 Task: Search one way flight ticket for 3 adults, 3 children in business from Lynchburg: Lynchburg Regional Airport (preston Glenn Field) to New Bern: Coastal Carolina Regional Airport (was Craven County Regional) on 8-4-2023. Choice of flights is Singapure airlines. Number of bags: 1 checked bag. Price is upto 84000. Outbound departure time preference is 17:15.
Action: Mouse moved to (296, 378)
Screenshot: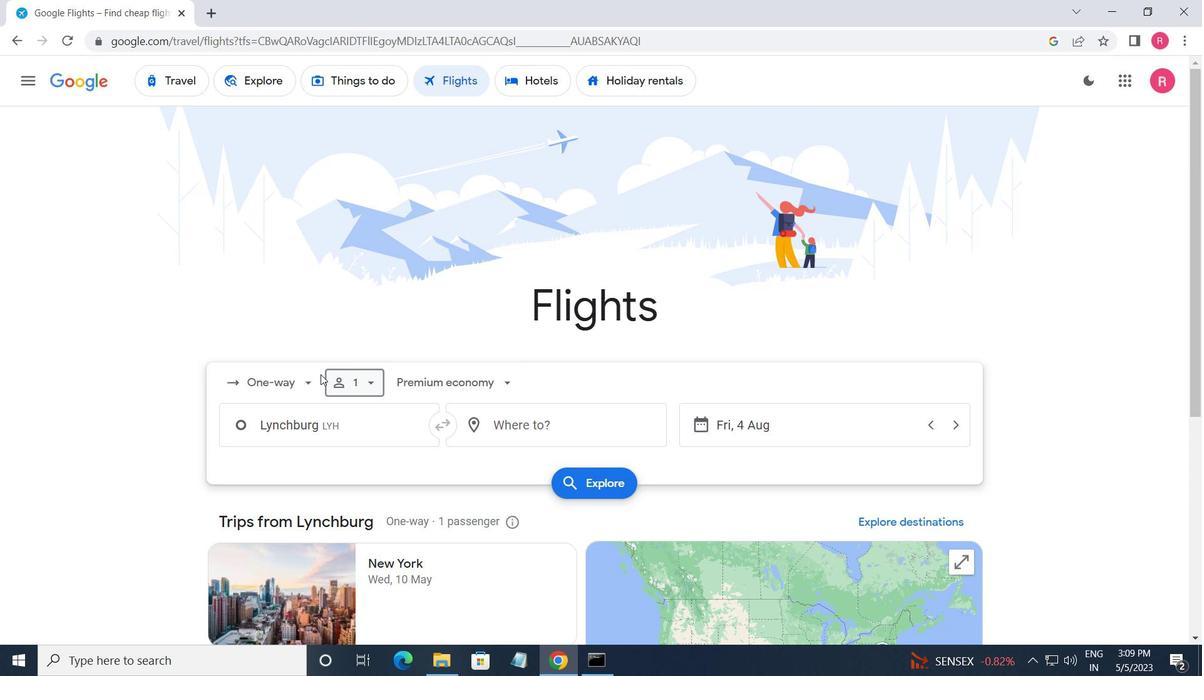
Action: Mouse pressed left at (296, 378)
Screenshot: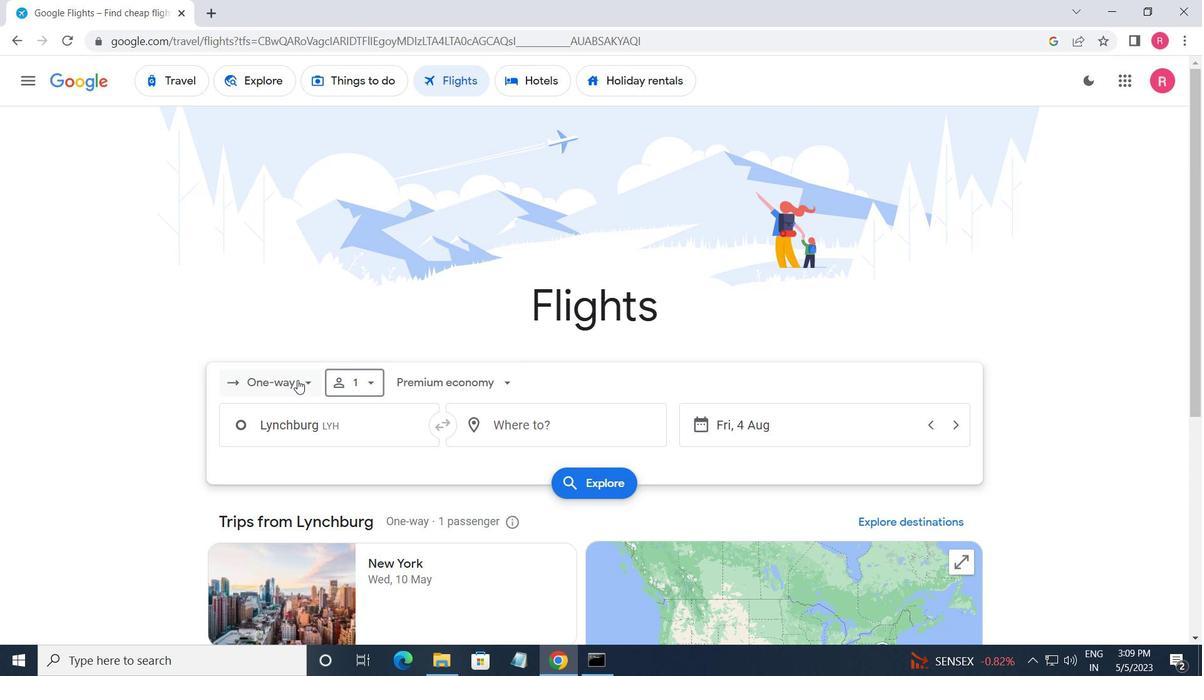 
Action: Mouse moved to (308, 450)
Screenshot: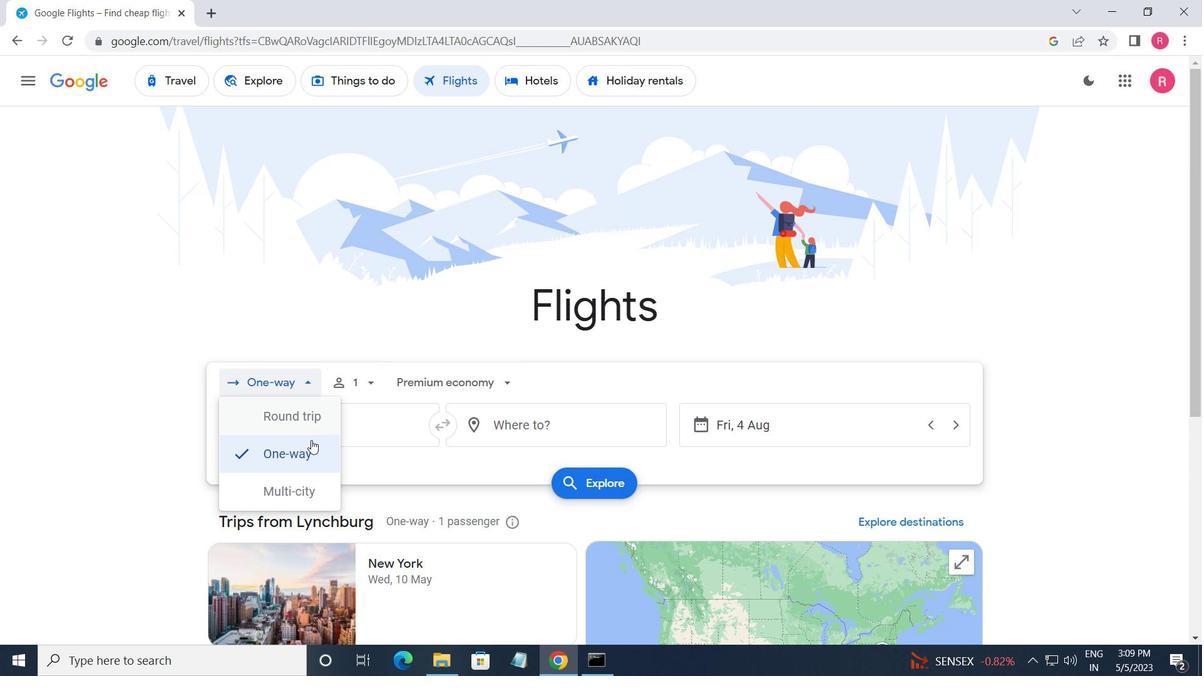 
Action: Mouse pressed left at (308, 450)
Screenshot: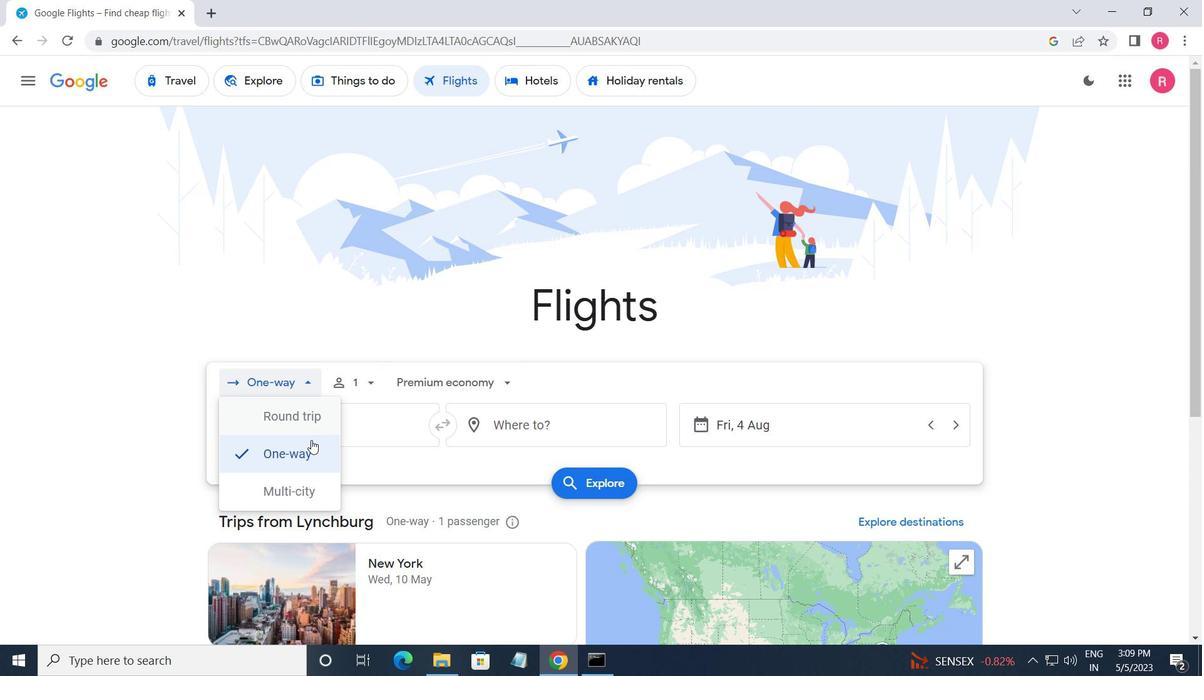 
Action: Mouse moved to (350, 393)
Screenshot: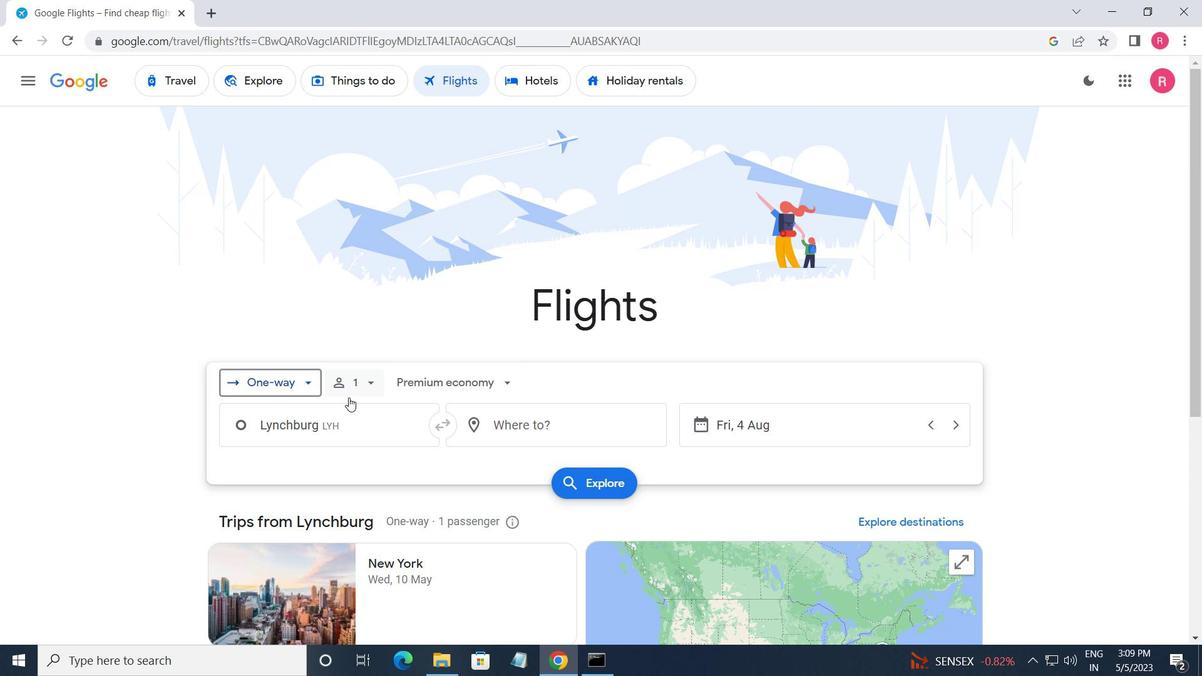 
Action: Mouse pressed left at (350, 393)
Screenshot: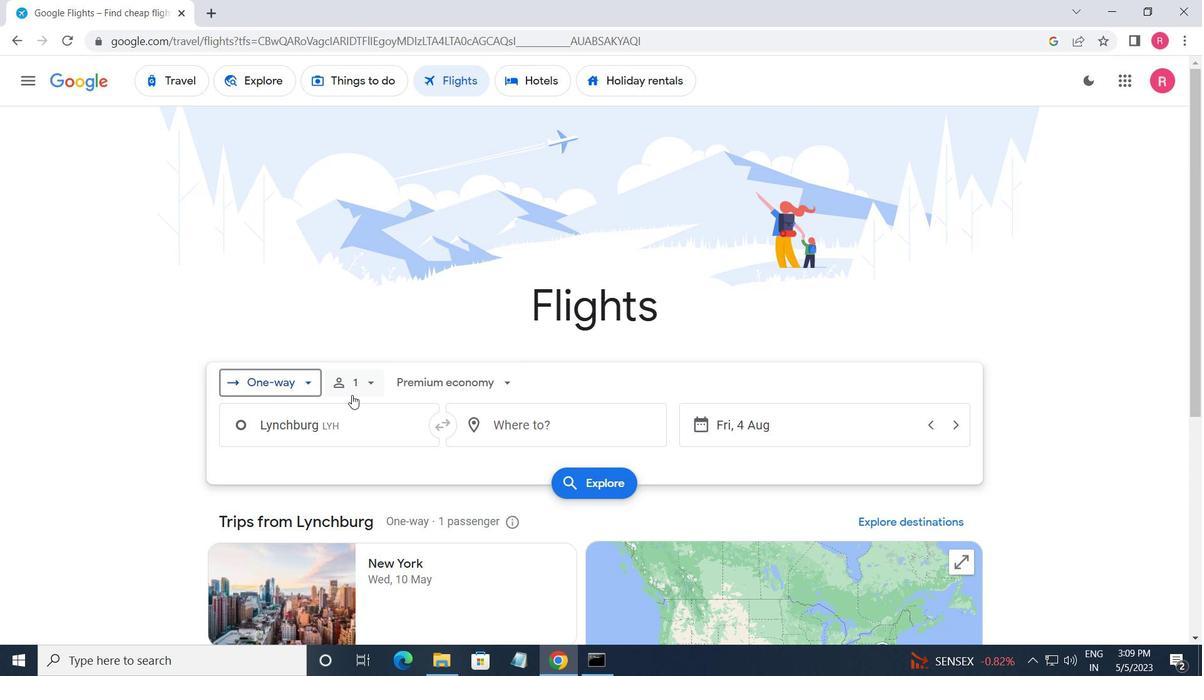 
Action: Mouse moved to (484, 417)
Screenshot: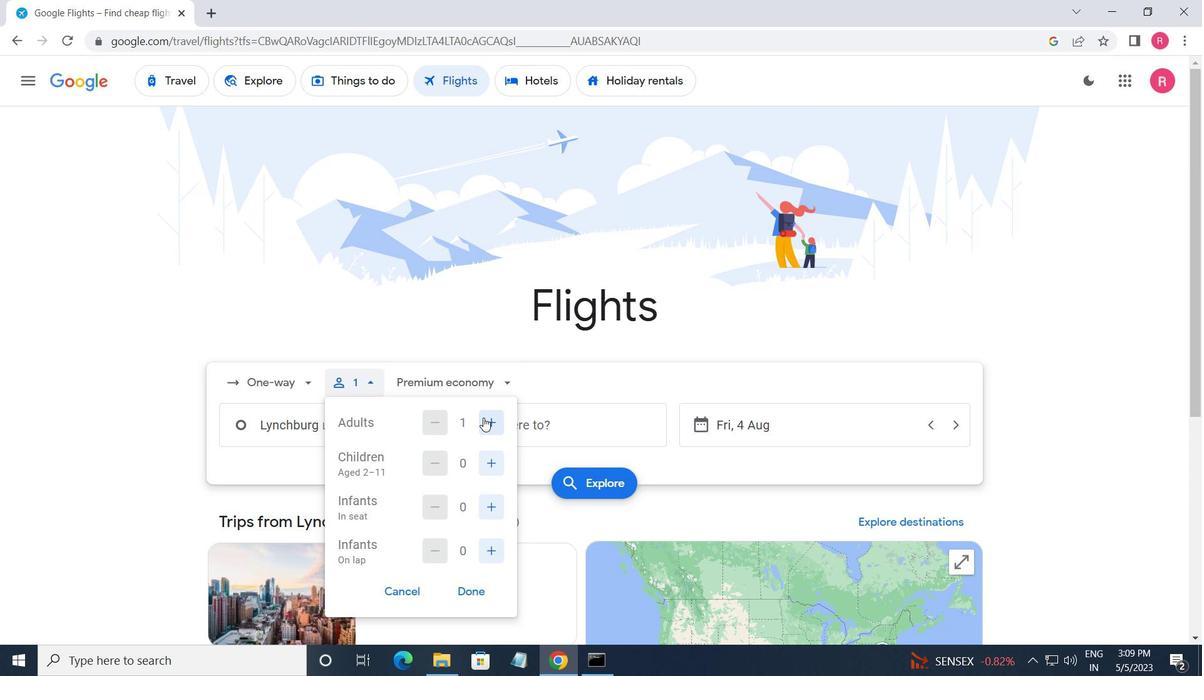 
Action: Mouse pressed left at (484, 417)
Screenshot: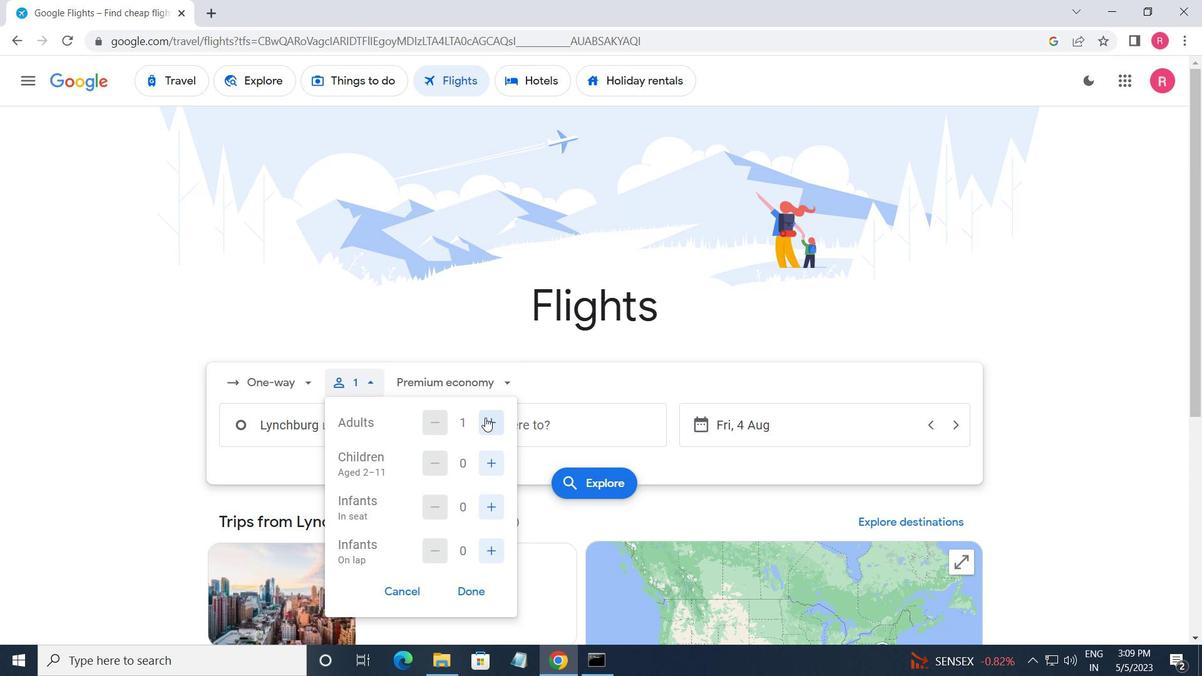 
Action: Mouse pressed left at (484, 417)
Screenshot: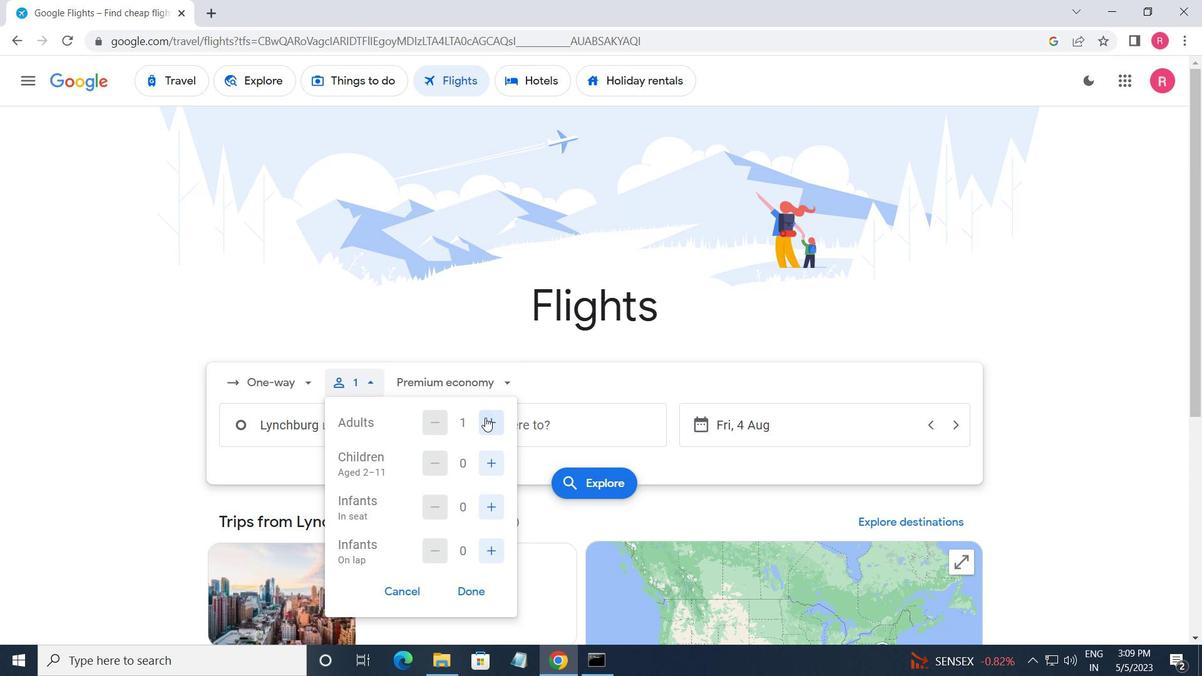
Action: Mouse moved to (486, 458)
Screenshot: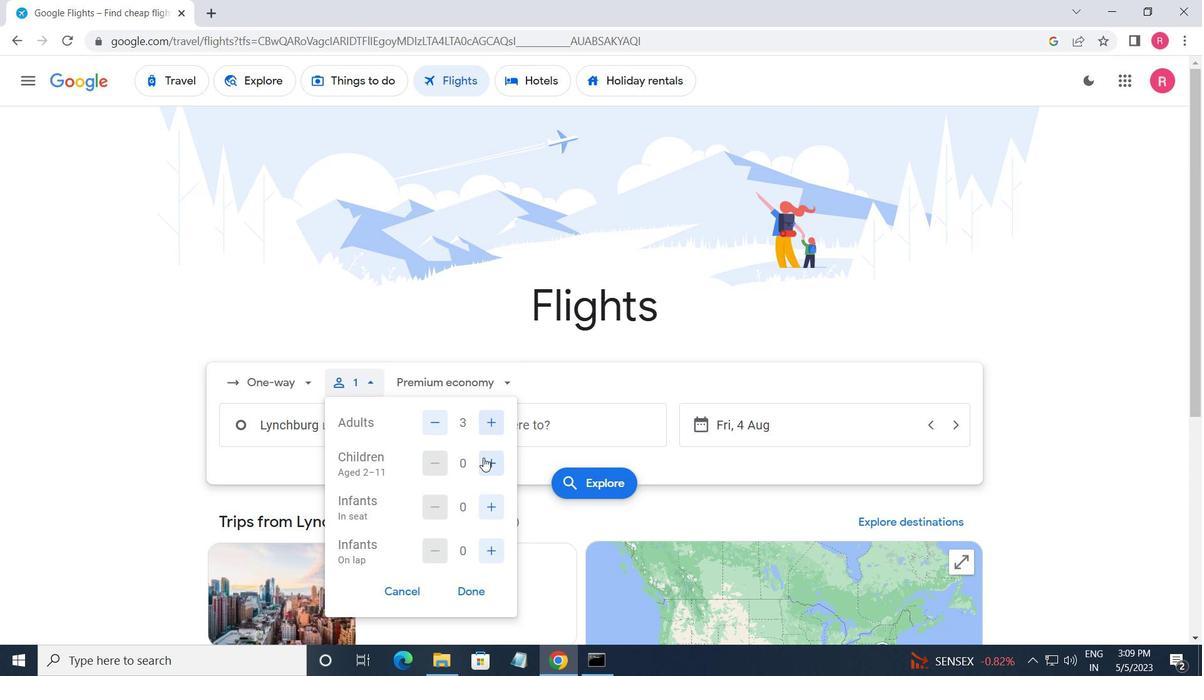 
Action: Mouse pressed left at (486, 458)
Screenshot: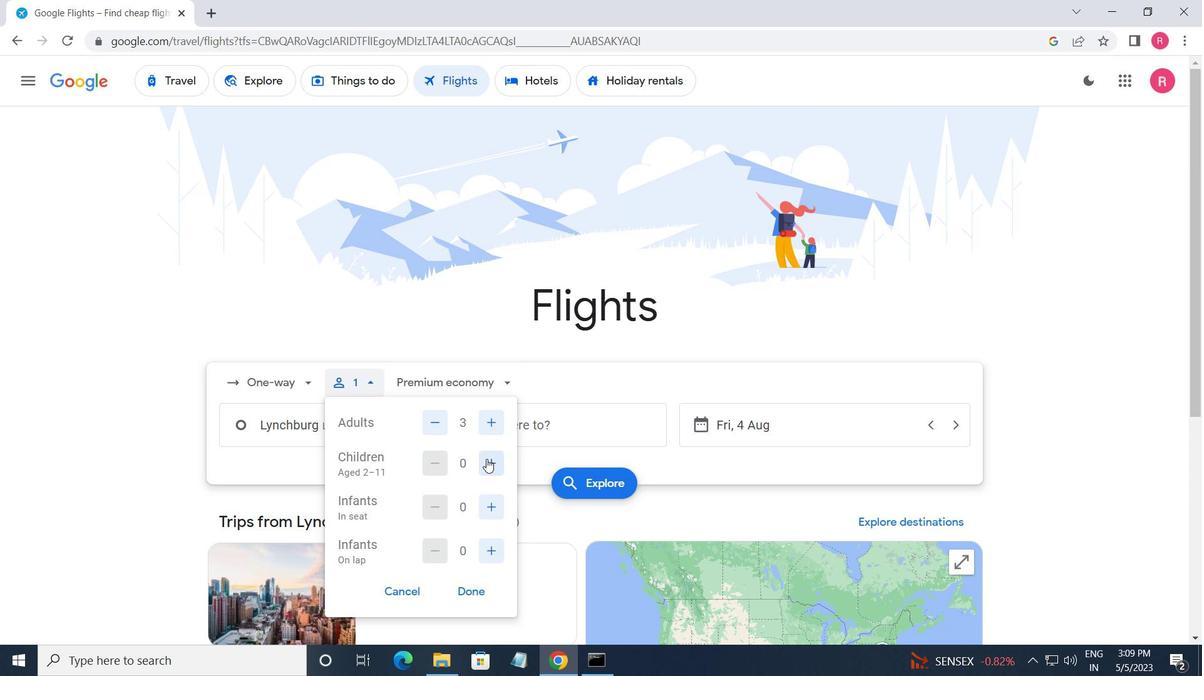
Action: Mouse pressed left at (486, 458)
Screenshot: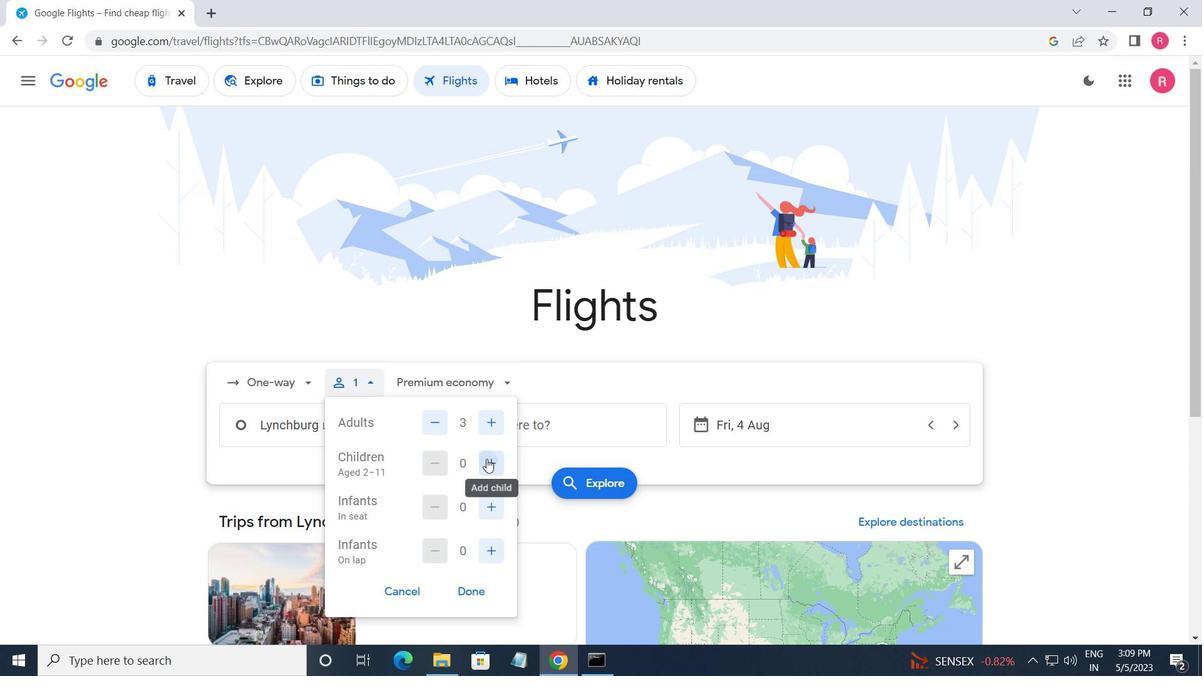 
Action: Mouse moved to (491, 466)
Screenshot: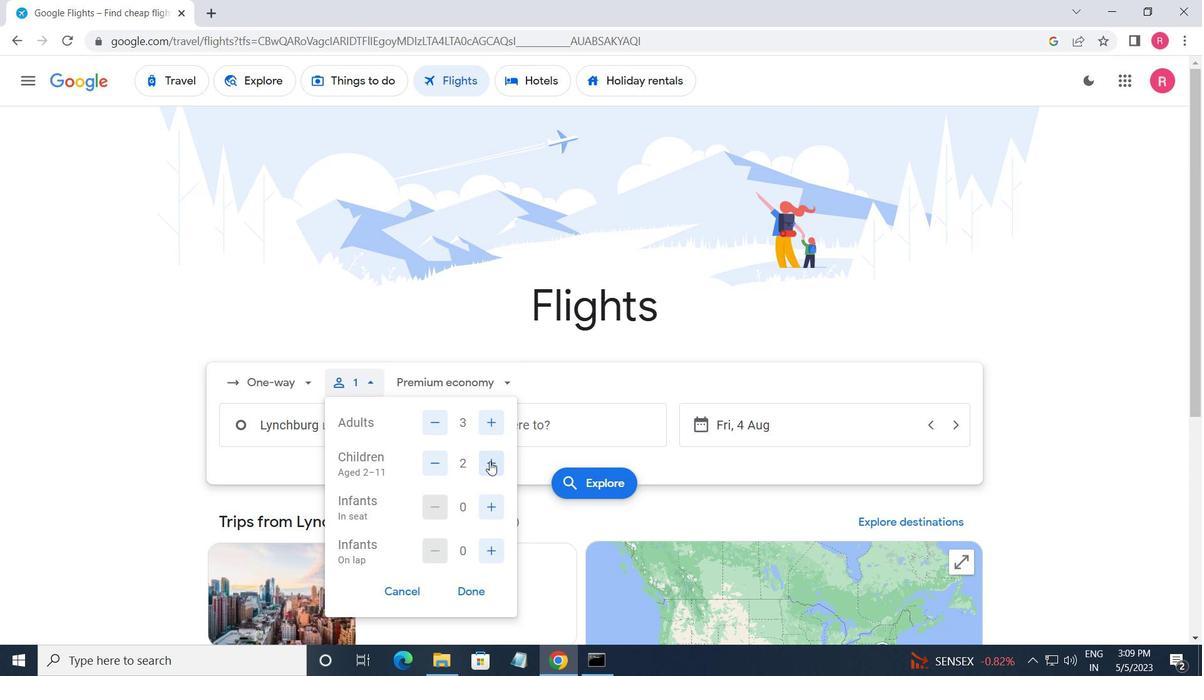 
Action: Mouse pressed left at (491, 466)
Screenshot: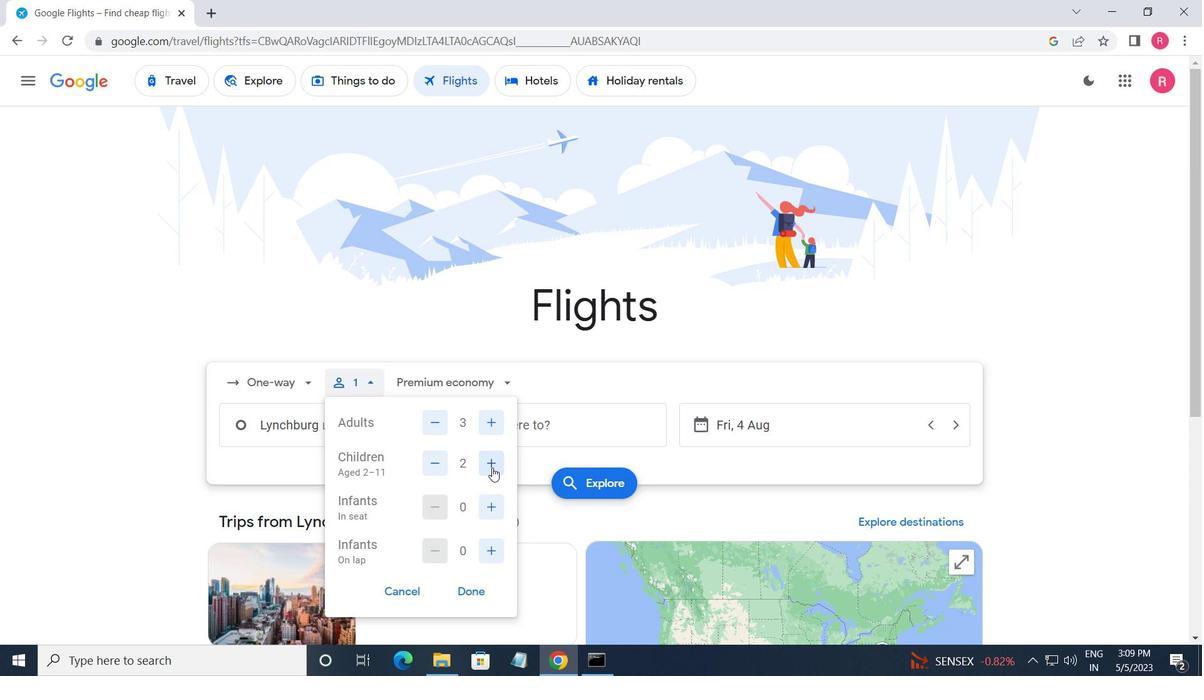 
Action: Mouse moved to (484, 591)
Screenshot: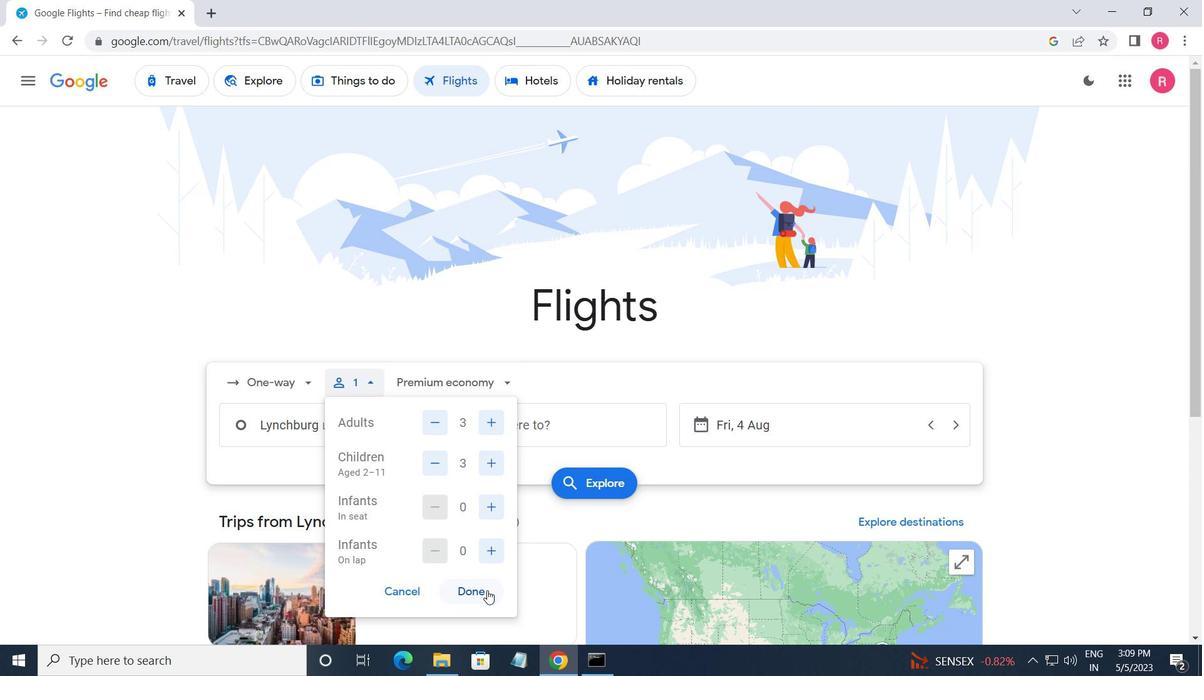 
Action: Mouse pressed left at (484, 591)
Screenshot: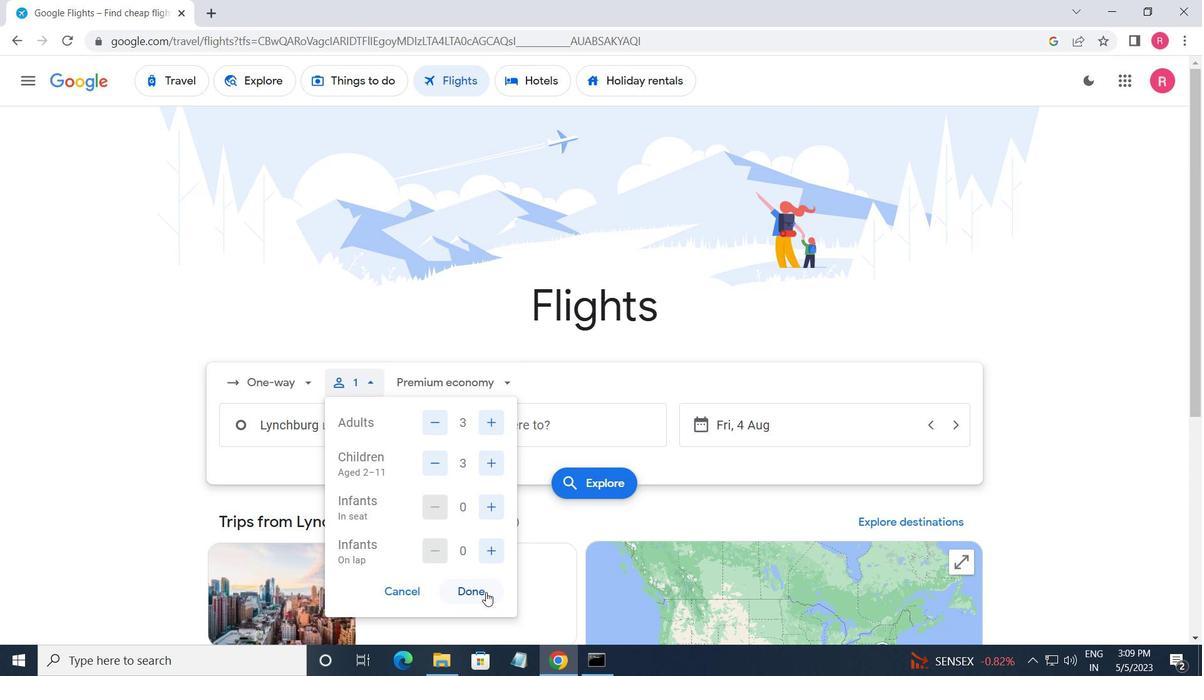 
Action: Mouse moved to (437, 385)
Screenshot: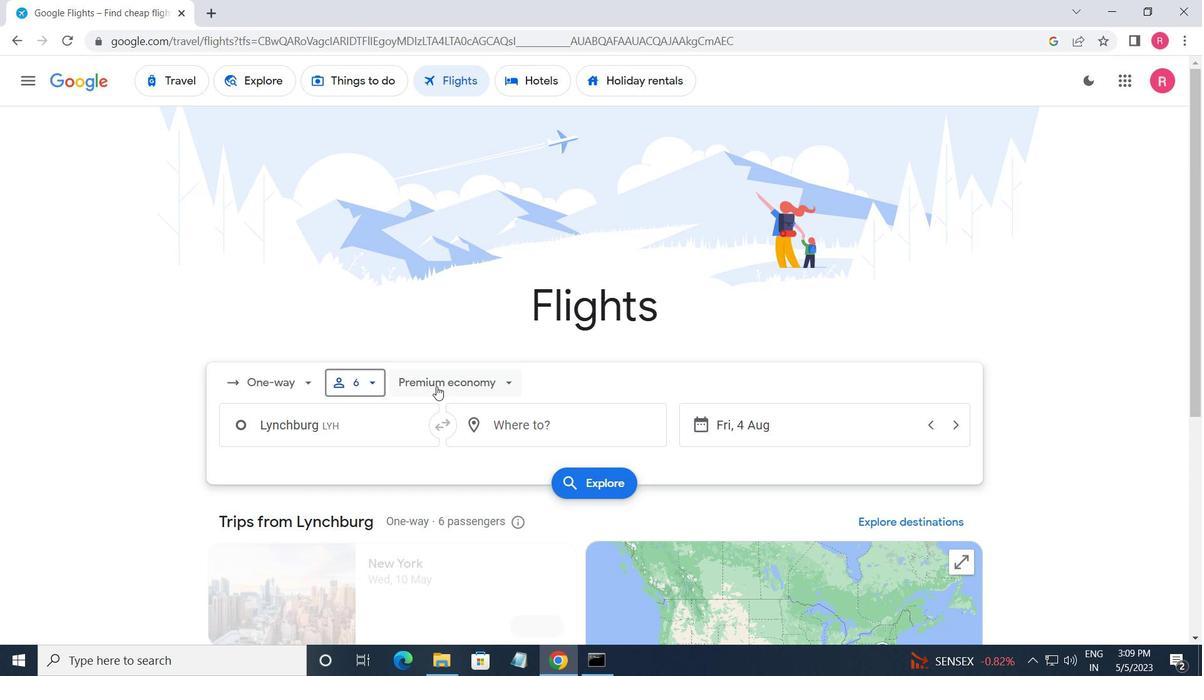 
Action: Mouse pressed left at (437, 385)
Screenshot: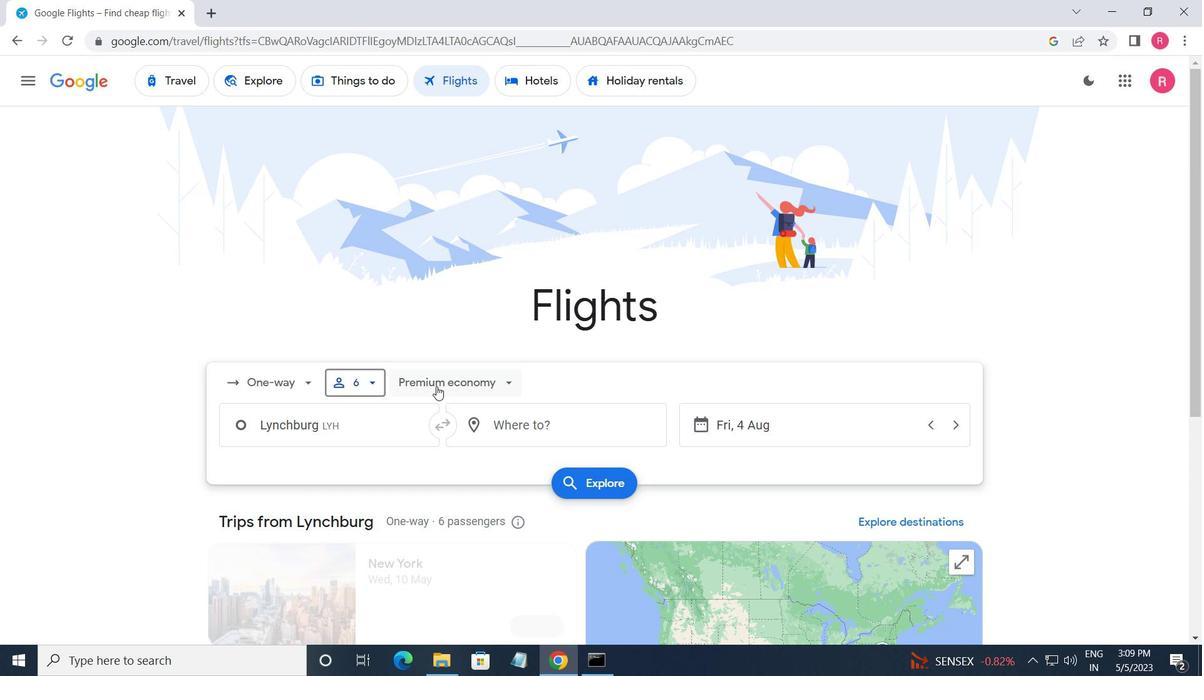 
Action: Mouse moved to (467, 492)
Screenshot: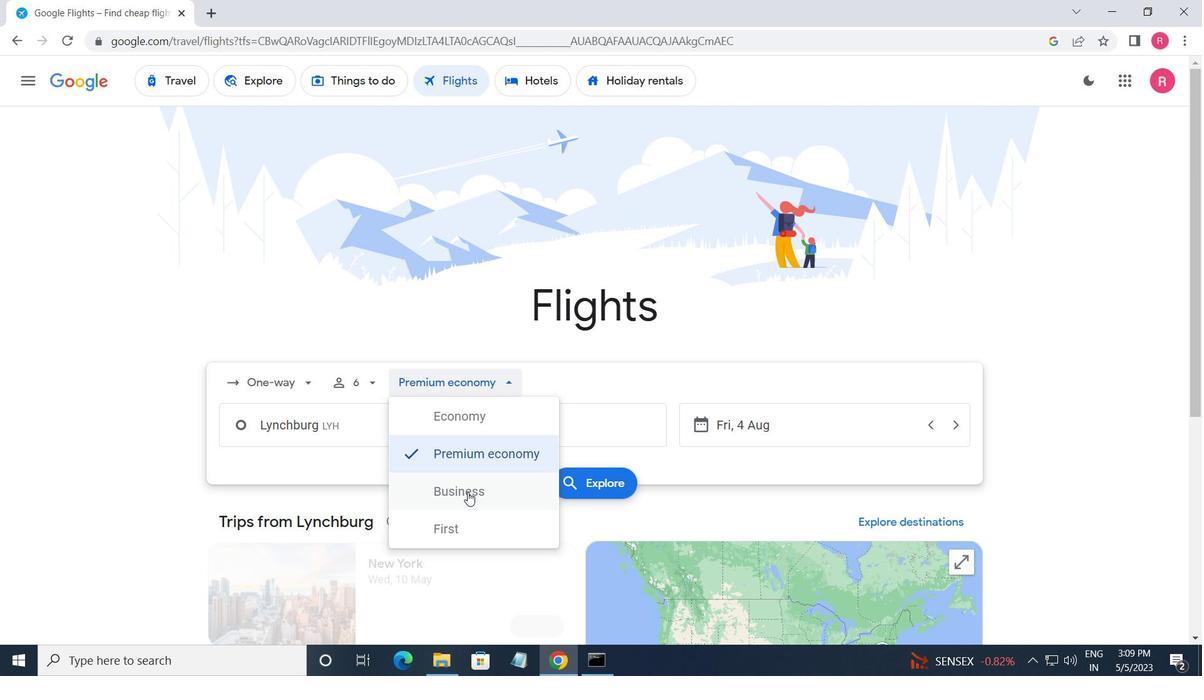 
Action: Mouse pressed left at (467, 492)
Screenshot: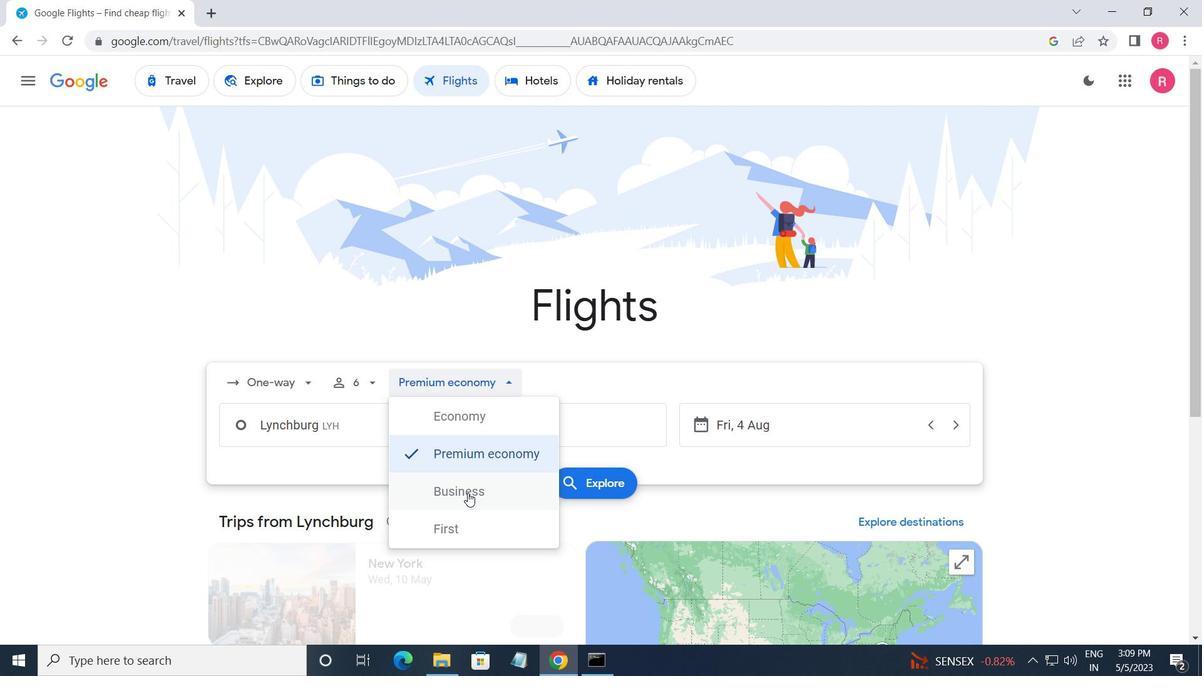 
Action: Mouse moved to (387, 437)
Screenshot: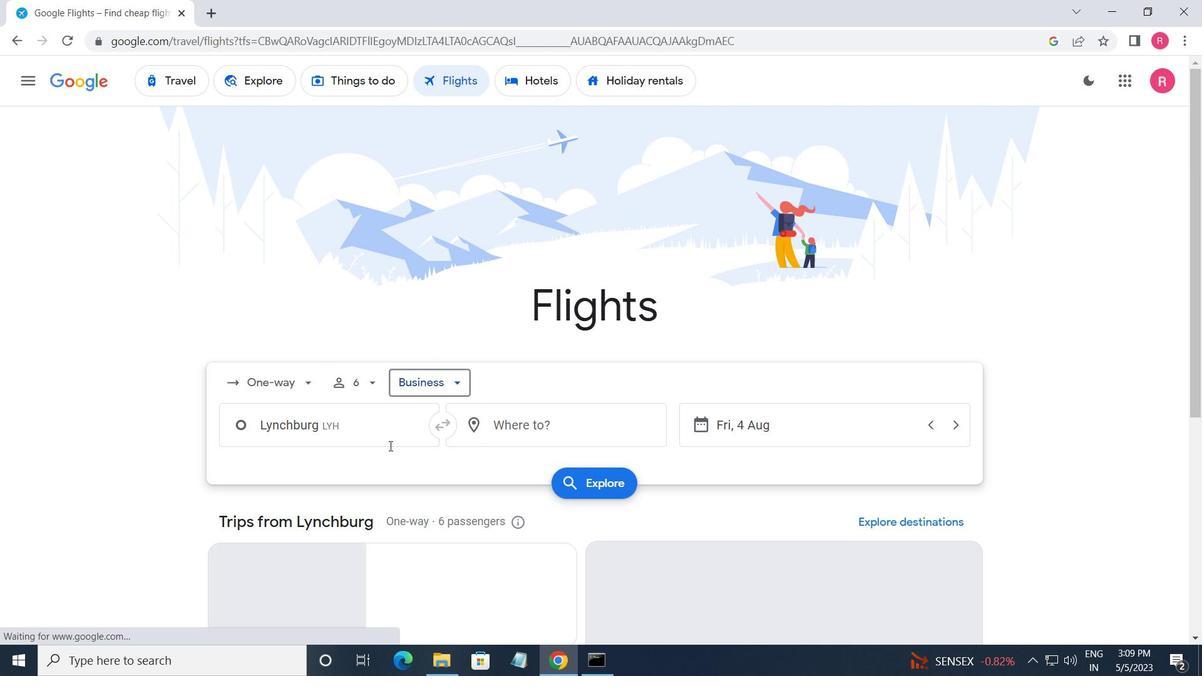 
Action: Mouse pressed left at (387, 437)
Screenshot: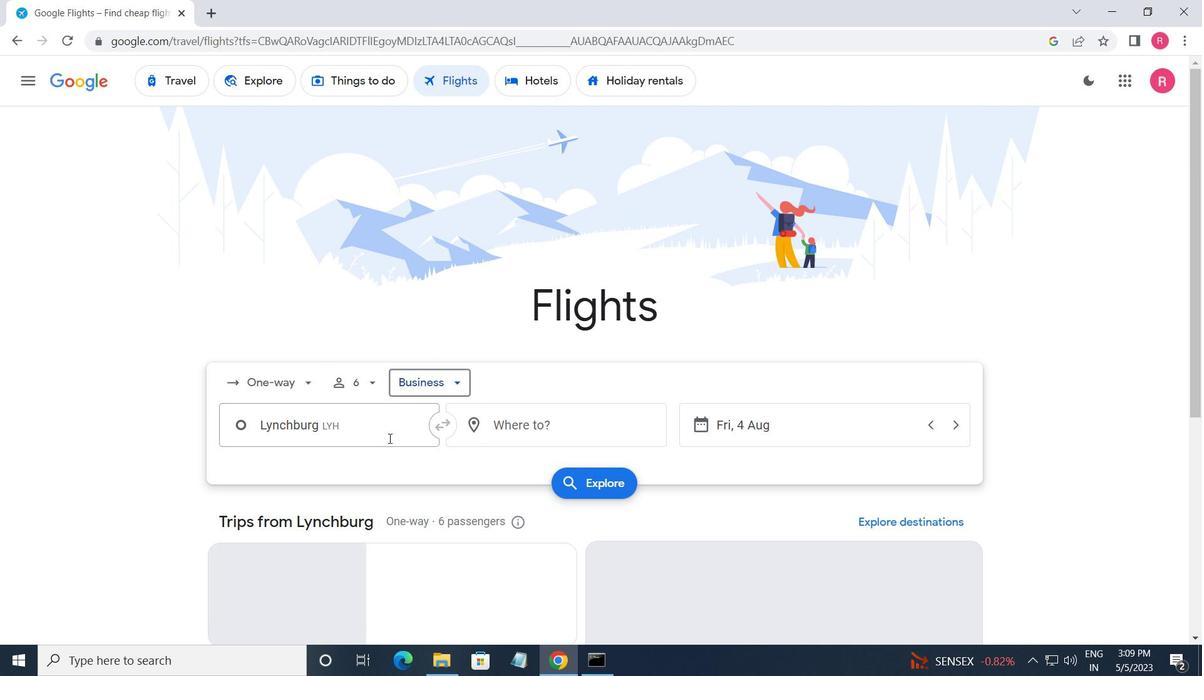 
Action: Key pressed <Key.shift_r><Key.shift_r><Key.shift_r><Key.shift_r><Key.shift_r><Key.shift_r><Key.shift_r><Key.shift_r>Lynchburg
Screenshot: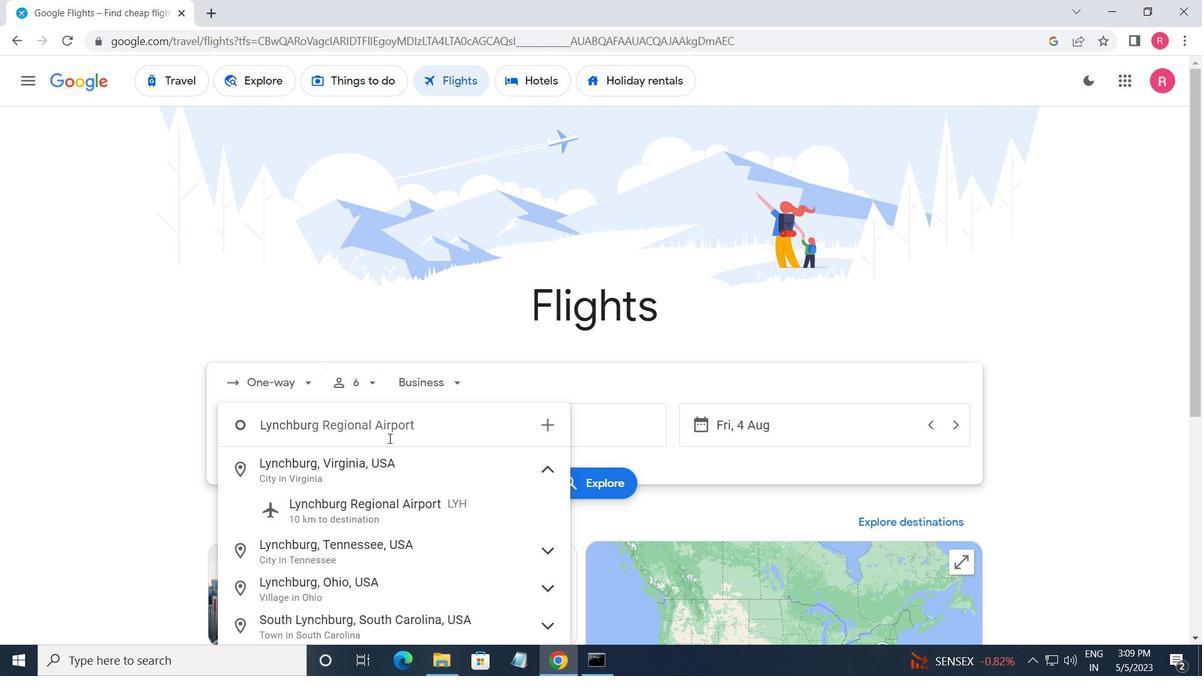 
Action: Mouse moved to (403, 498)
Screenshot: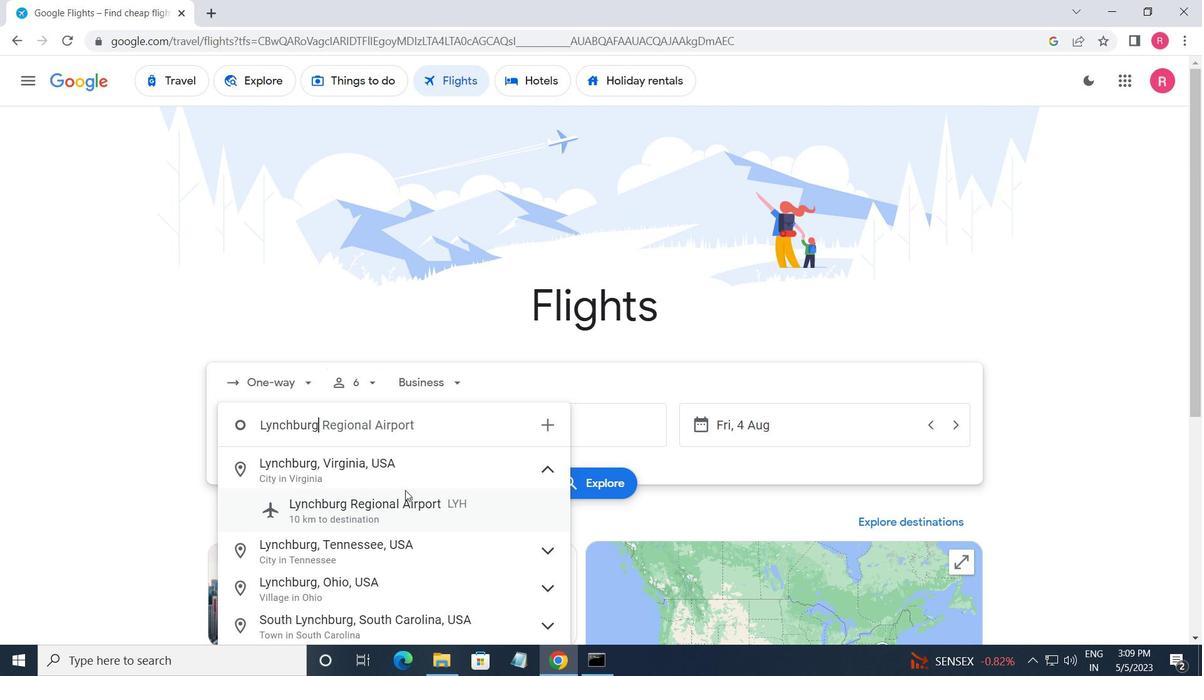 
Action: Mouse pressed left at (403, 498)
Screenshot: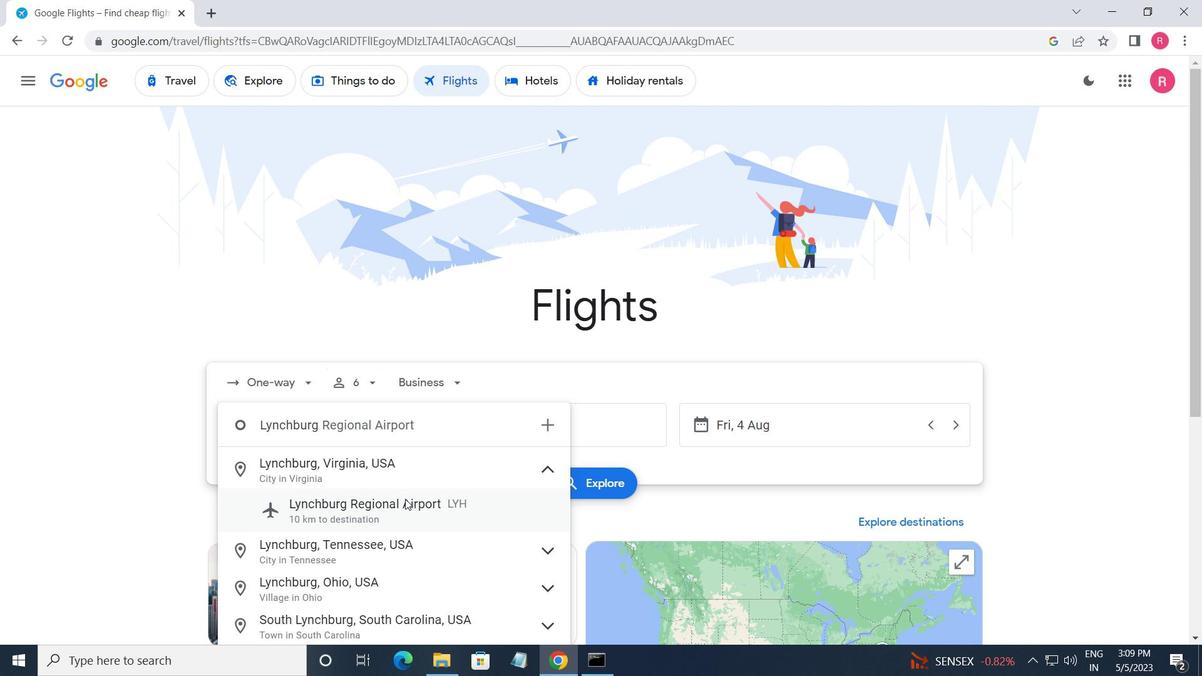 
Action: Mouse moved to (499, 432)
Screenshot: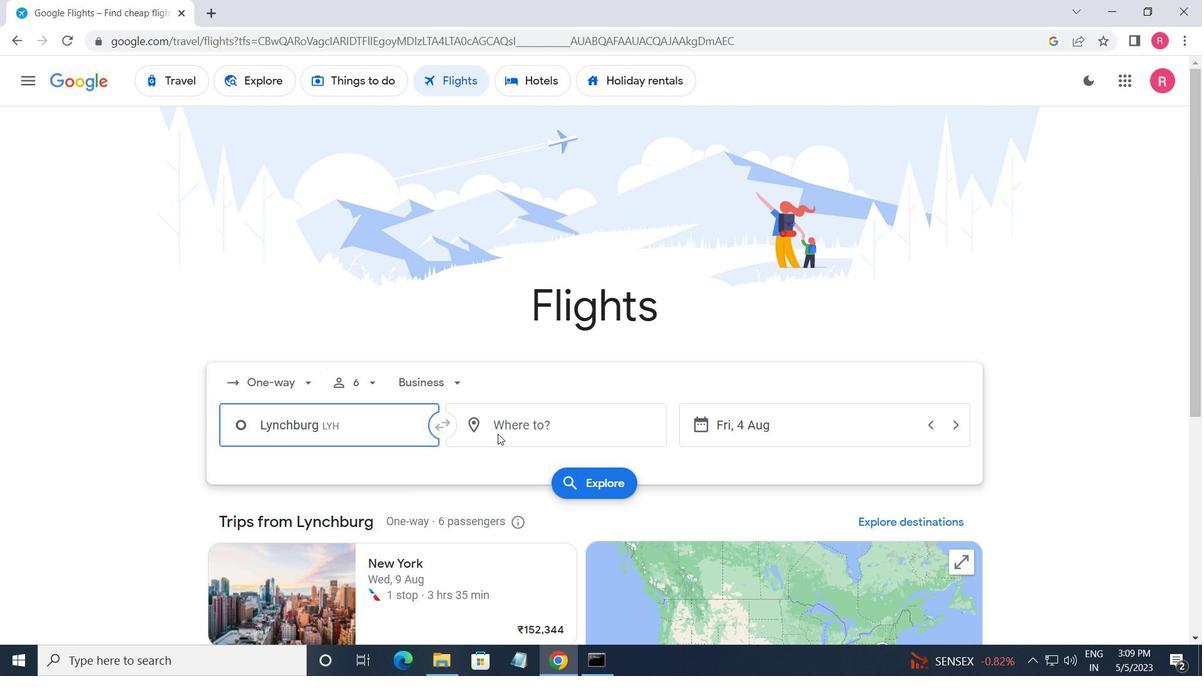 
Action: Mouse pressed left at (499, 432)
Screenshot: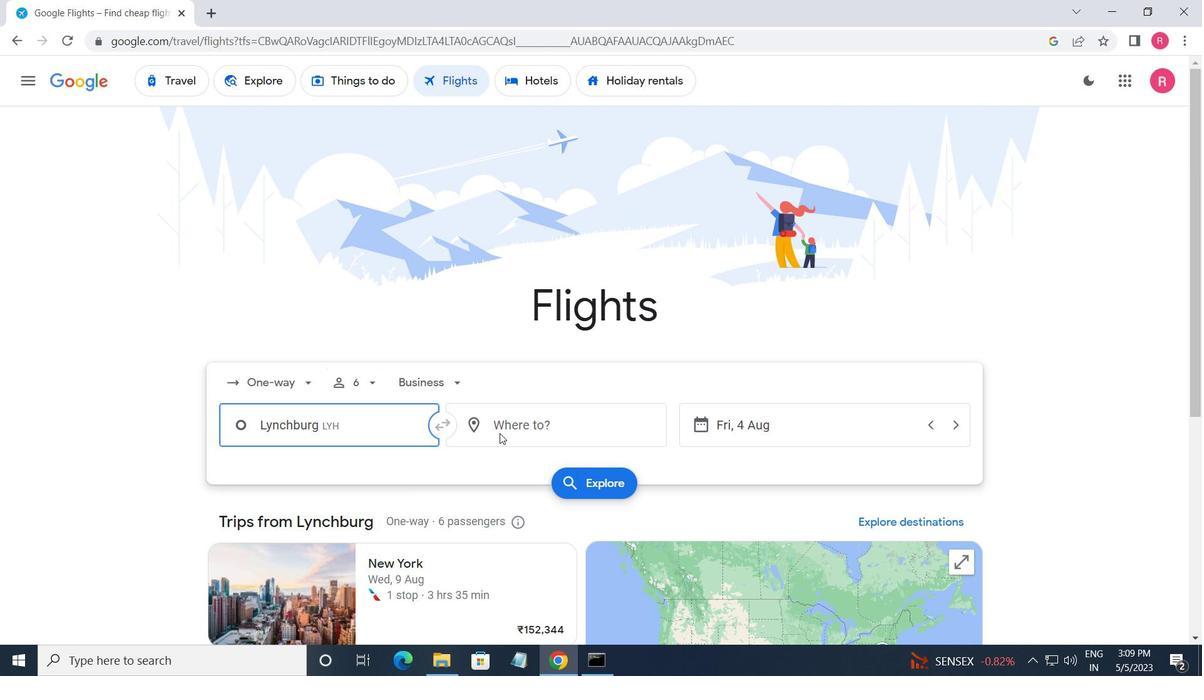 
Action: Mouse moved to (532, 422)
Screenshot: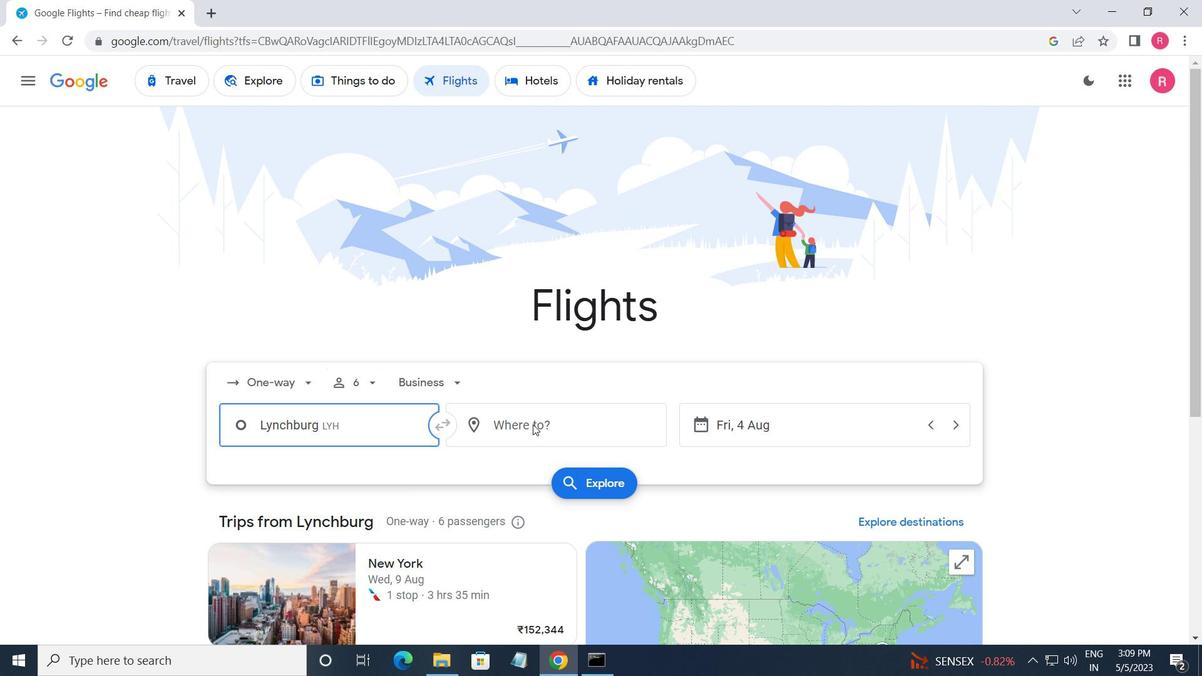 
Action: Mouse pressed left at (532, 422)
Screenshot: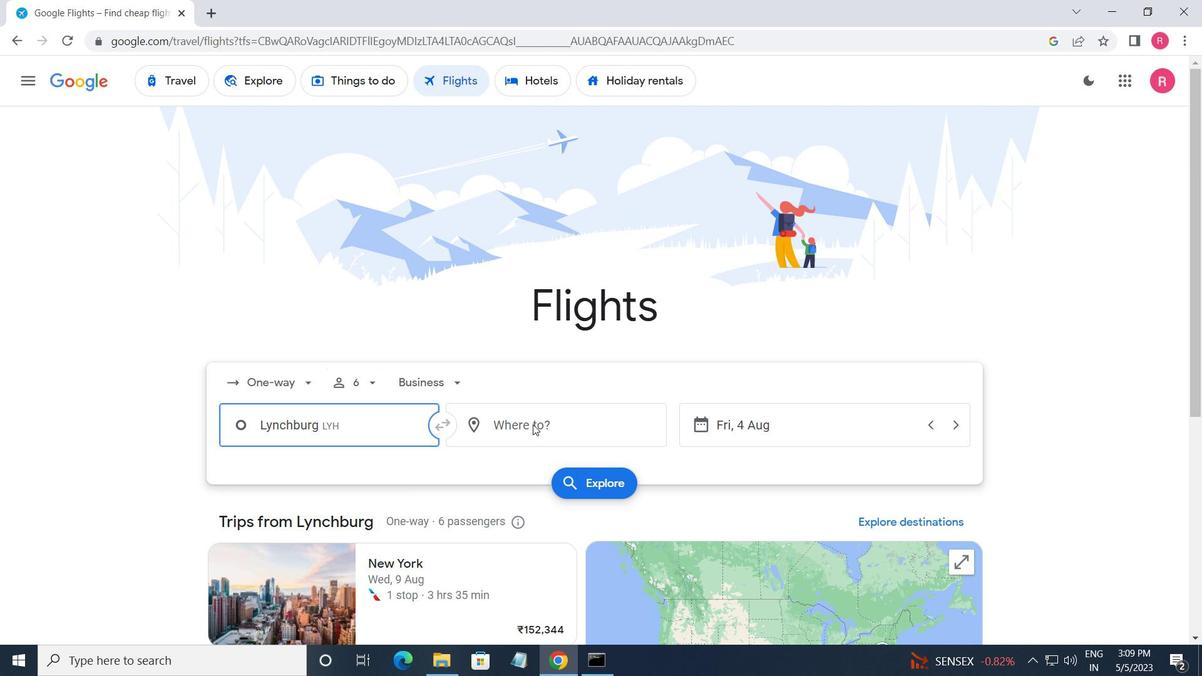 
Action: Mouse moved to (531, 424)
Screenshot: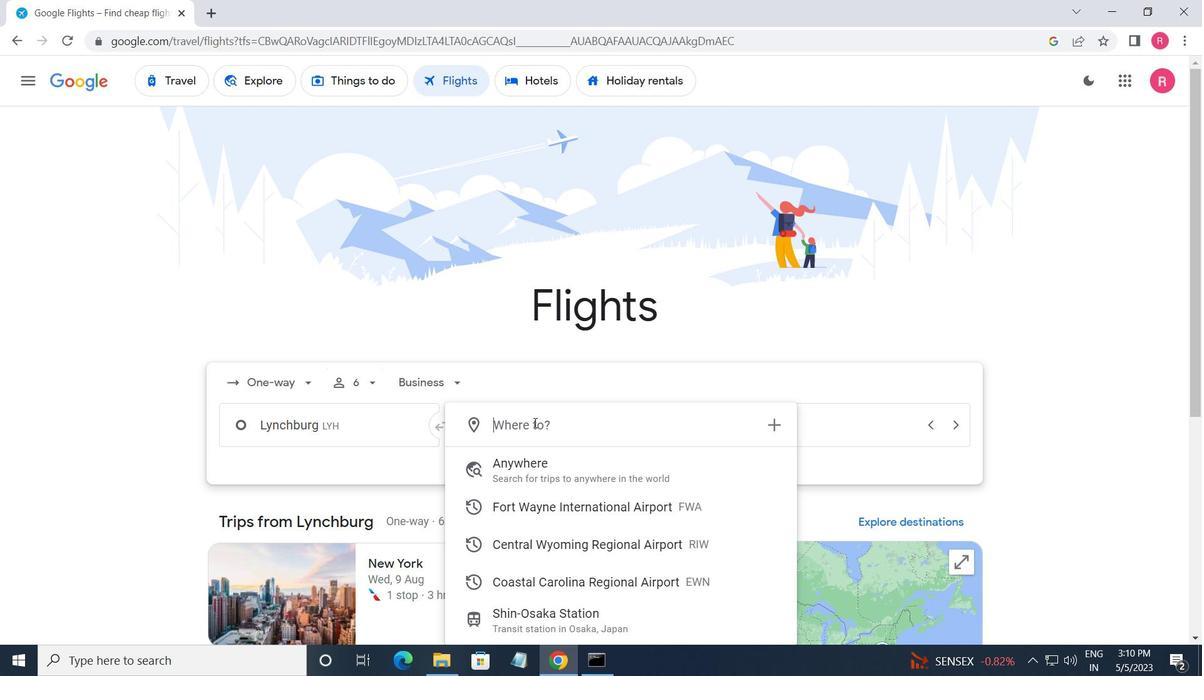 
Action: Key pressed <Key.shift_r><Key.shift_r>New<Key.space><Key.shift><Key.shift><Key.shift><Key.shift><Key.shift>BERN
Screenshot: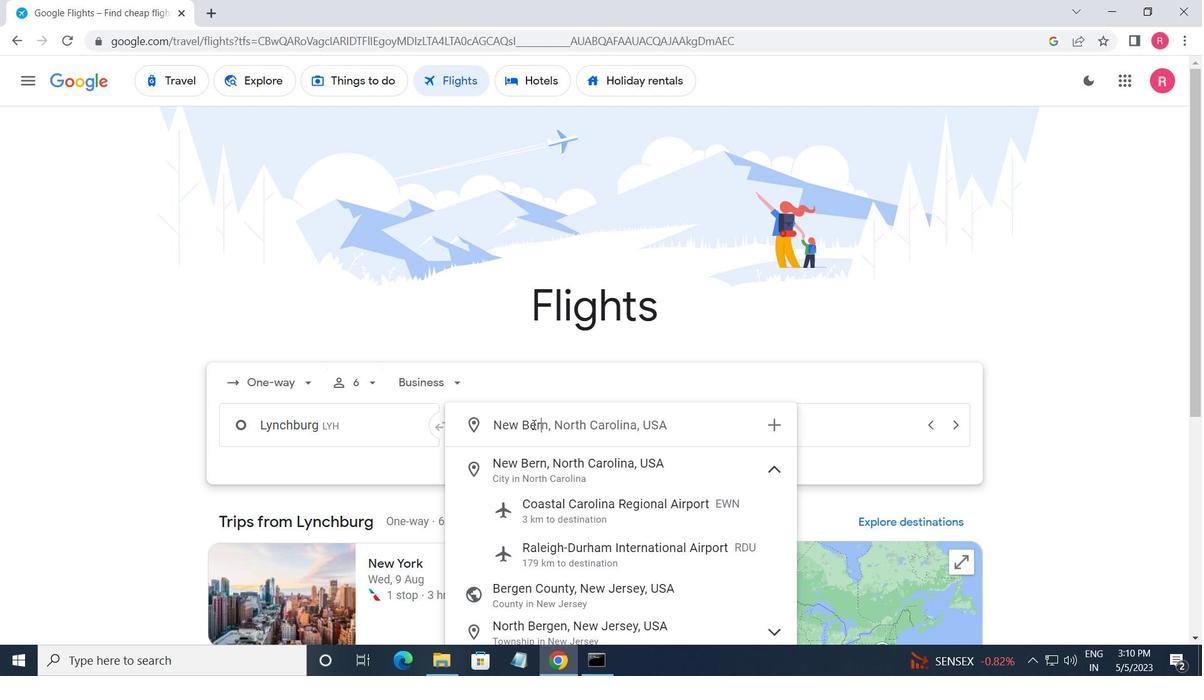 
Action: Mouse moved to (546, 505)
Screenshot: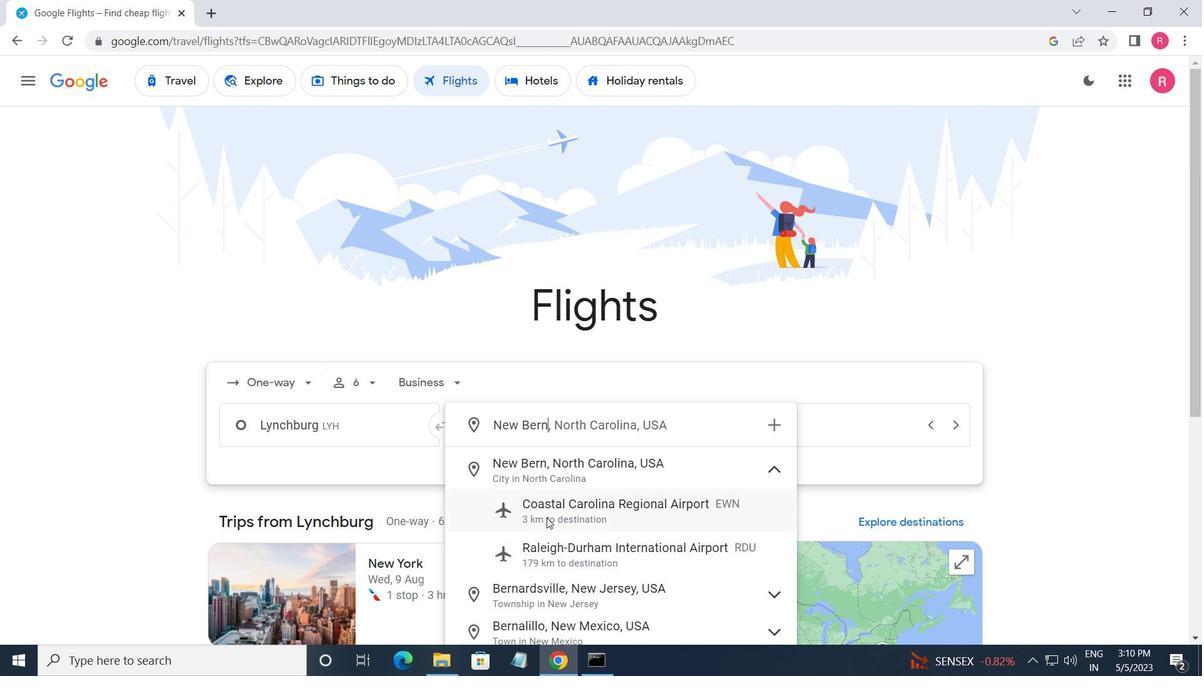 
Action: Mouse pressed left at (546, 505)
Screenshot: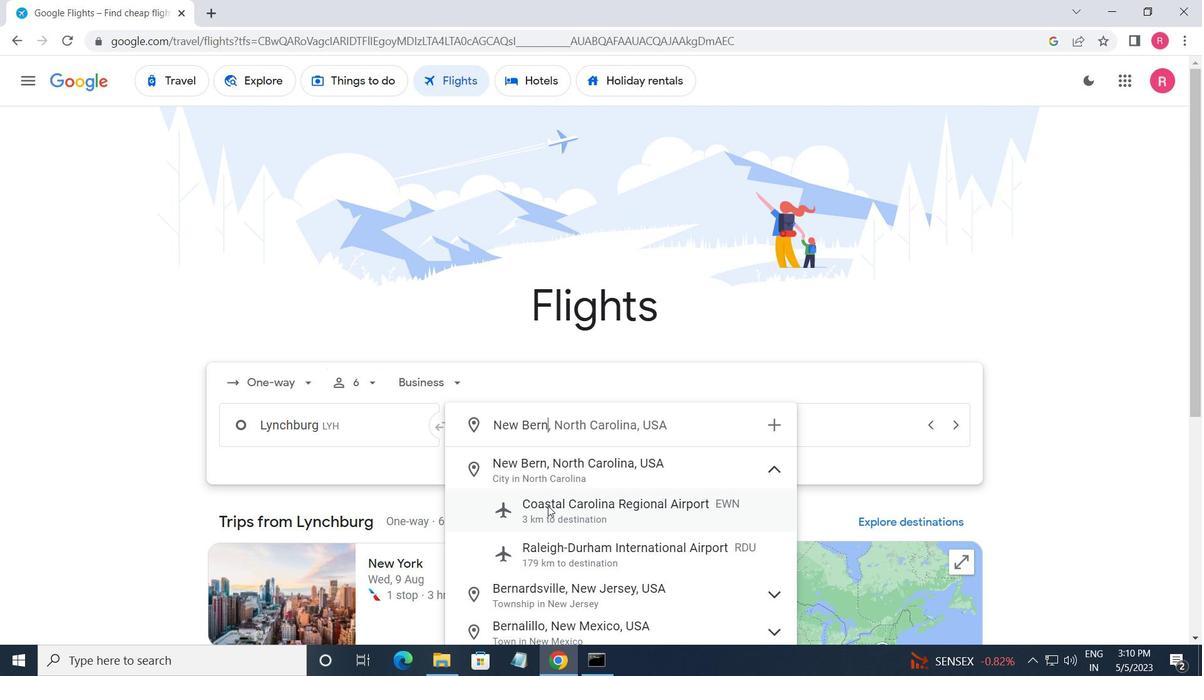
Action: Mouse moved to (836, 418)
Screenshot: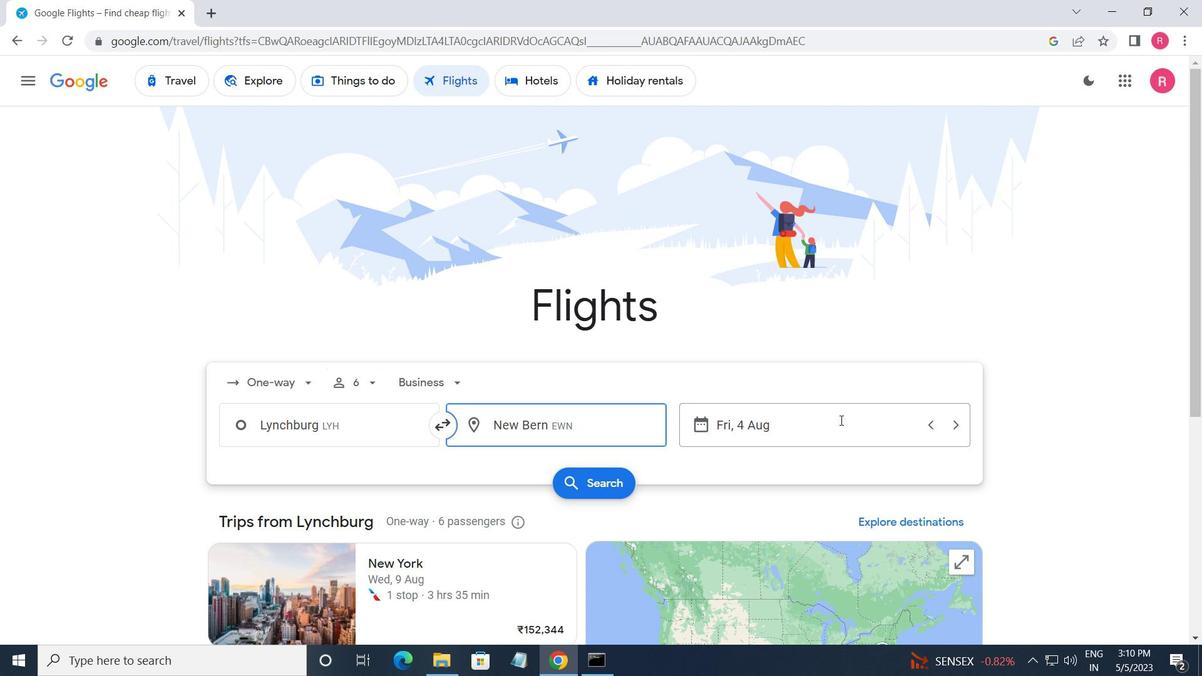 
Action: Mouse pressed left at (836, 418)
Screenshot: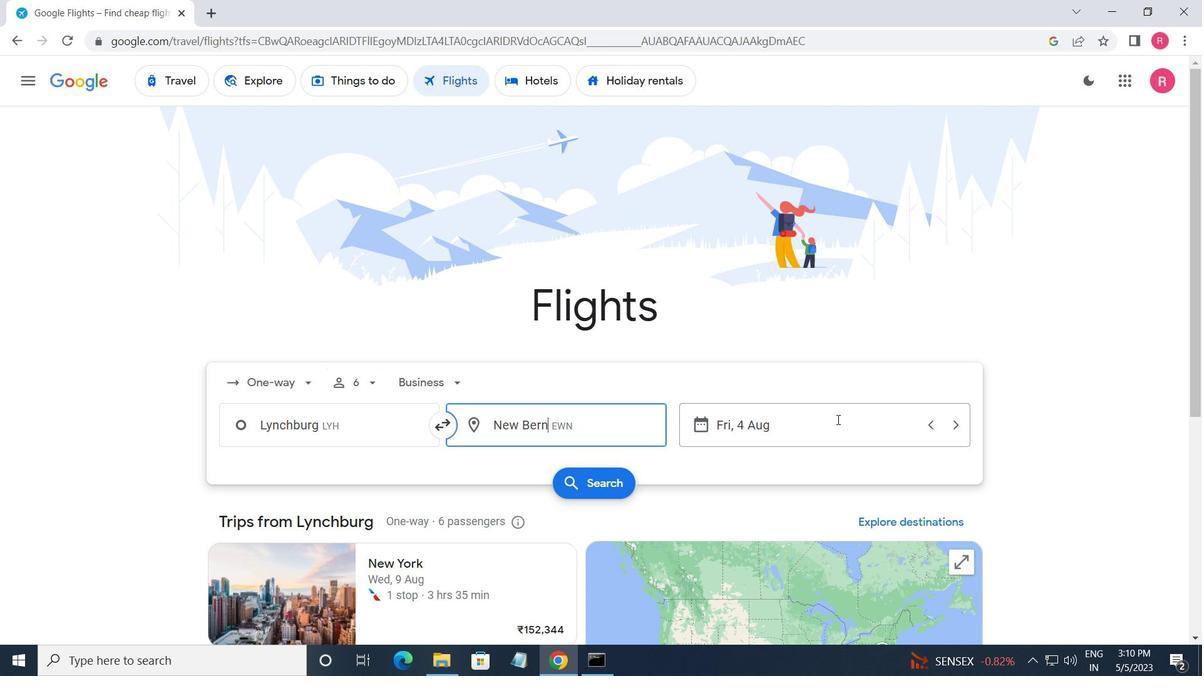 
Action: Mouse moved to (603, 366)
Screenshot: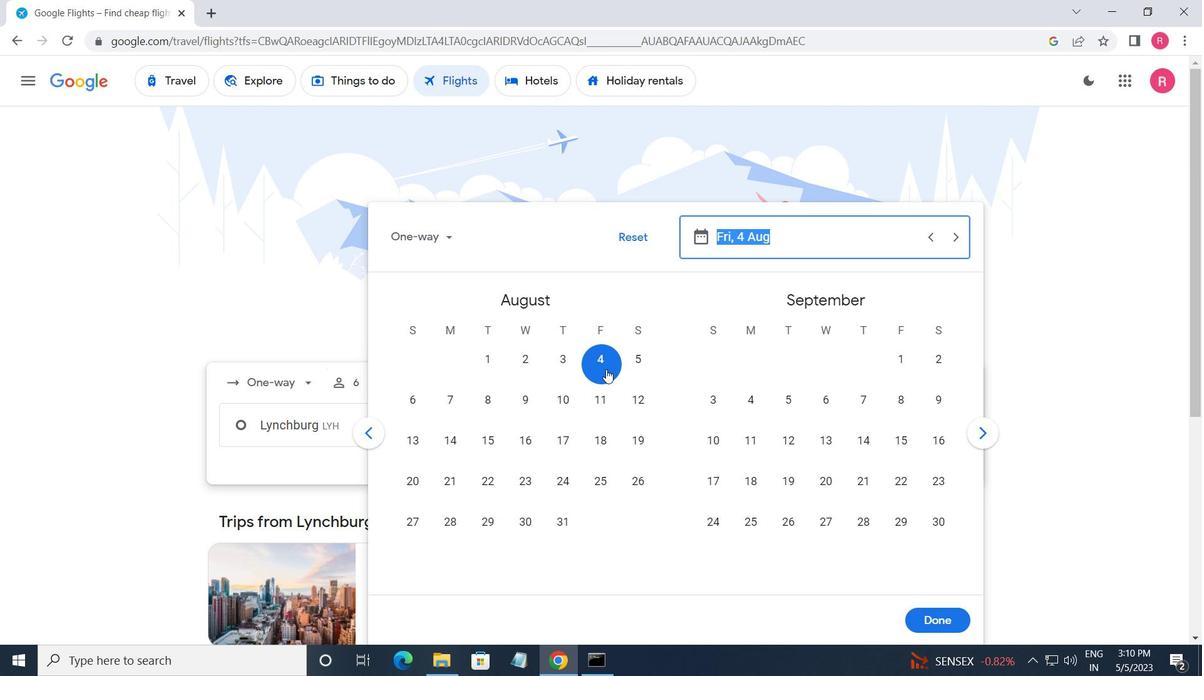 
Action: Mouse pressed left at (603, 366)
Screenshot: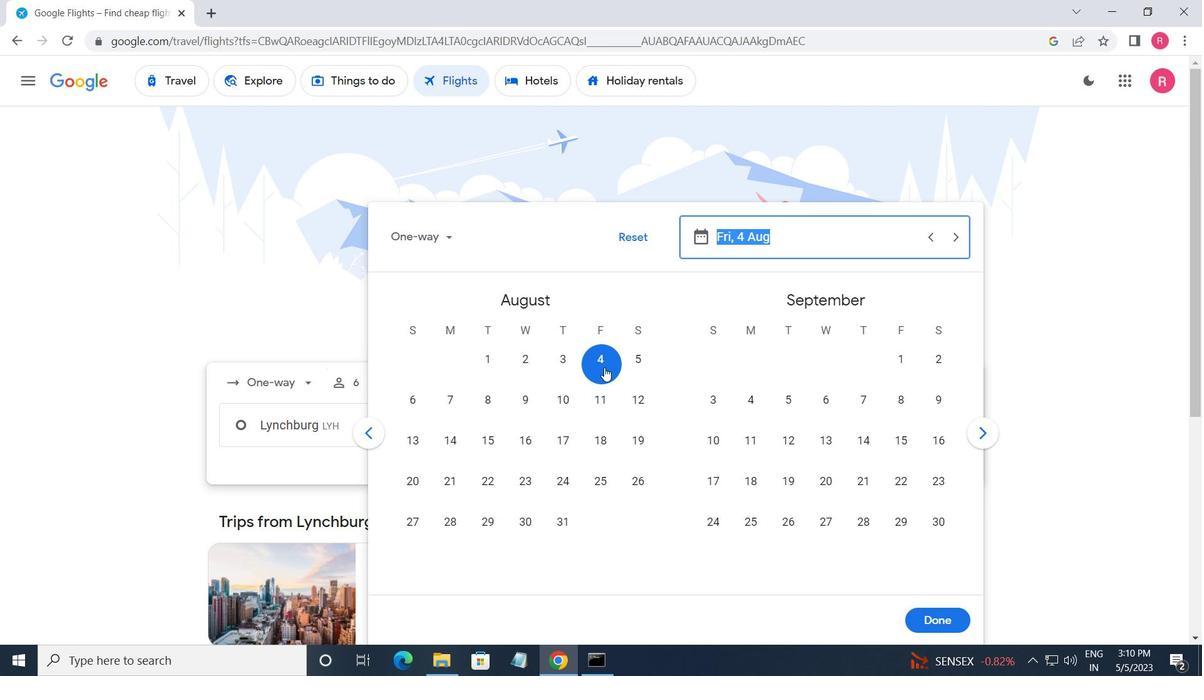 
Action: Mouse moved to (930, 618)
Screenshot: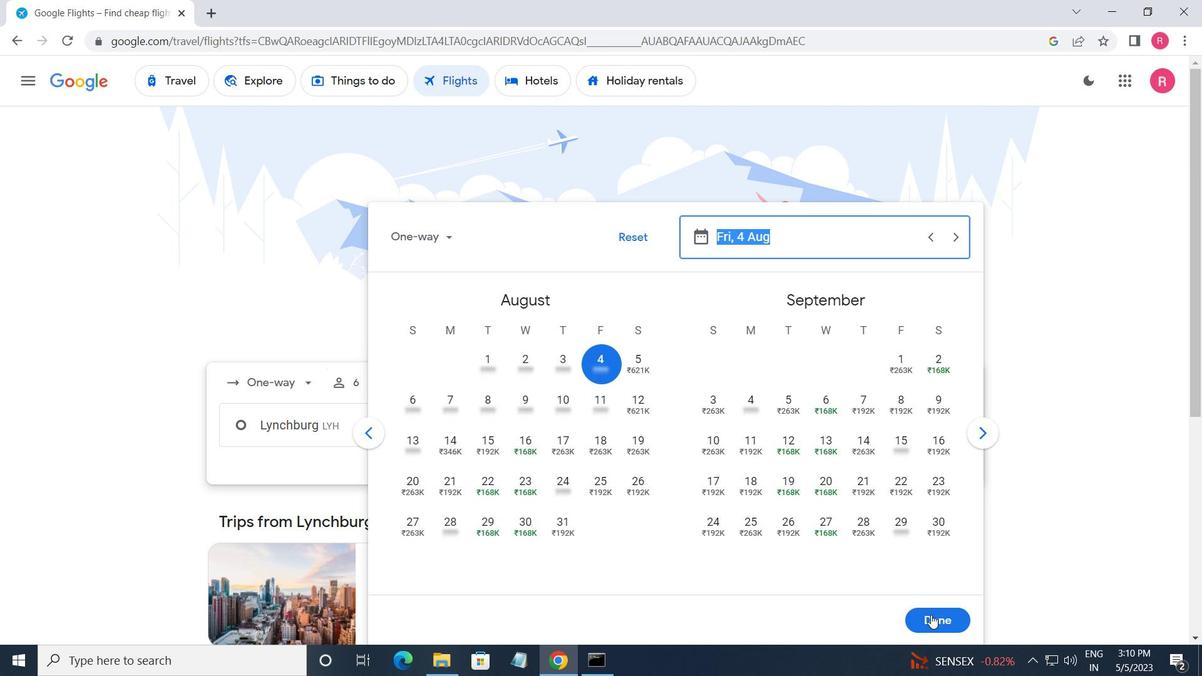 
Action: Mouse pressed left at (930, 618)
Screenshot: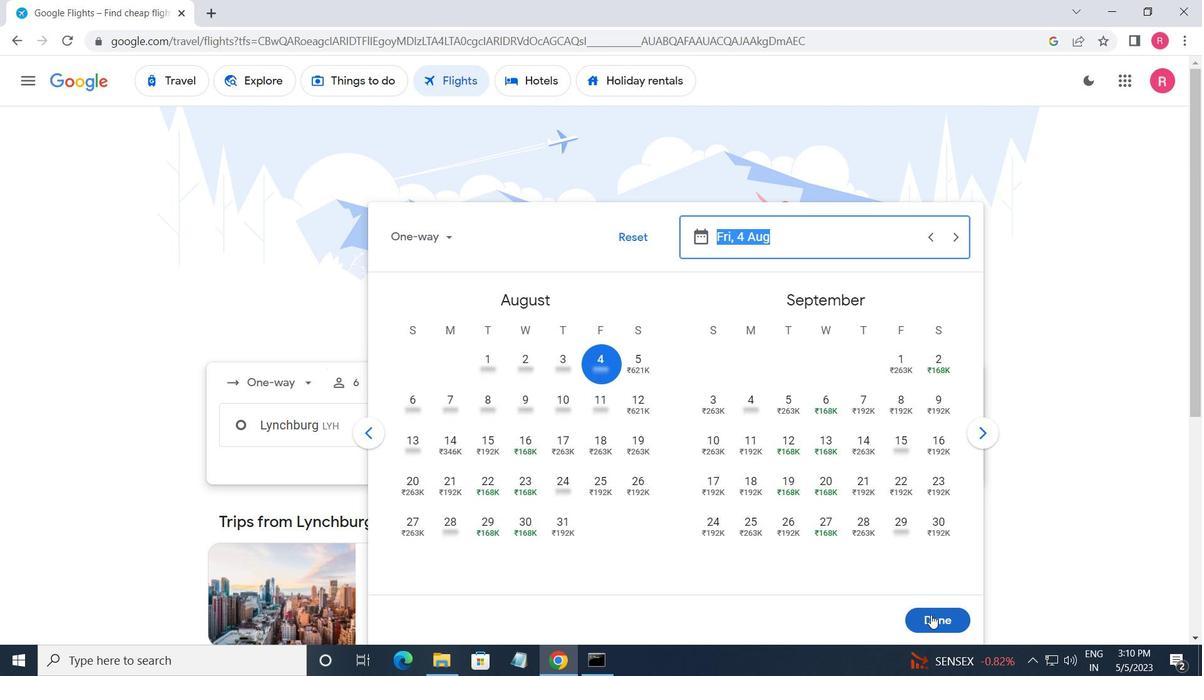 
Action: Mouse moved to (591, 494)
Screenshot: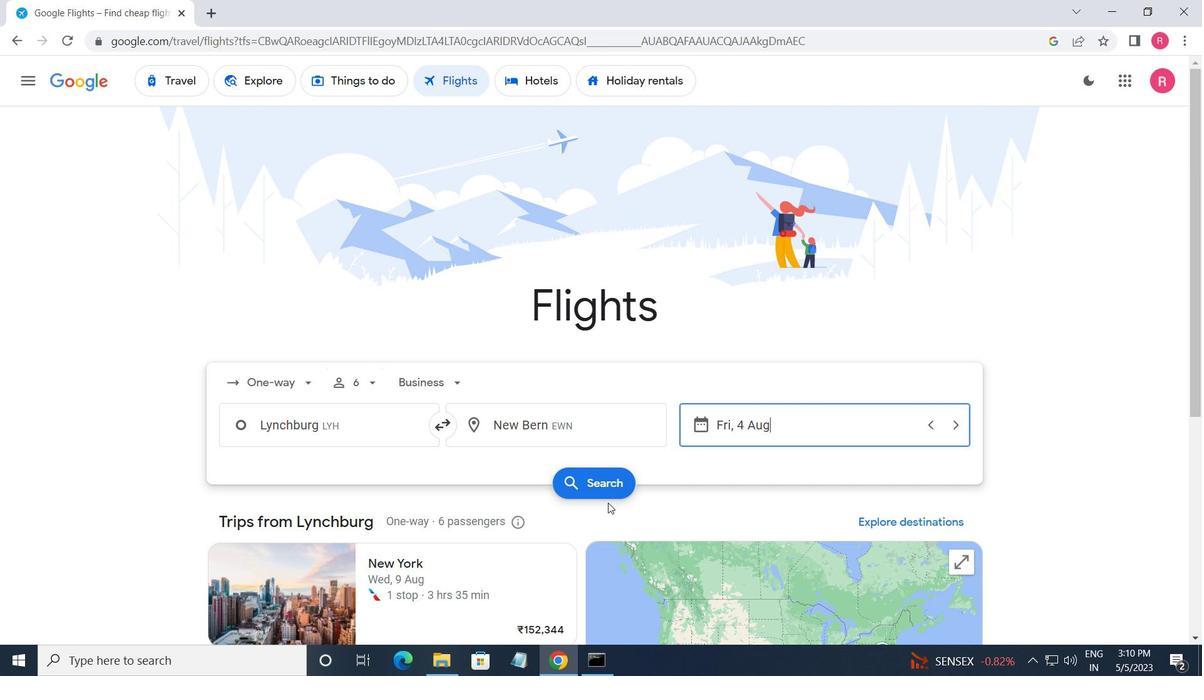 
Action: Mouse pressed left at (591, 494)
Screenshot: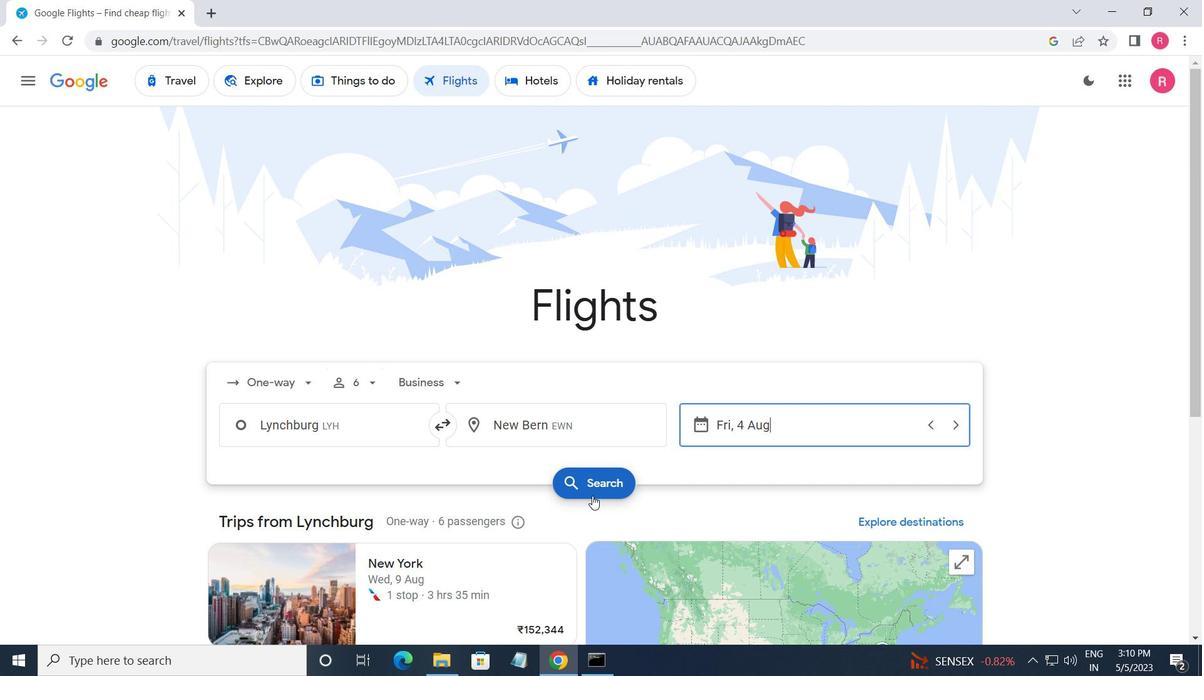 
Action: Mouse moved to (234, 219)
Screenshot: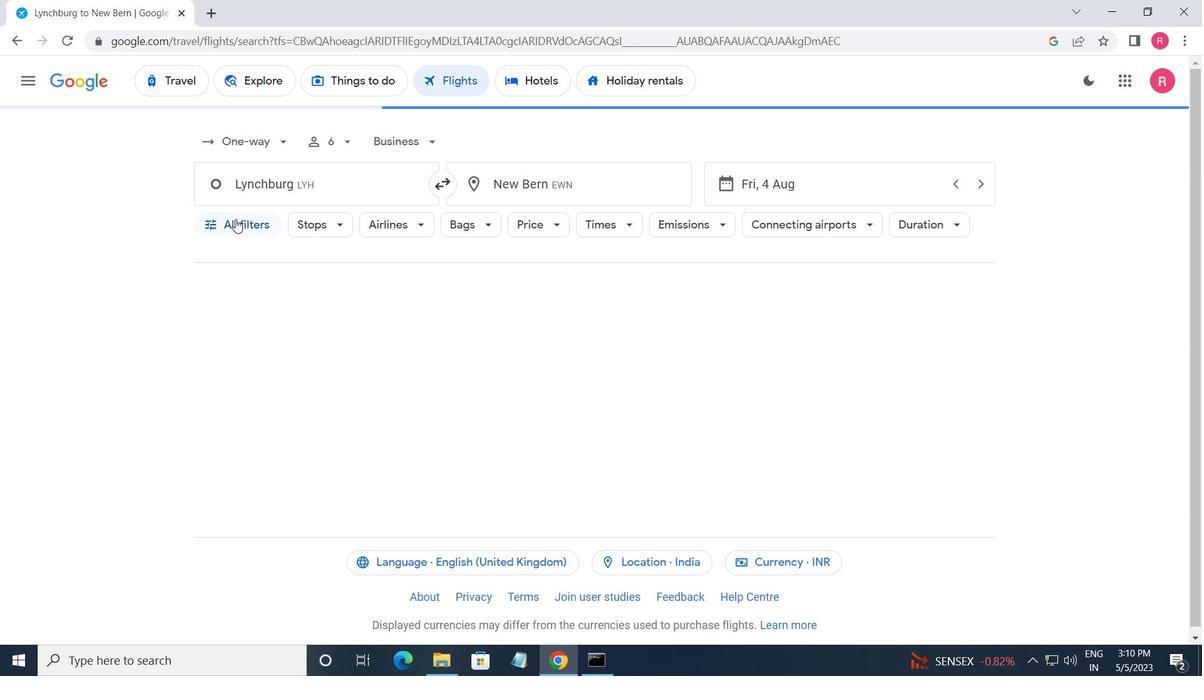 
Action: Mouse pressed left at (234, 219)
Screenshot: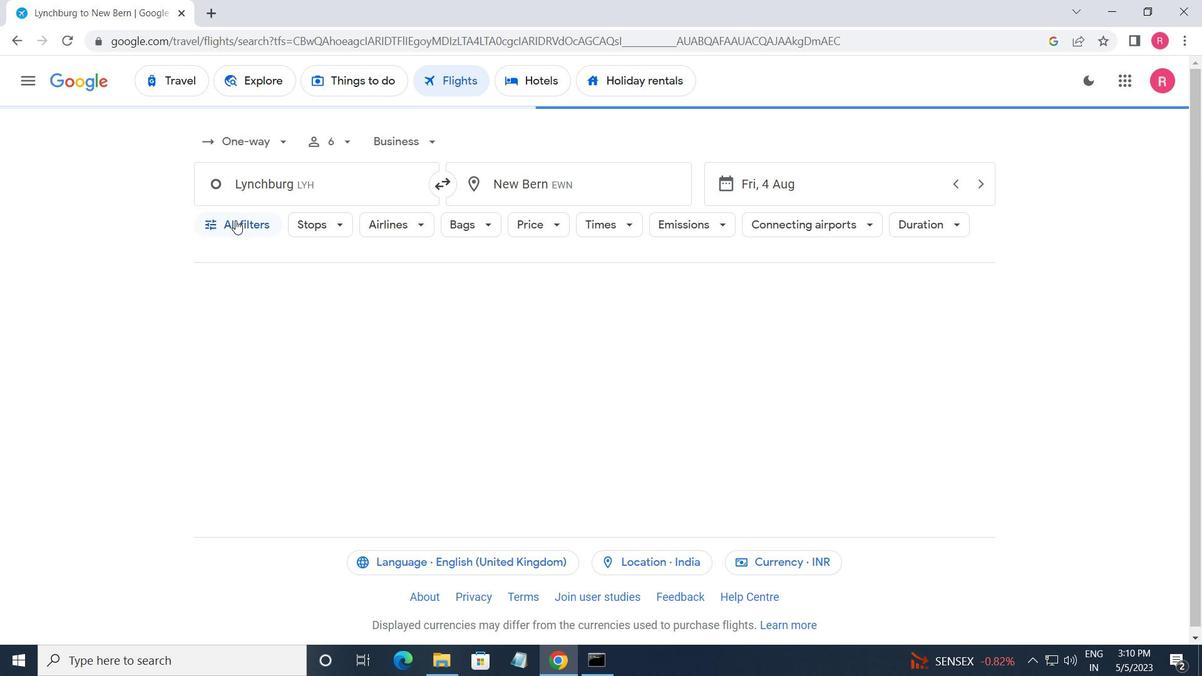
Action: Mouse moved to (296, 328)
Screenshot: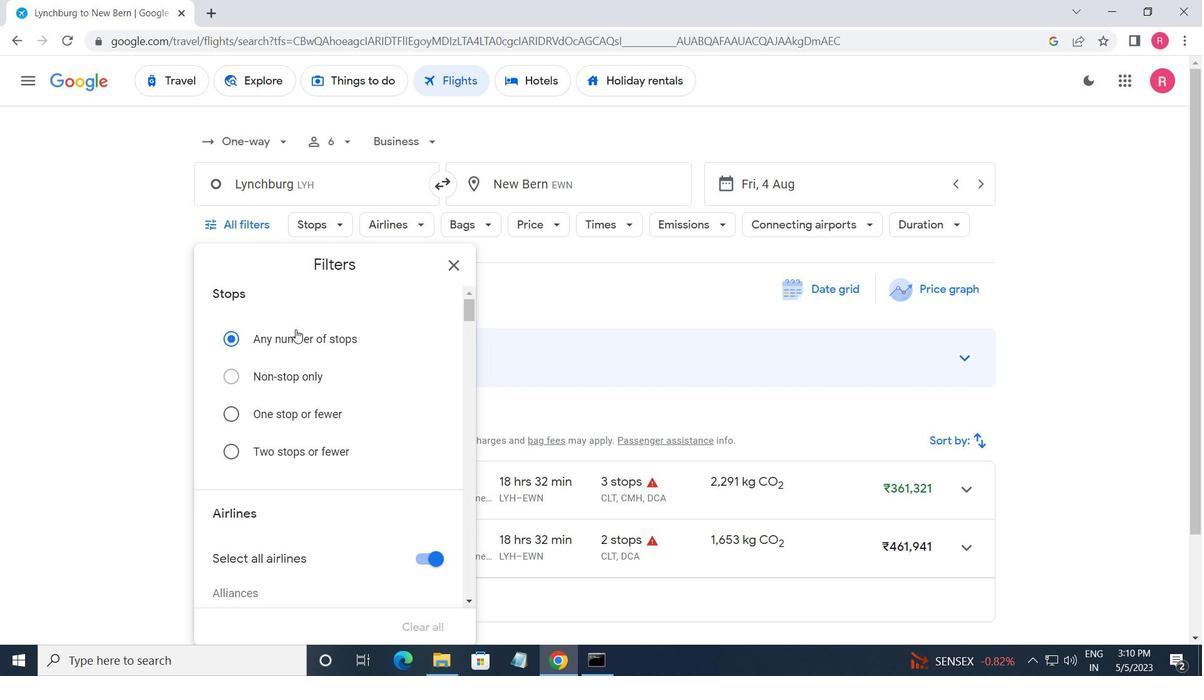 
Action: Mouse scrolled (296, 328) with delta (0, 0)
Screenshot: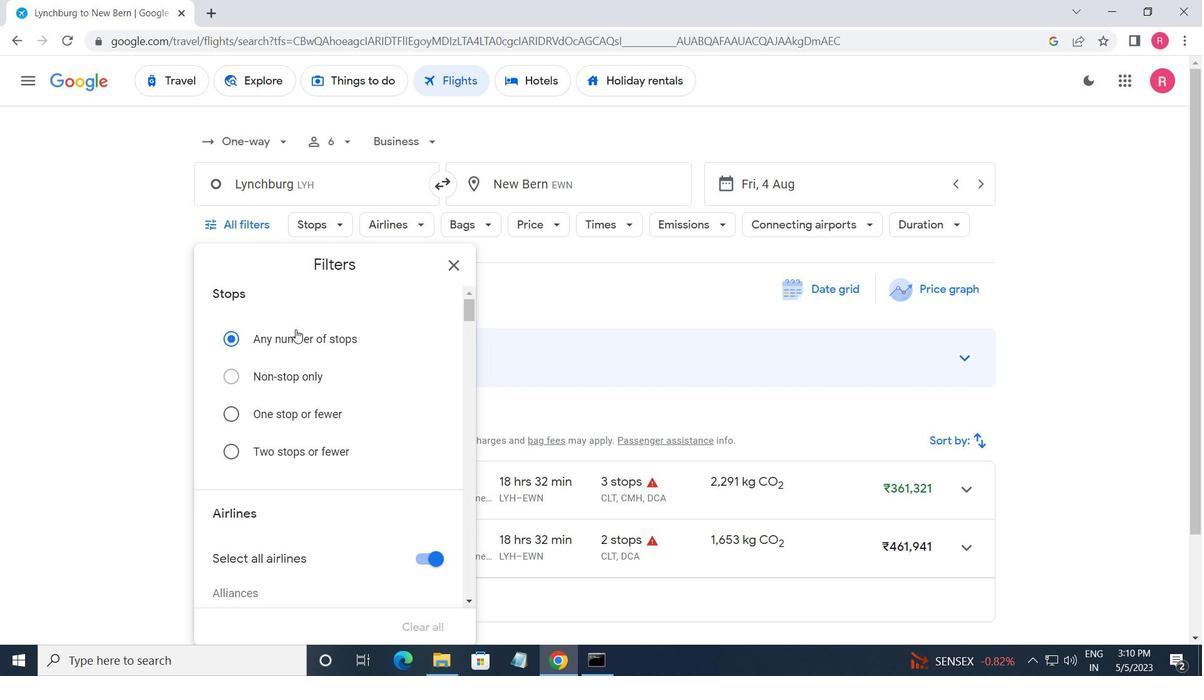 
Action: Mouse scrolled (296, 328) with delta (0, 0)
Screenshot: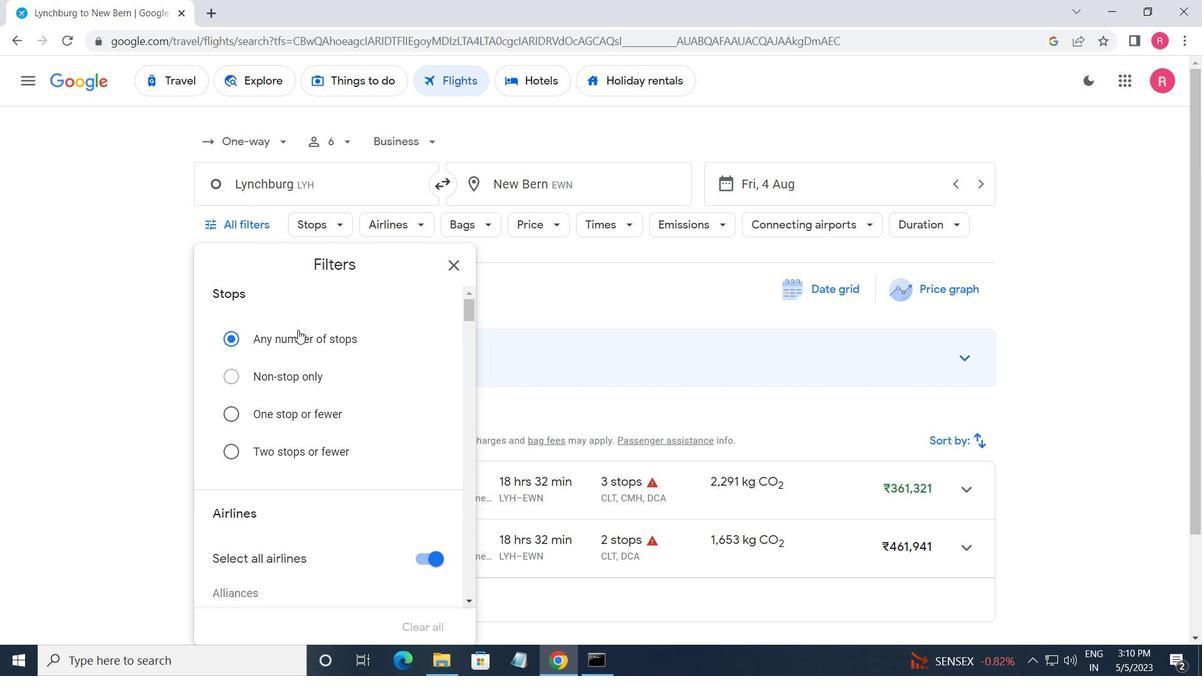 
Action: Mouse scrolled (296, 328) with delta (0, 0)
Screenshot: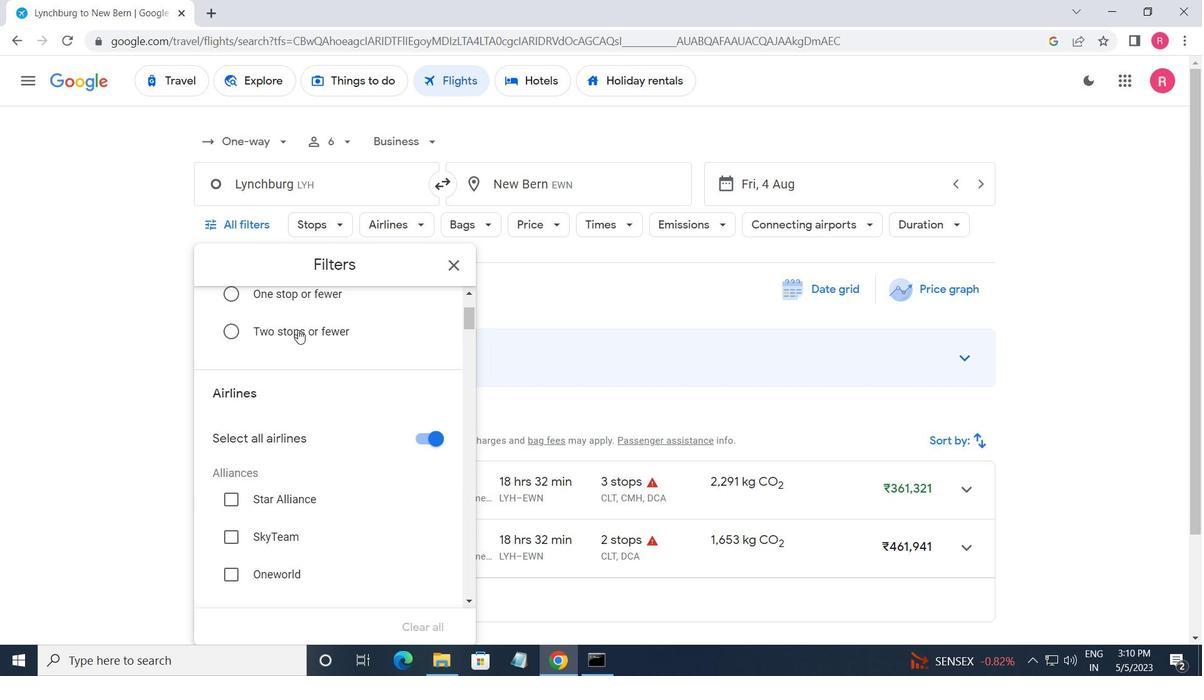 
Action: Mouse scrolled (296, 328) with delta (0, 0)
Screenshot: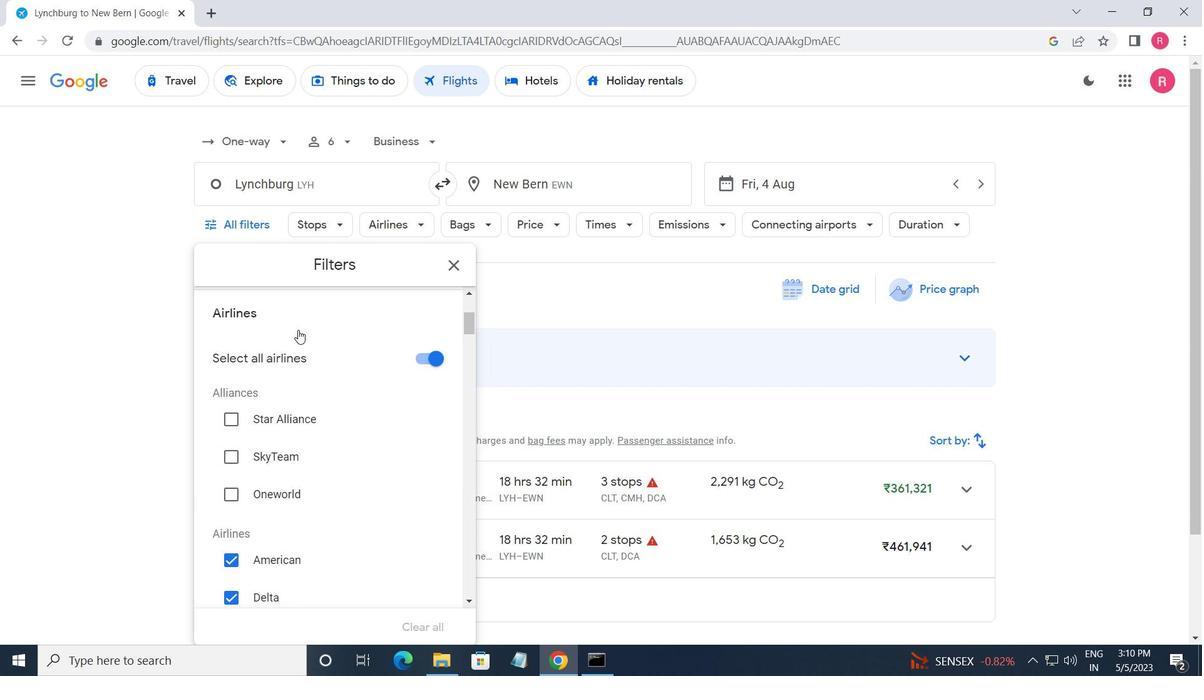 
Action: Mouse scrolled (296, 328) with delta (0, 0)
Screenshot: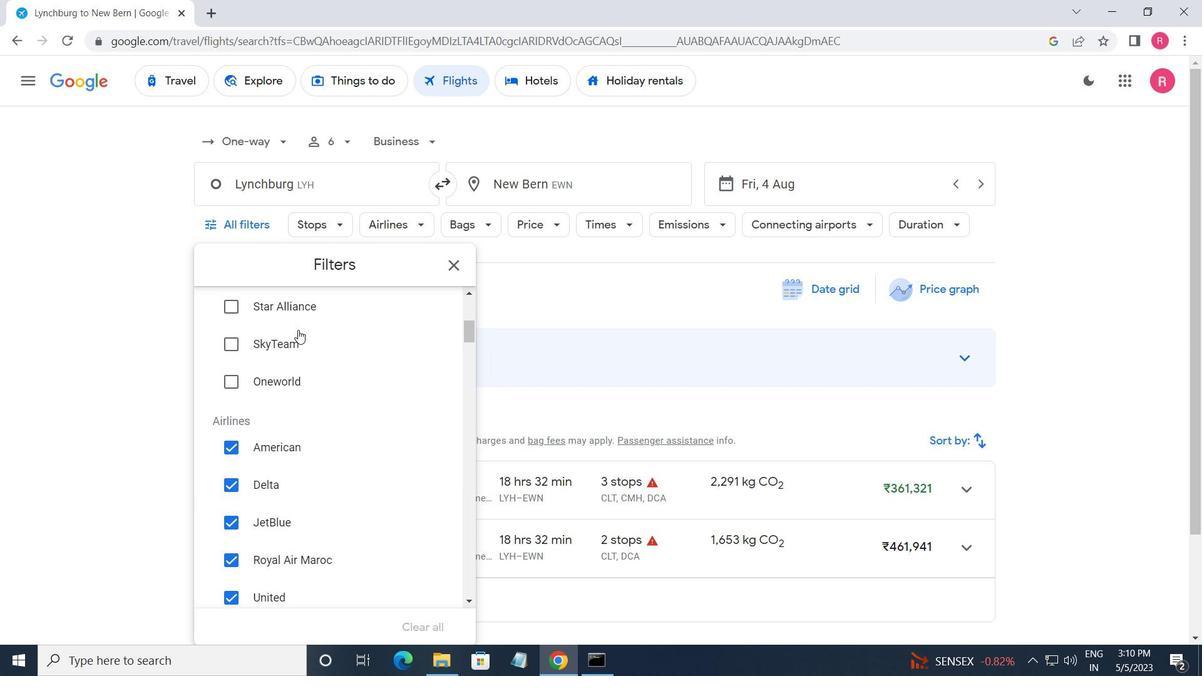 
Action: Mouse scrolled (296, 328) with delta (0, 0)
Screenshot: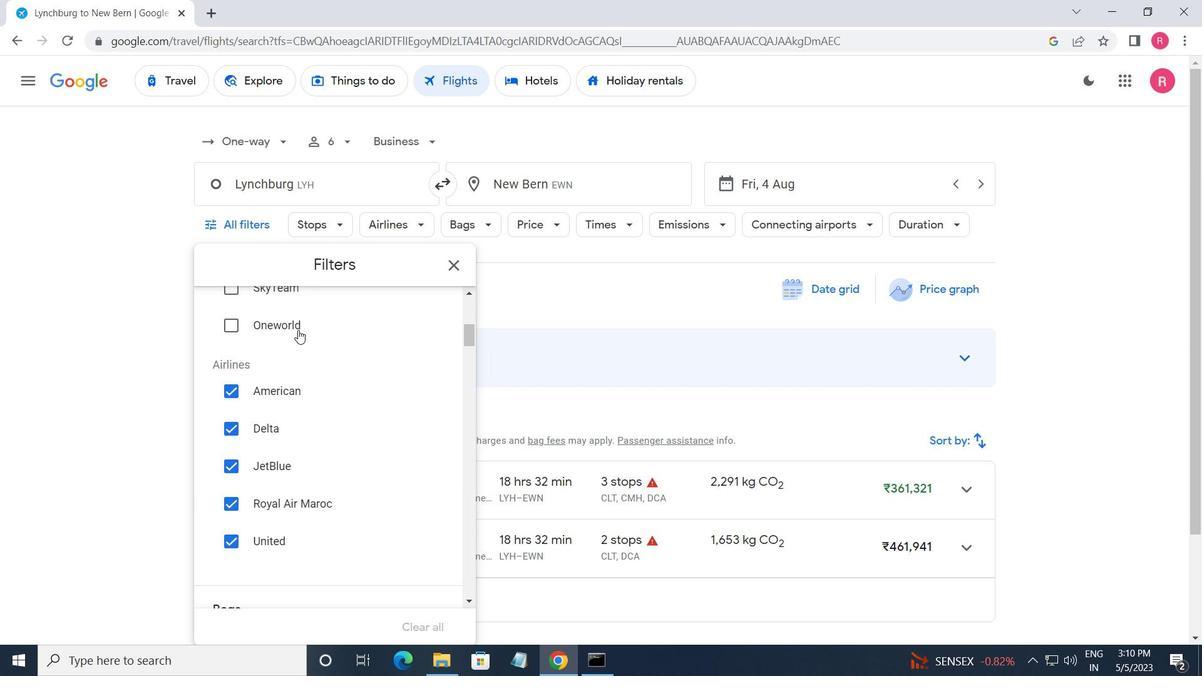 
Action: Mouse moved to (297, 328)
Screenshot: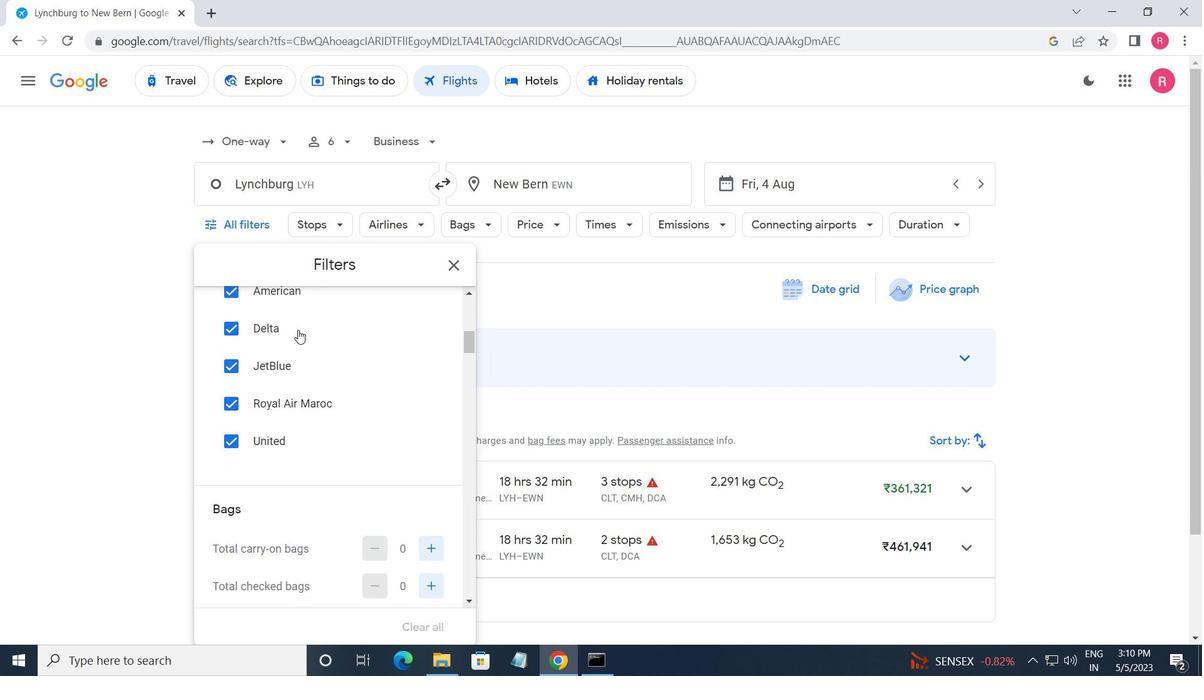 
Action: Mouse scrolled (297, 329) with delta (0, 0)
Screenshot: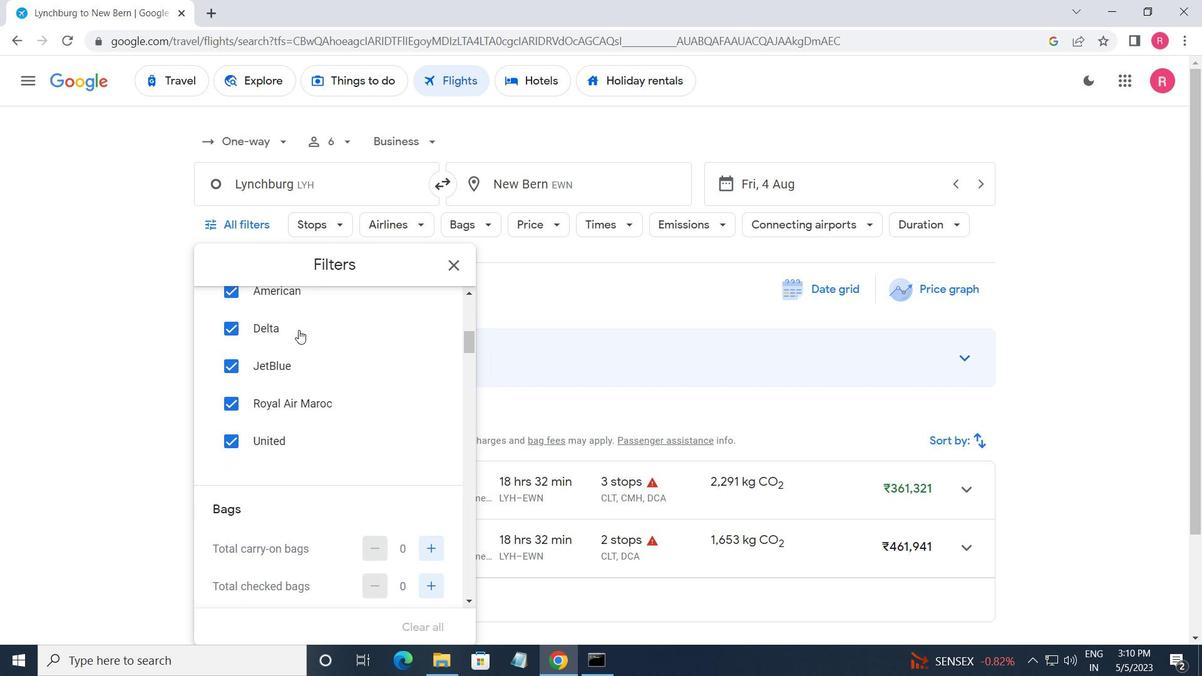 
Action: Mouse scrolled (297, 329) with delta (0, 0)
Screenshot: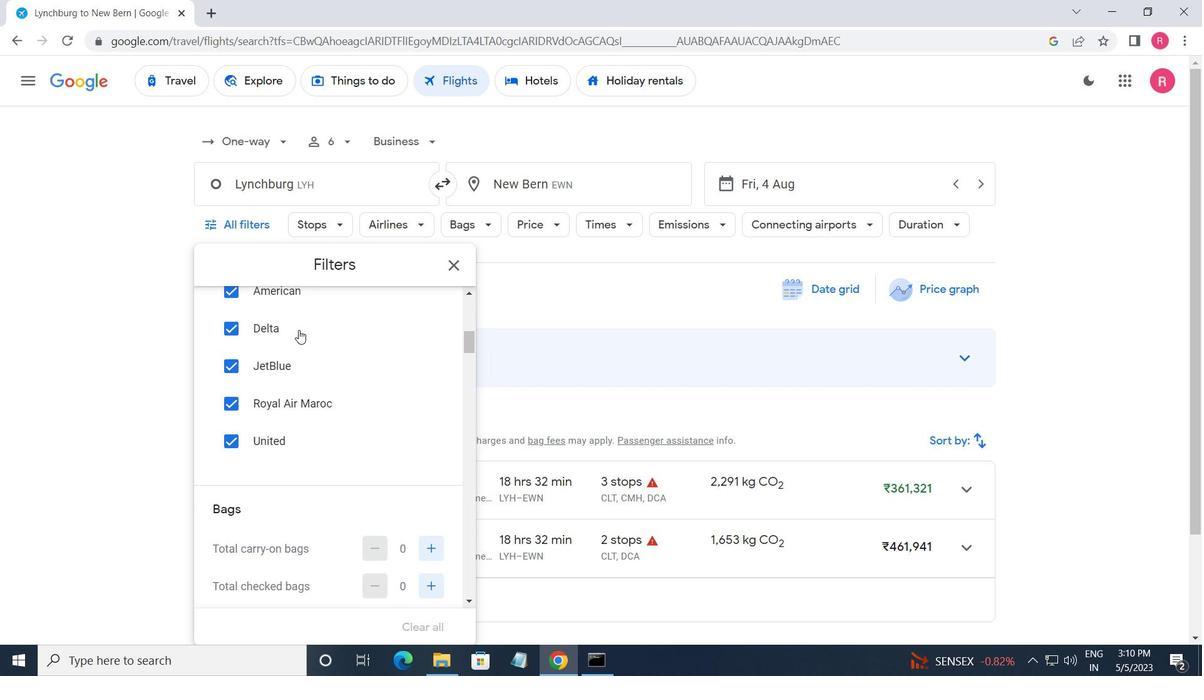 
Action: Mouse moved to (298, 328)
Screenshot: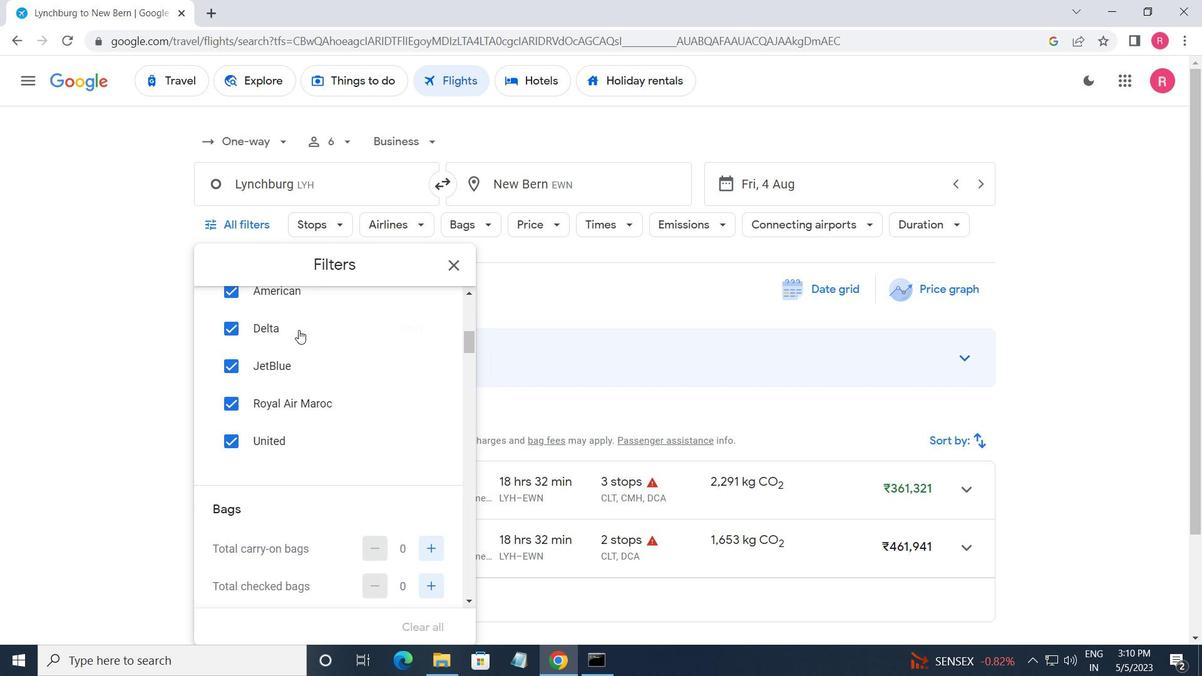 
Action: Mouse scrolled (298, 329) with delta (0, 0)
Screenshot: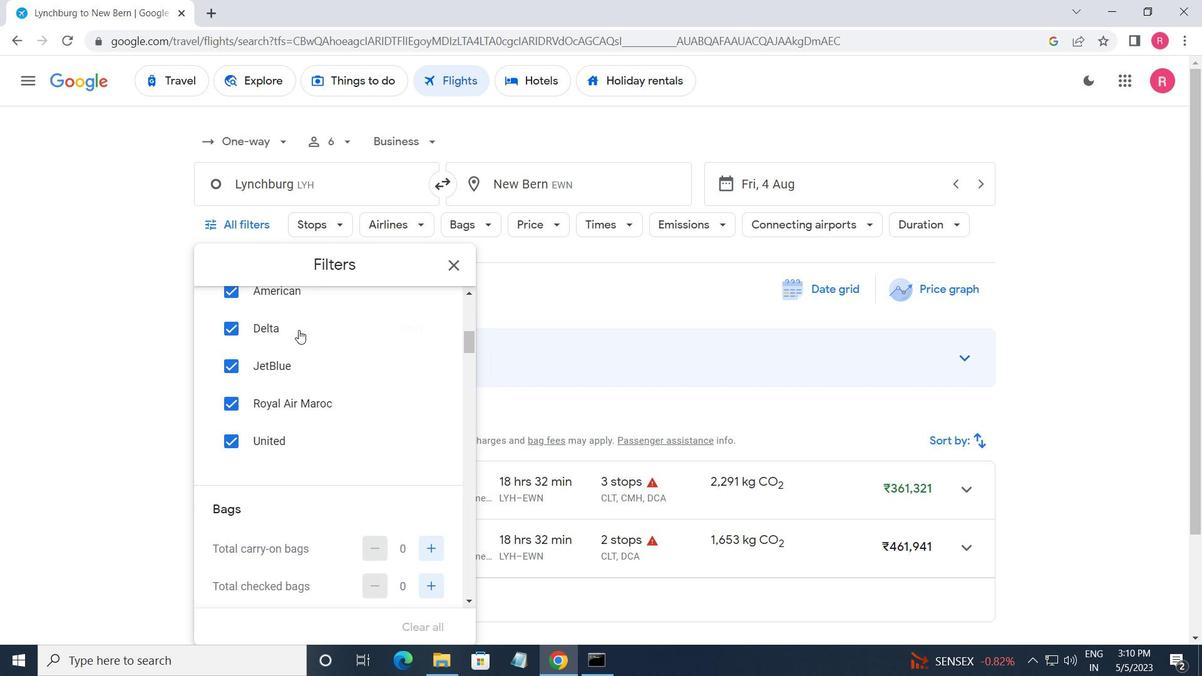 
Action: Mouse scrolled (298, 329) with delta (0, 0)
Screenshot: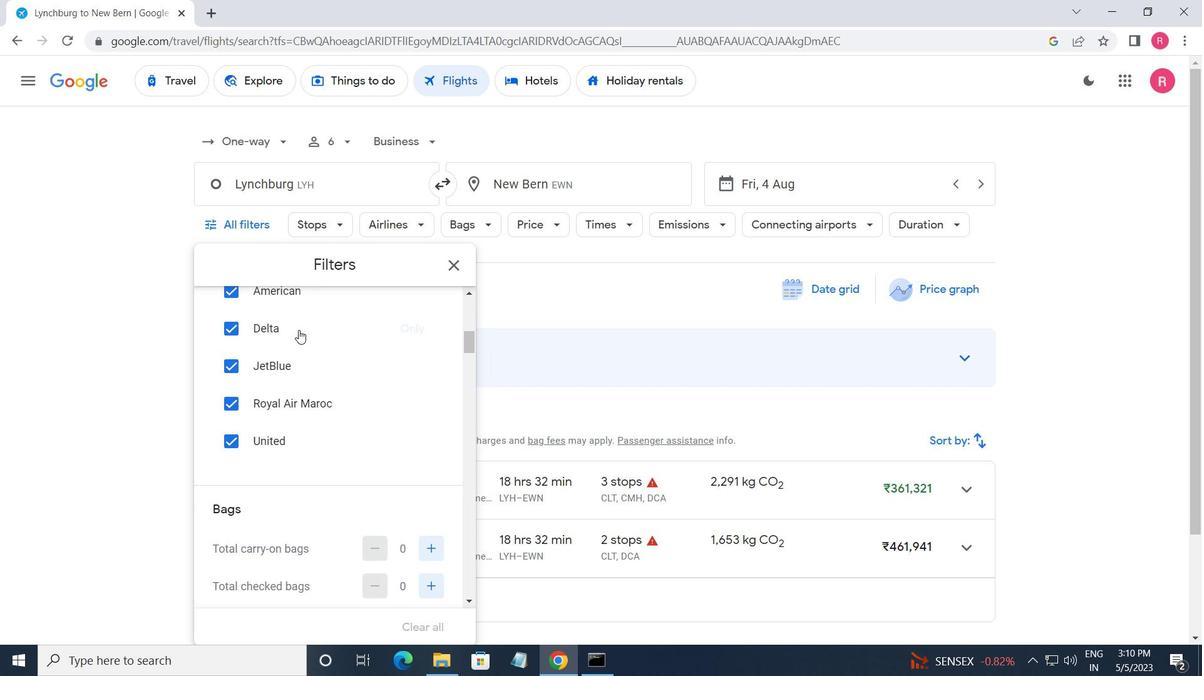 
Action: Mouse moved to (444, 402)
Screenshot: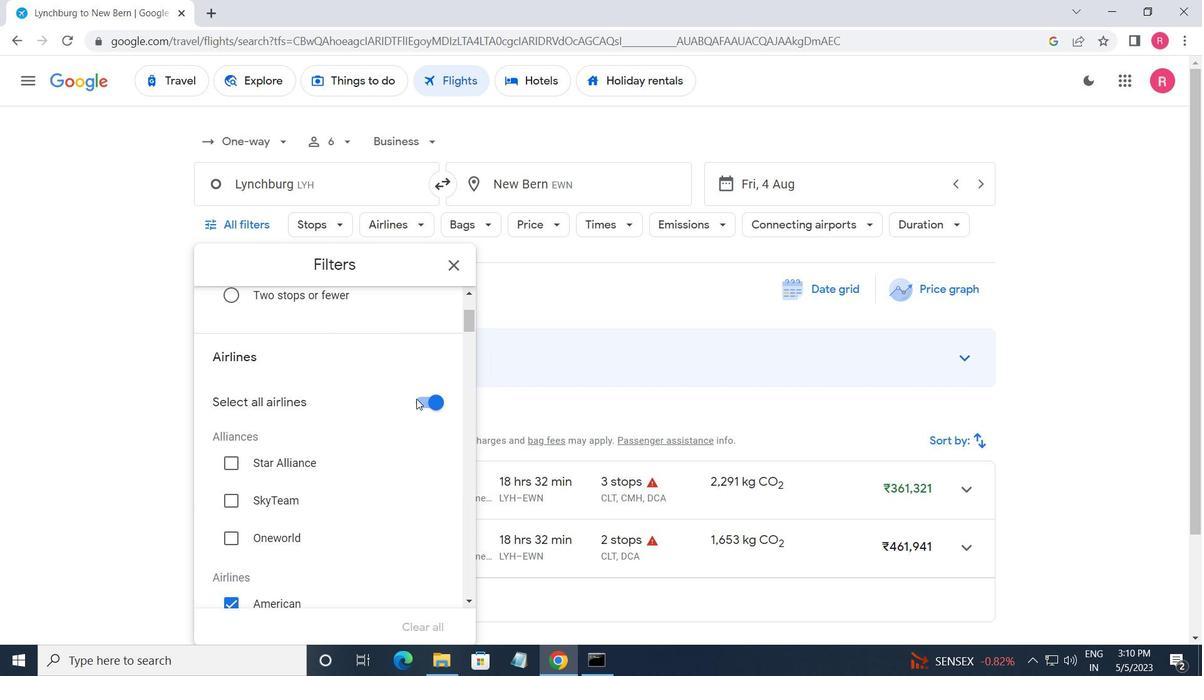 
Action: Mouse pressed left at (444, 402)
Screenshot: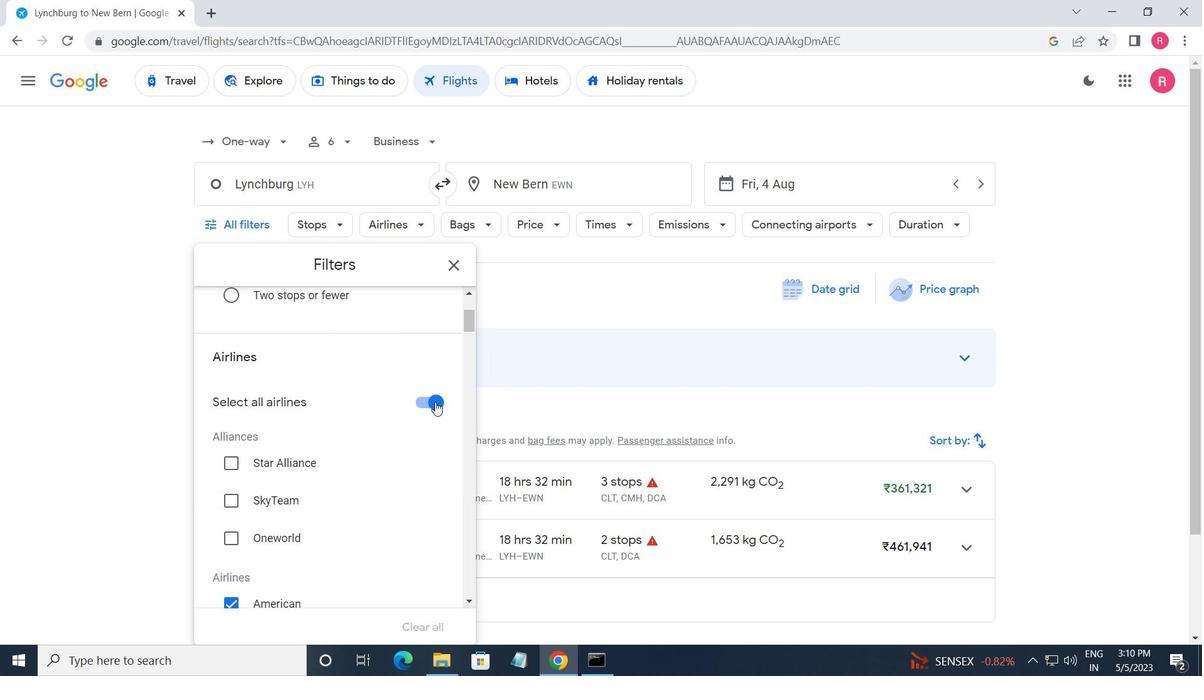 
Action: Mouse moved to (412, 420)
Screenshot: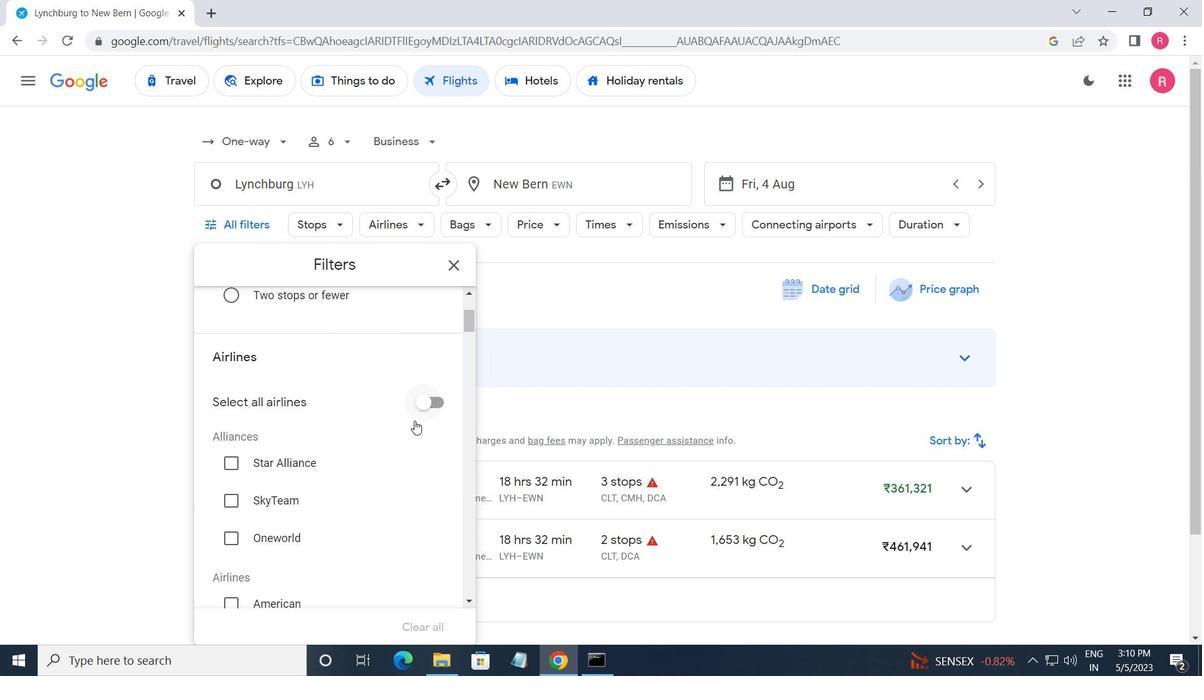 
Action: Mouse scrolled (412, 420) with delta (0, 0)
Screenshot: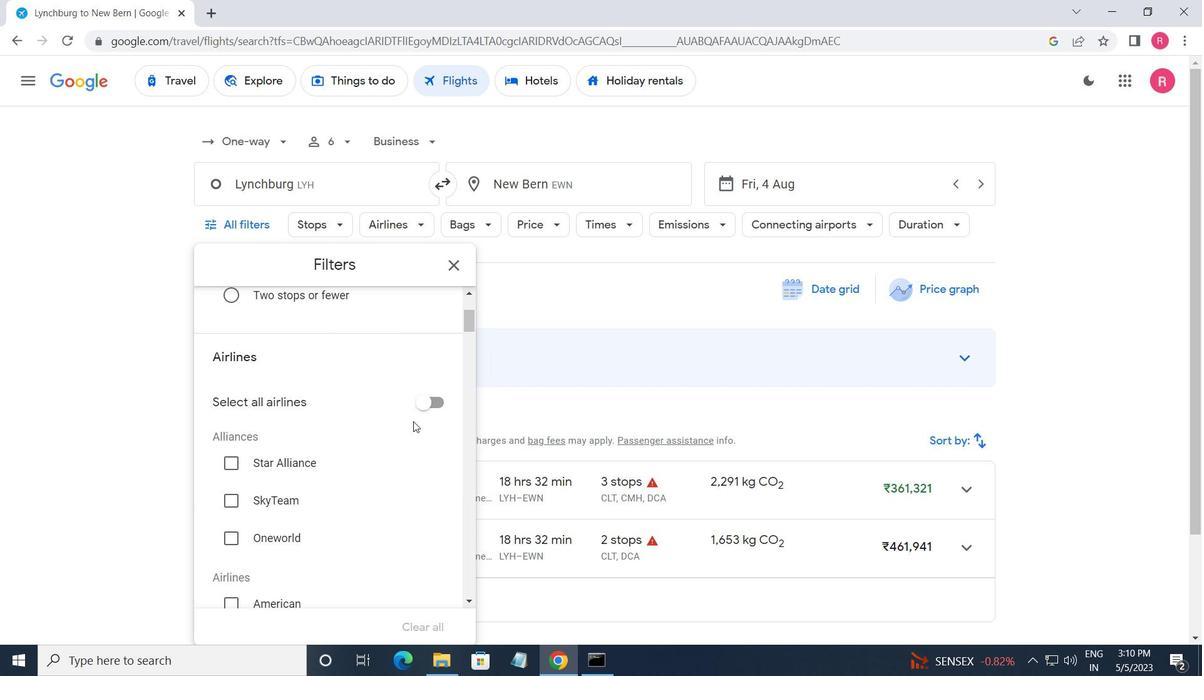 
Action: Mouse scrolled (412, 420) with delta (0, 0)
Screenshot: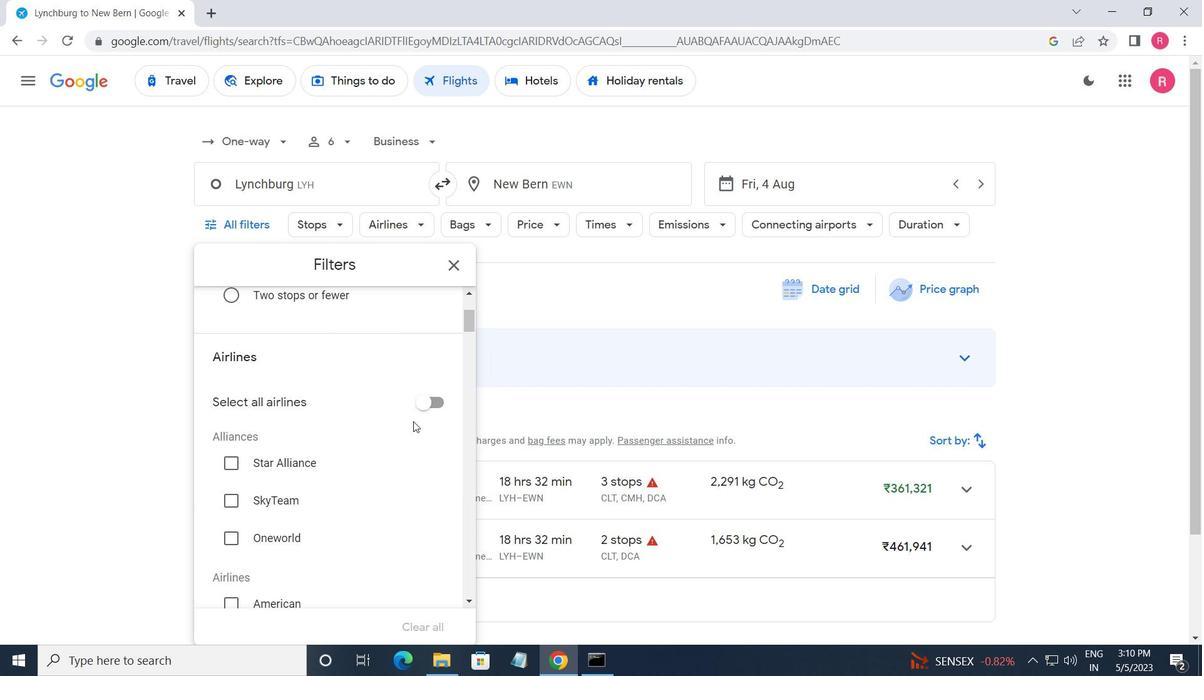
Action: Mouse scrolled (412, 420) with delta (0, 0)
Screenshot: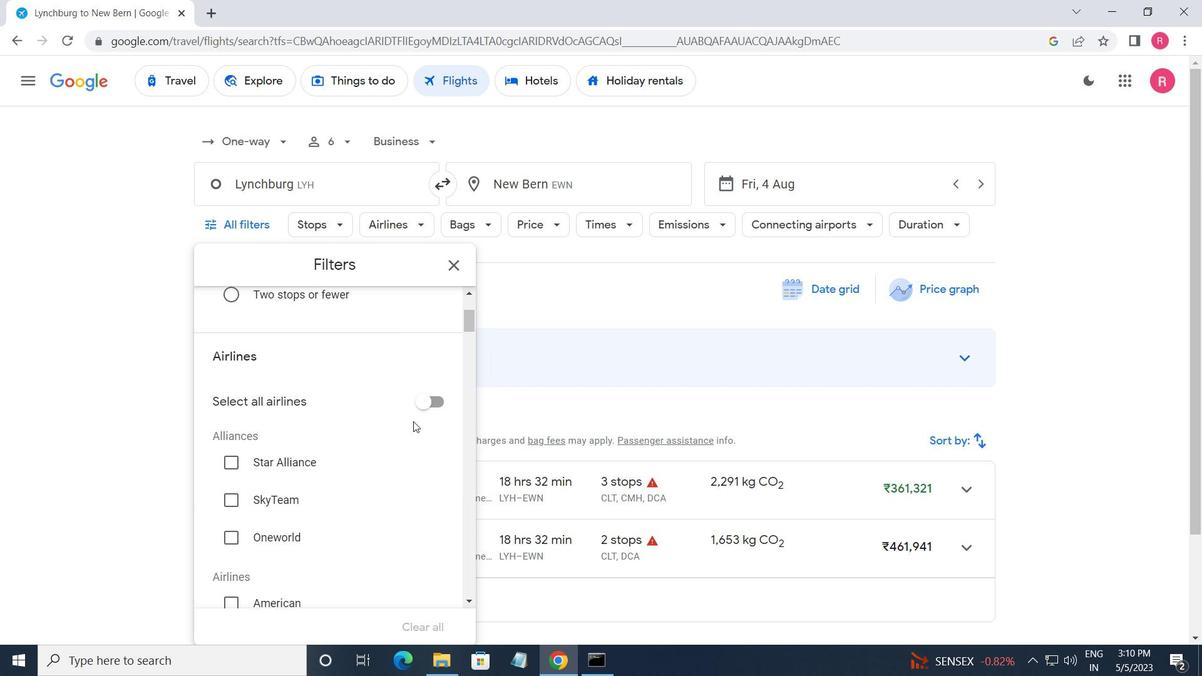 
Action: Mouse scrolled (412, 420) with delta (0, 0)
Screenshot: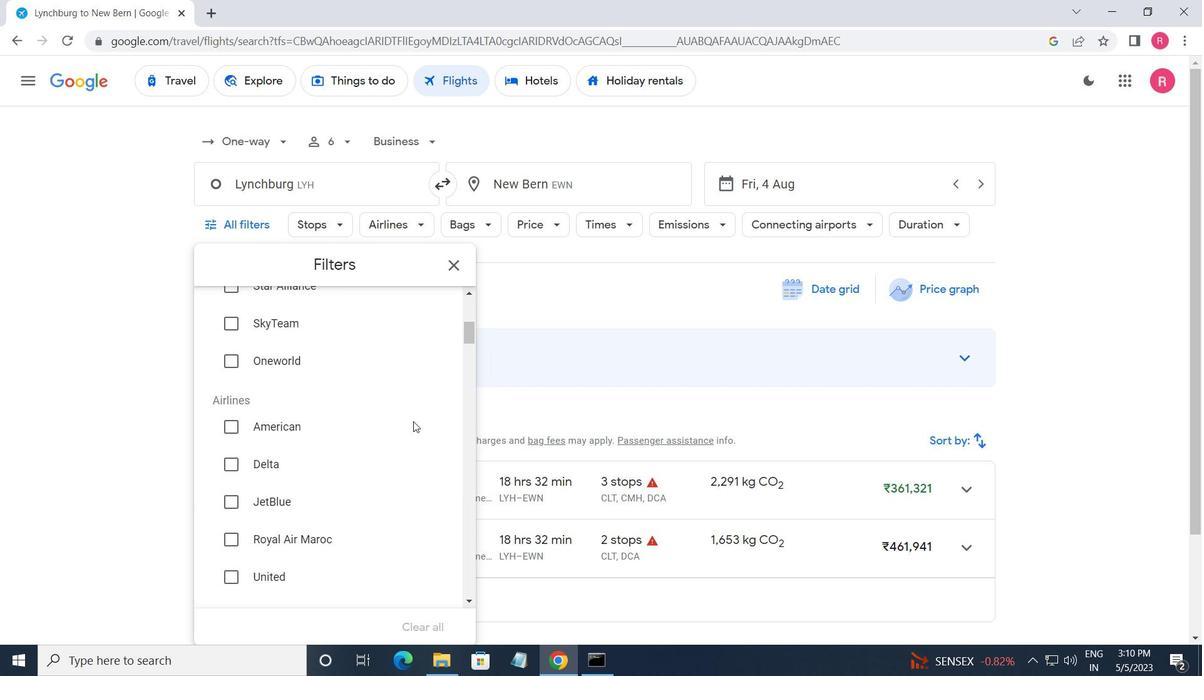 
Action: Mouse moved to (411, 418)
Screenshot: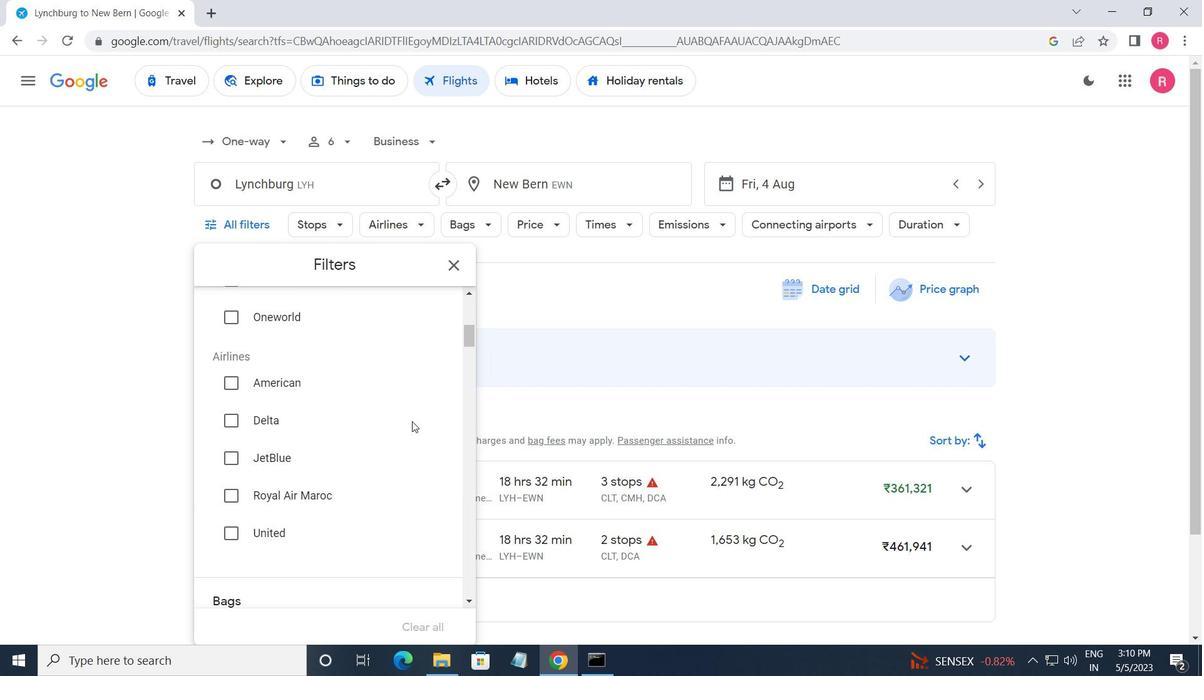 
Action: Mouse scrolled (411, 418) with delta (0, 0)
Screenshot: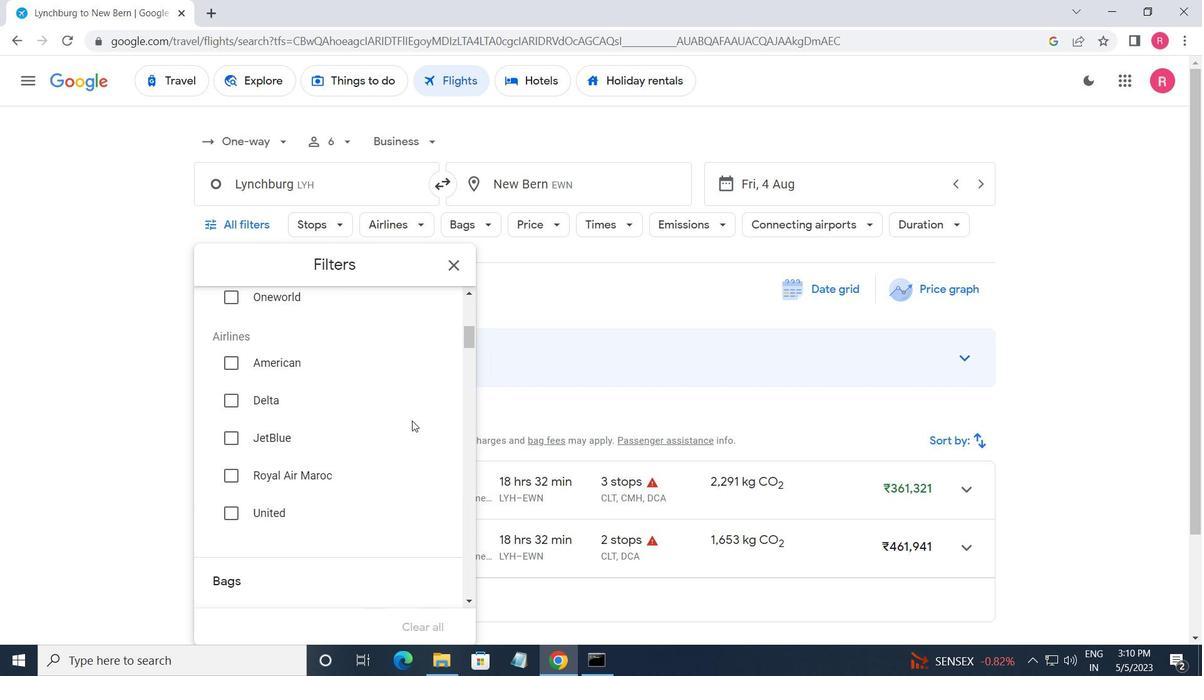 
Action: Mouse scrolled (411, 418) with delta (0, 0)
Screenshot: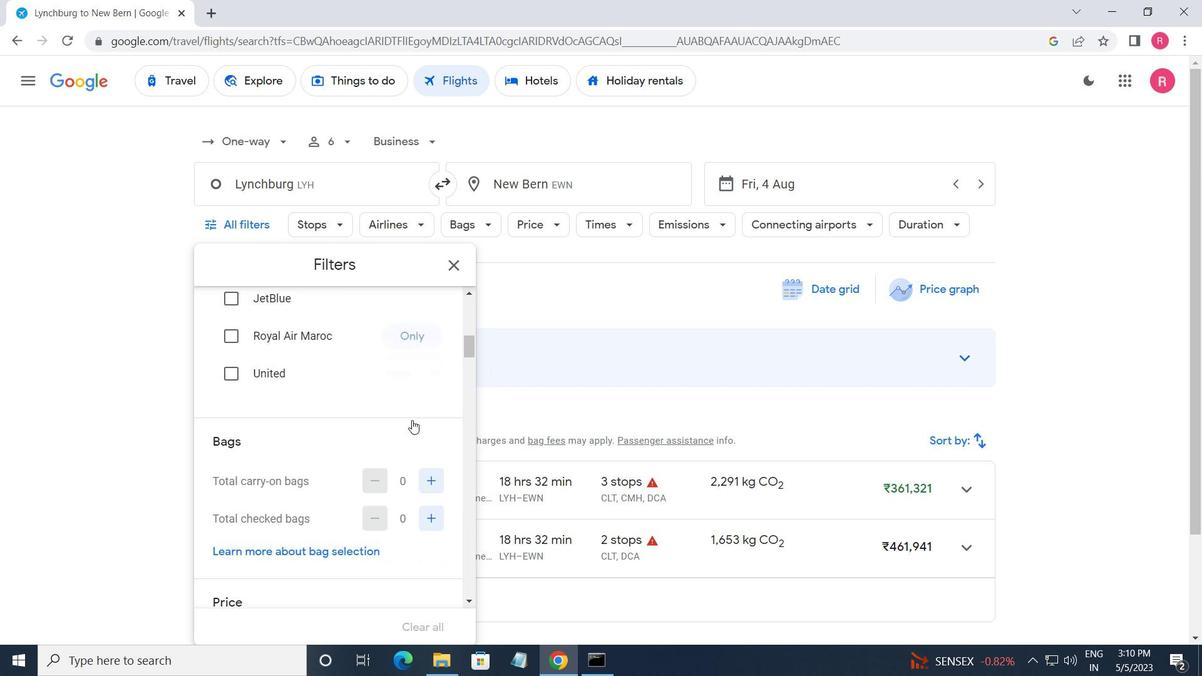 
Action: Mouse scrolled (411, 418) with delta (0, 0)
Screenshot: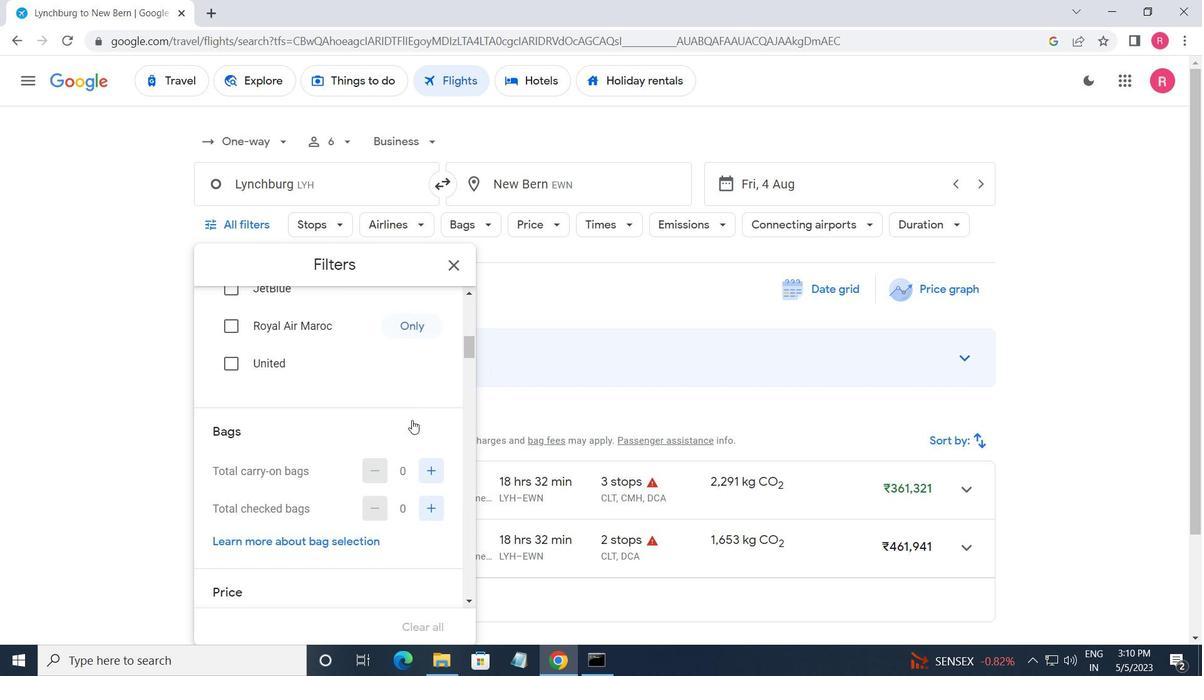 
Action: Mouse moved to (426, 344)
Screenshot: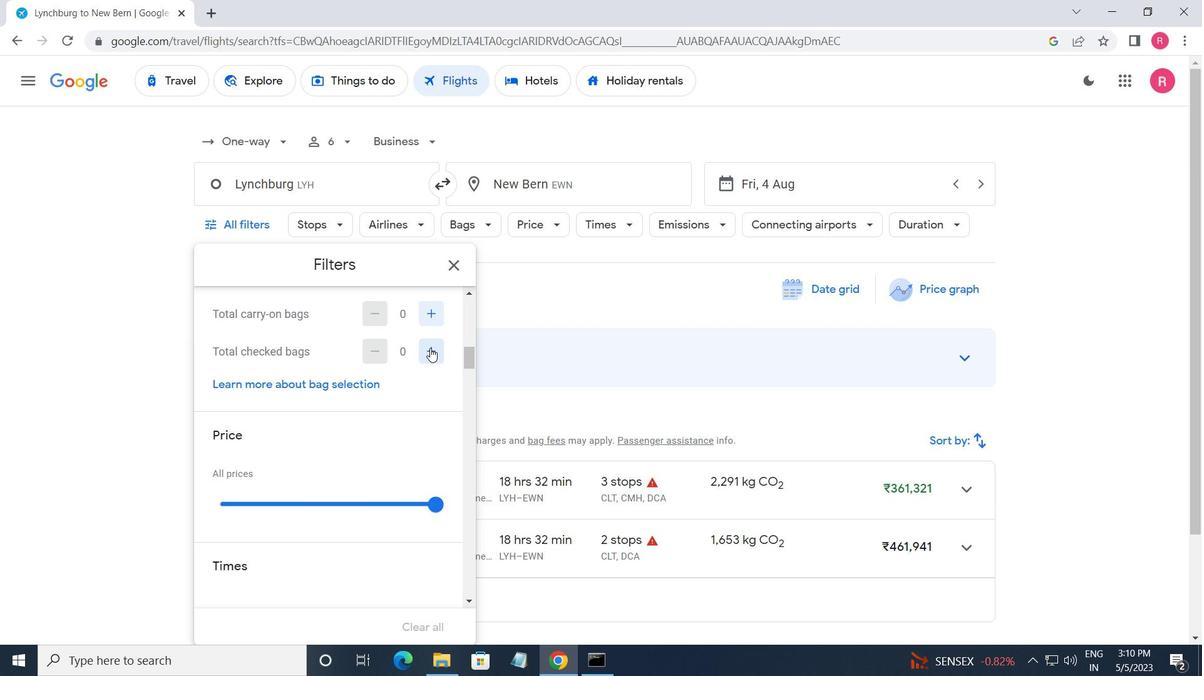 
Action: Mouse pressed left at (426, 344)
Screenshot: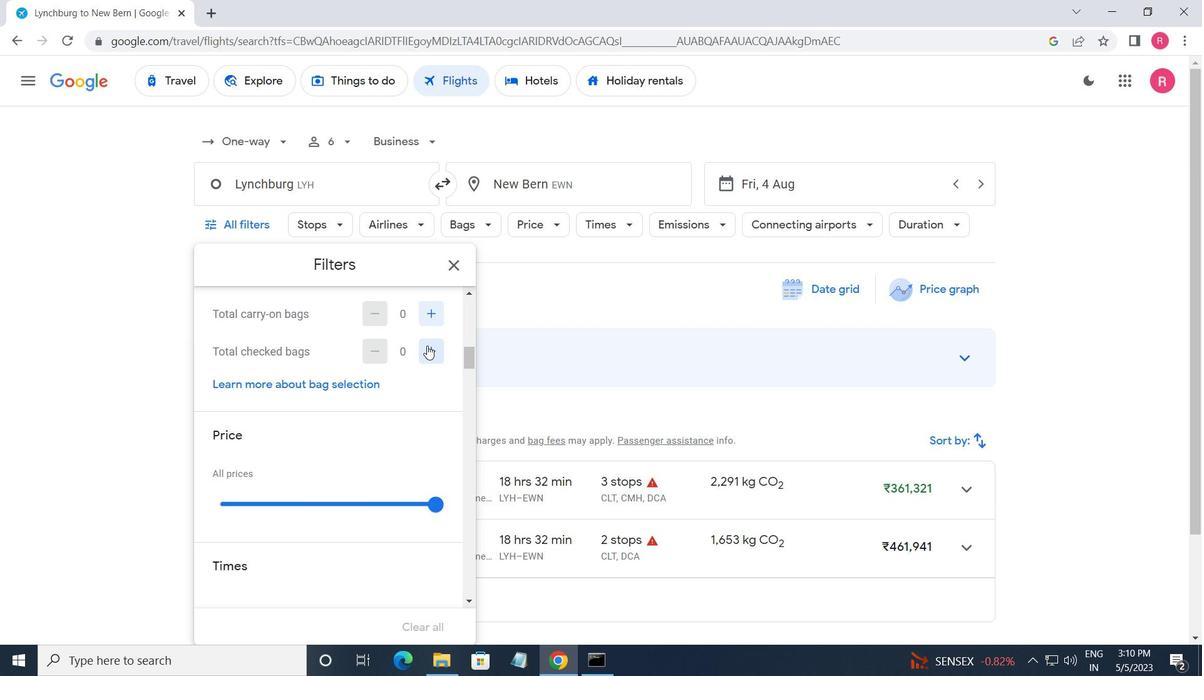 
Action: Mouse moved to (402, 403)
Screenshot: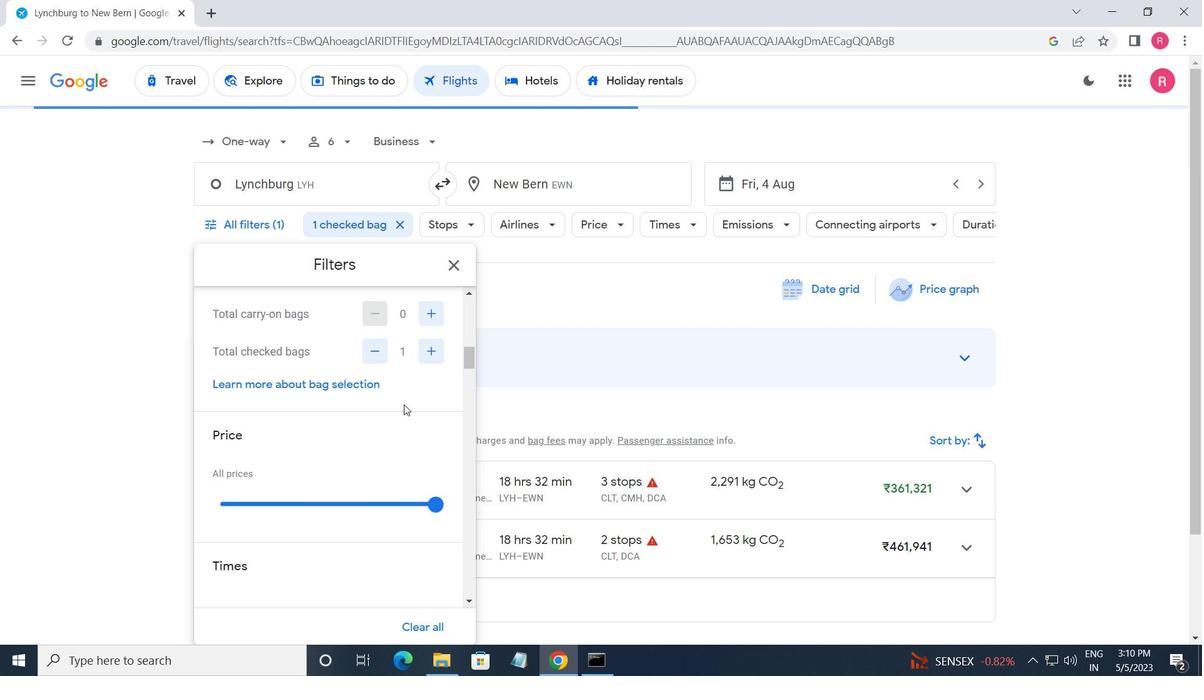 
Action: Mouse scrolled (402, 403) with delta (0, 0)
Screenshot: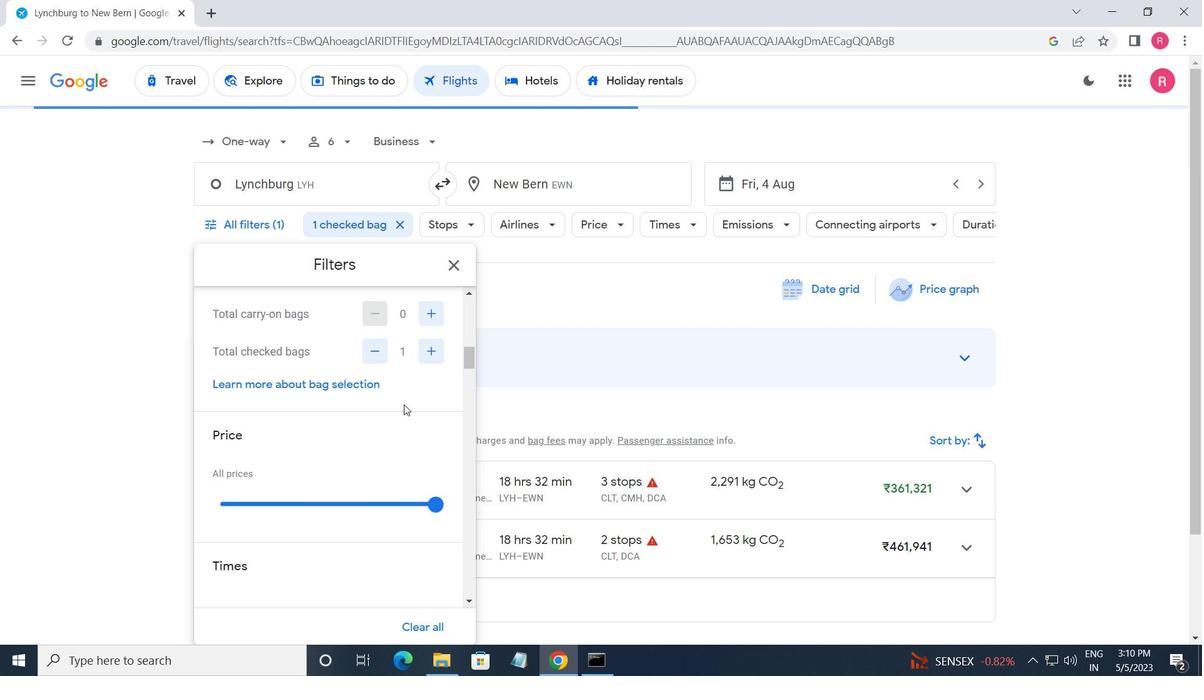 
Action: Mouse moved to (402, 405)
Screenshot: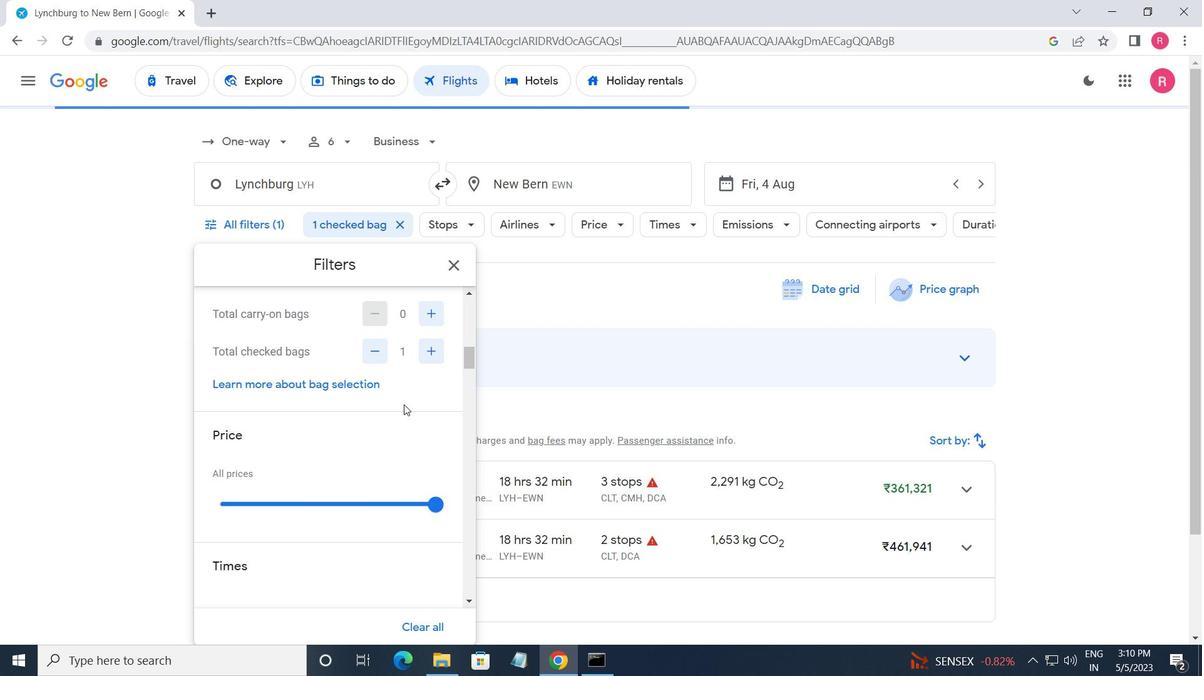 
Action: Mouse scrolled (402, 405) with delta (0, 0)
Screenshot: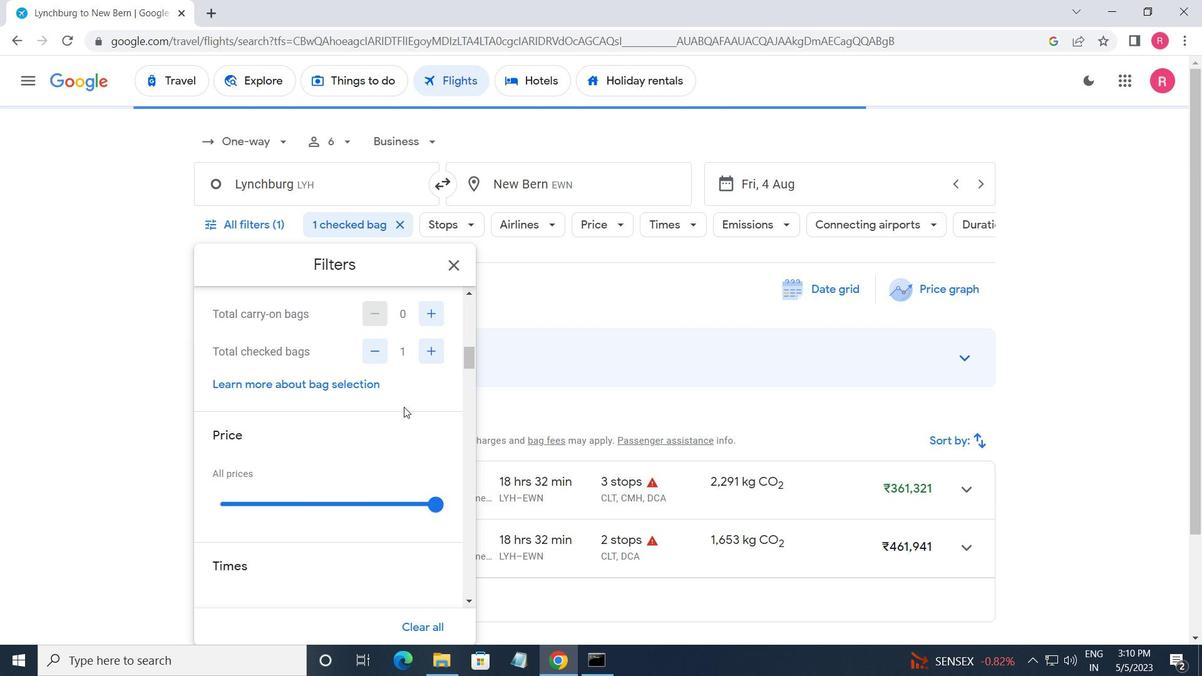 
Action: Mouse moved to (441, 354)
Screenshot: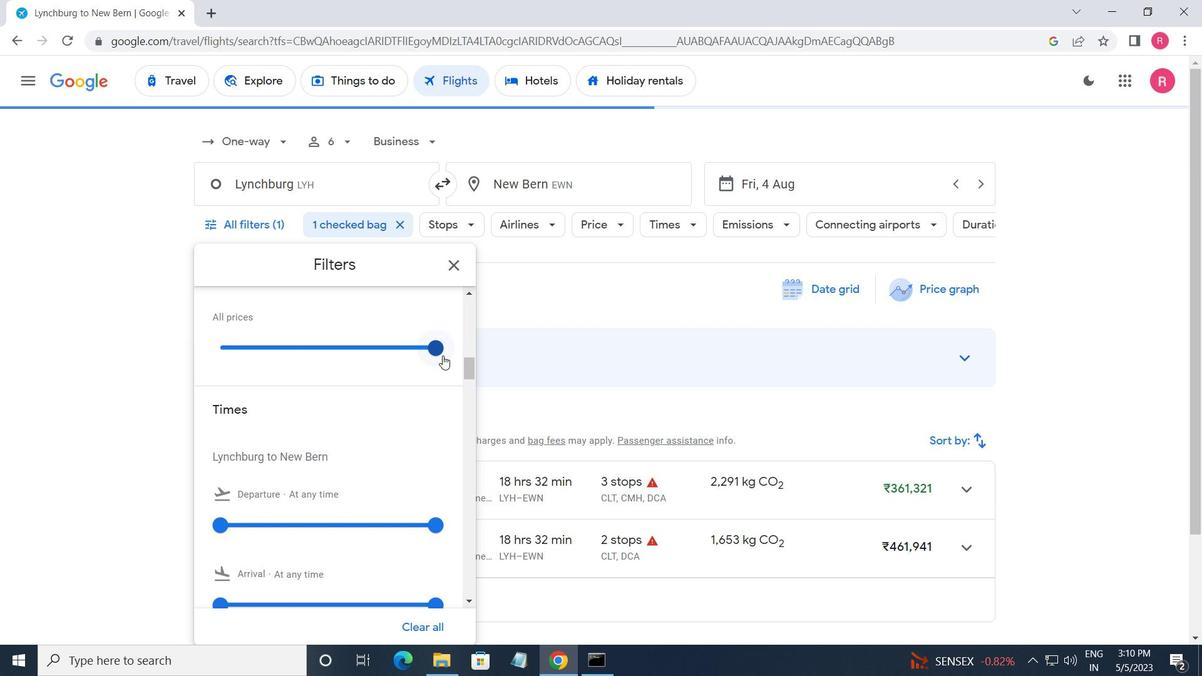 
Action: Mouse pressed left at (441, 354)
Screenshot: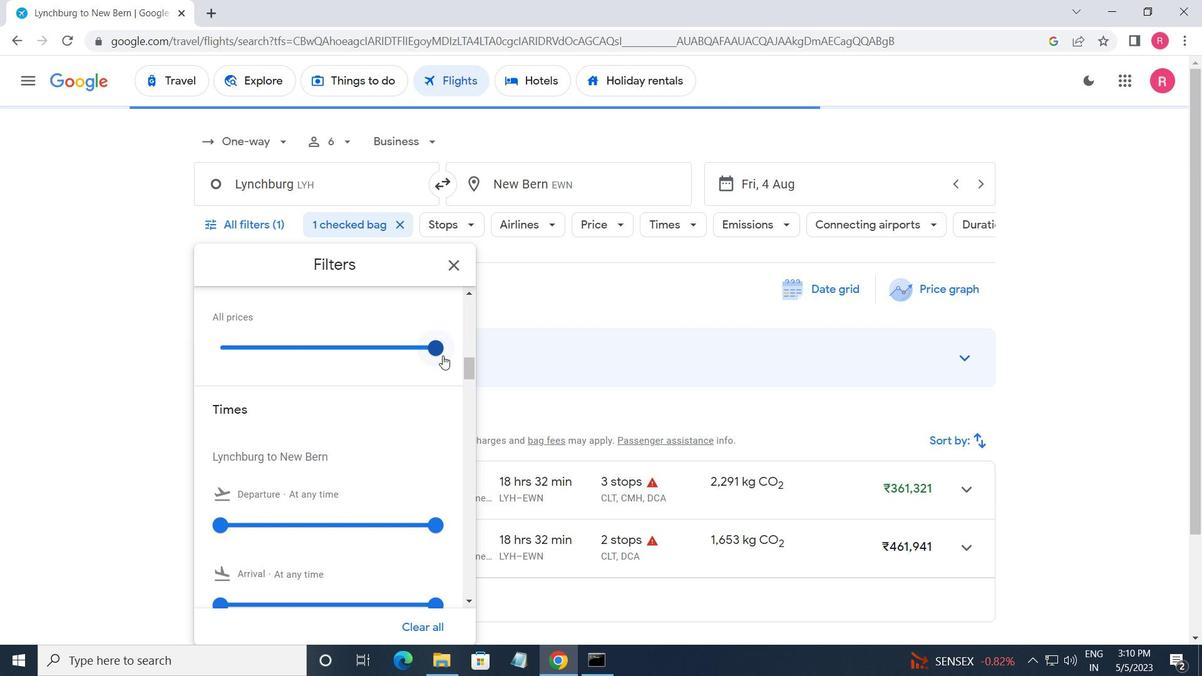 
Action: Mouse moved to (428, 345)
Screenshot: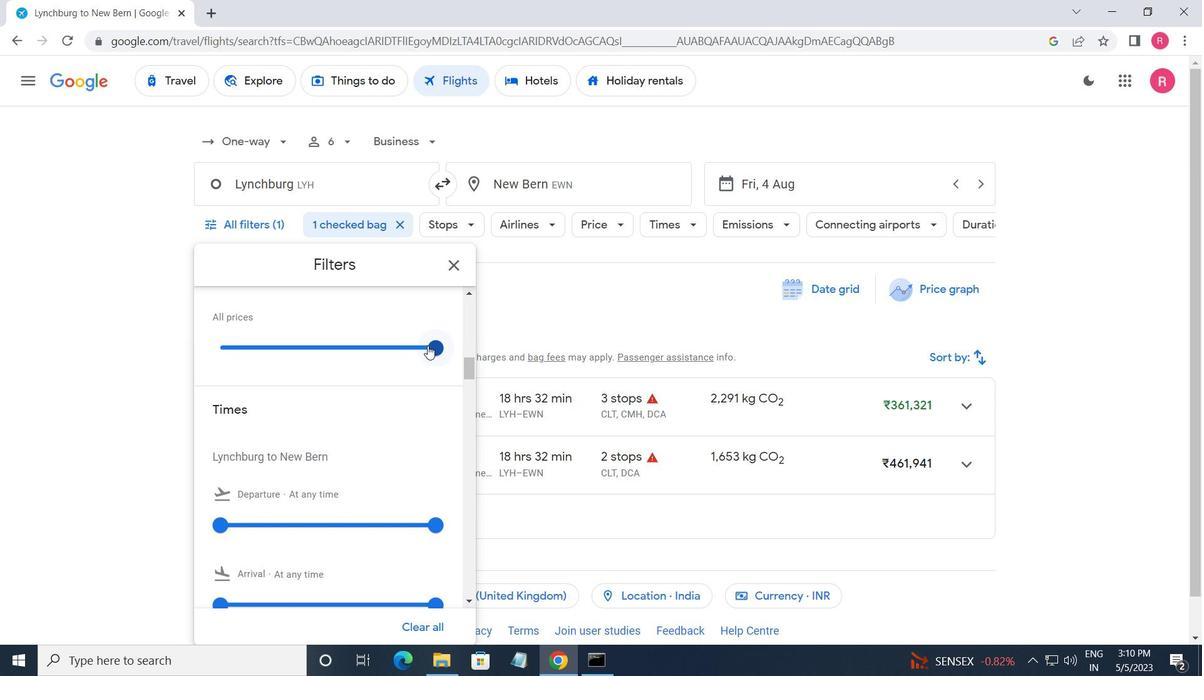 
Action: Mouse pressed left at (428, 345)
Screenshot: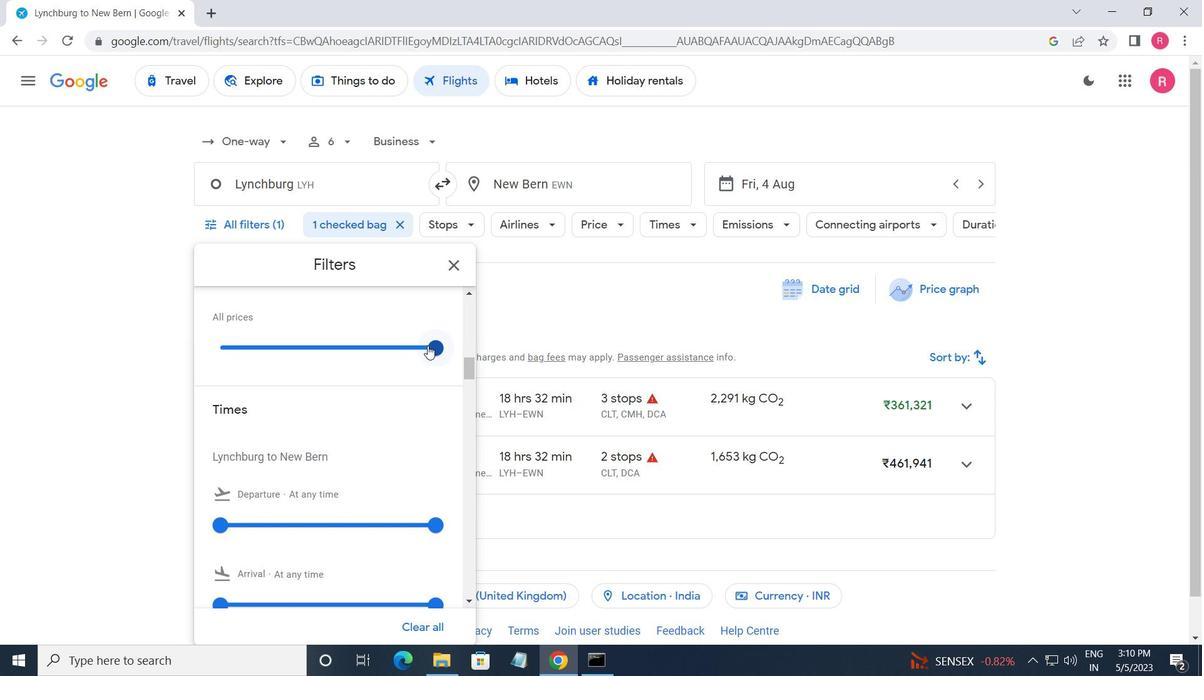 
Action: Mouse moved to (261, 400)
Screenshot: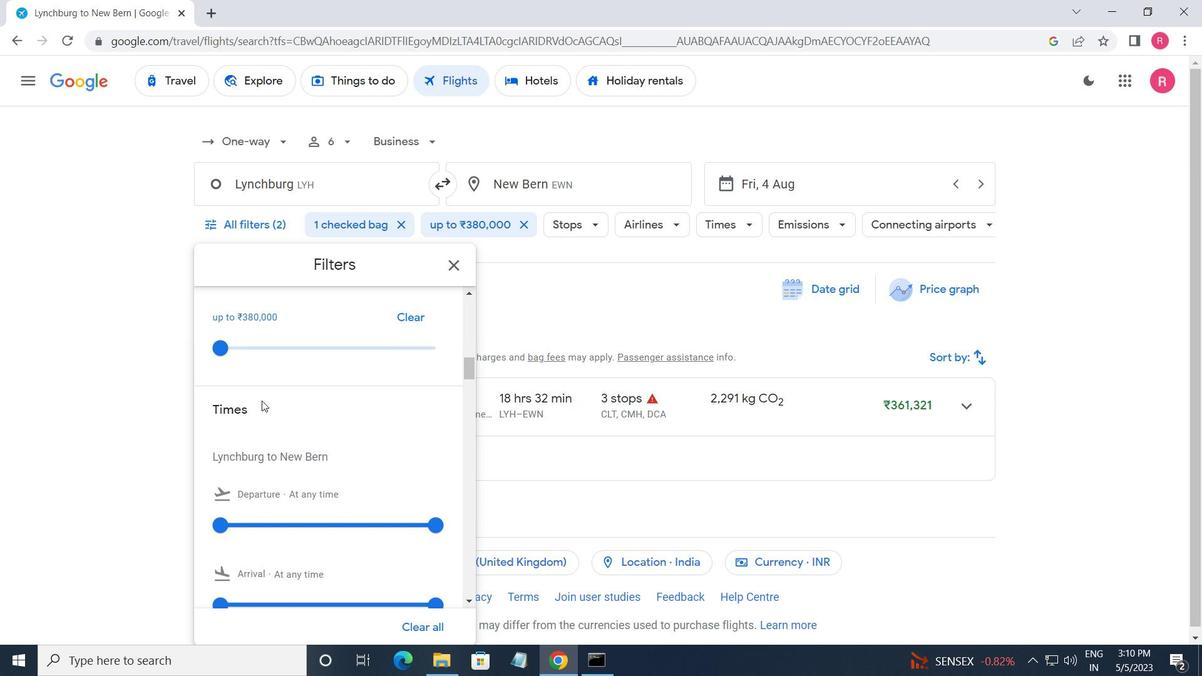 
Action: Mouse scrolled (261, 399) with delta (0, 0)
Screenshot: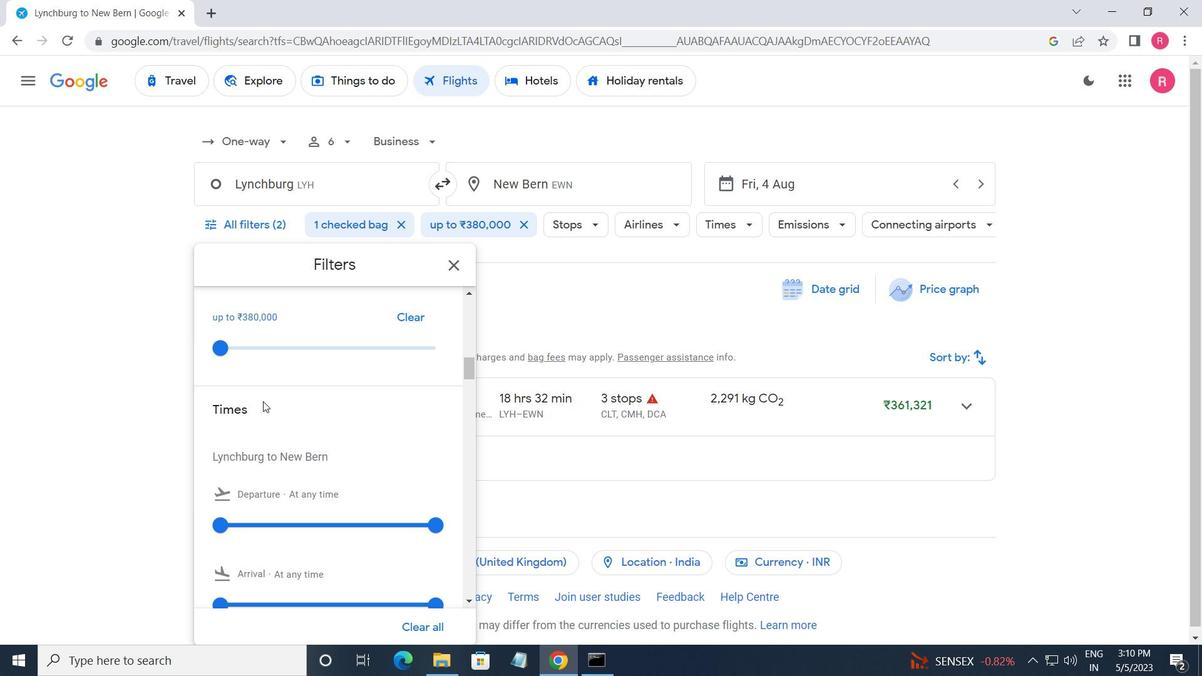 
Action: Mouse moved to (222, 452)
Screenshot: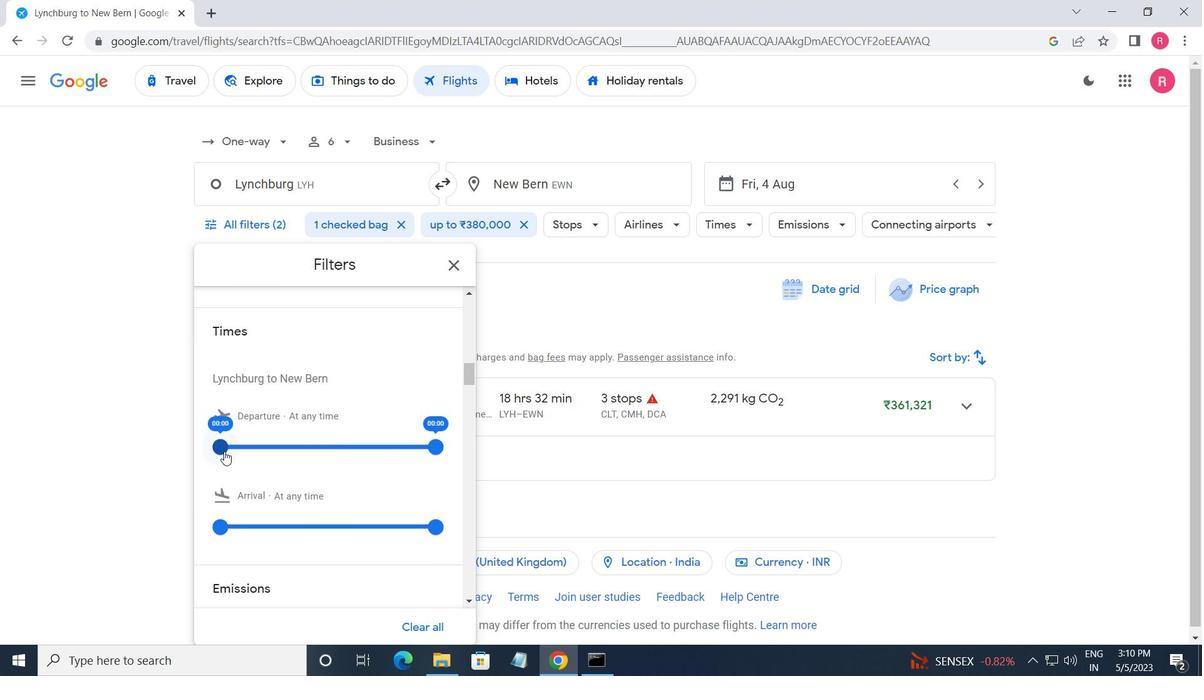 
Action: Mouse pressed left at (222, 452)
Screenshot: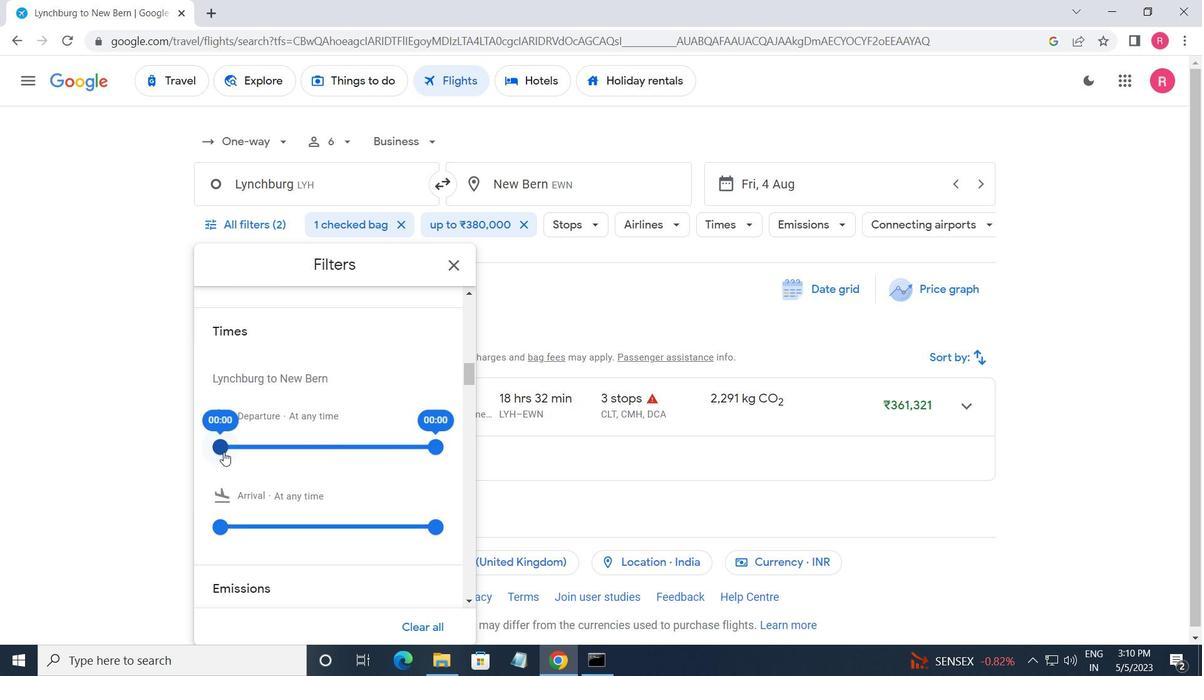 
Action: Mouse moved to (430, 439)
Screenshot: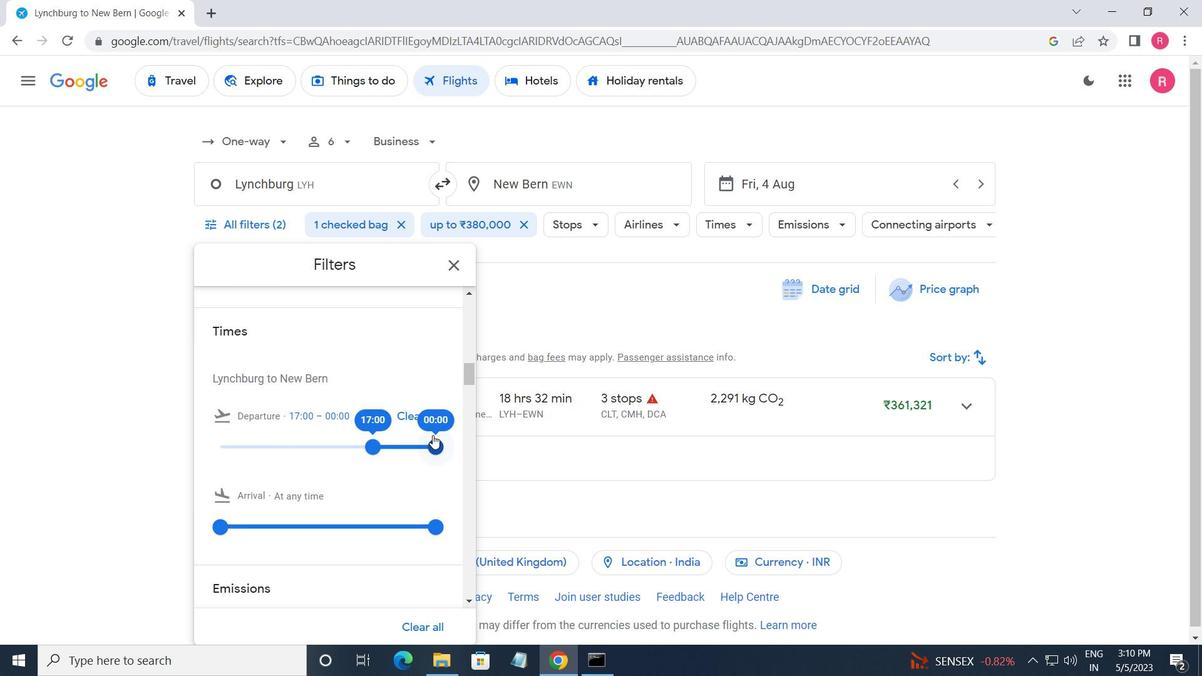 
Action: Mouse pressed left at (430, 439)
Screenshot: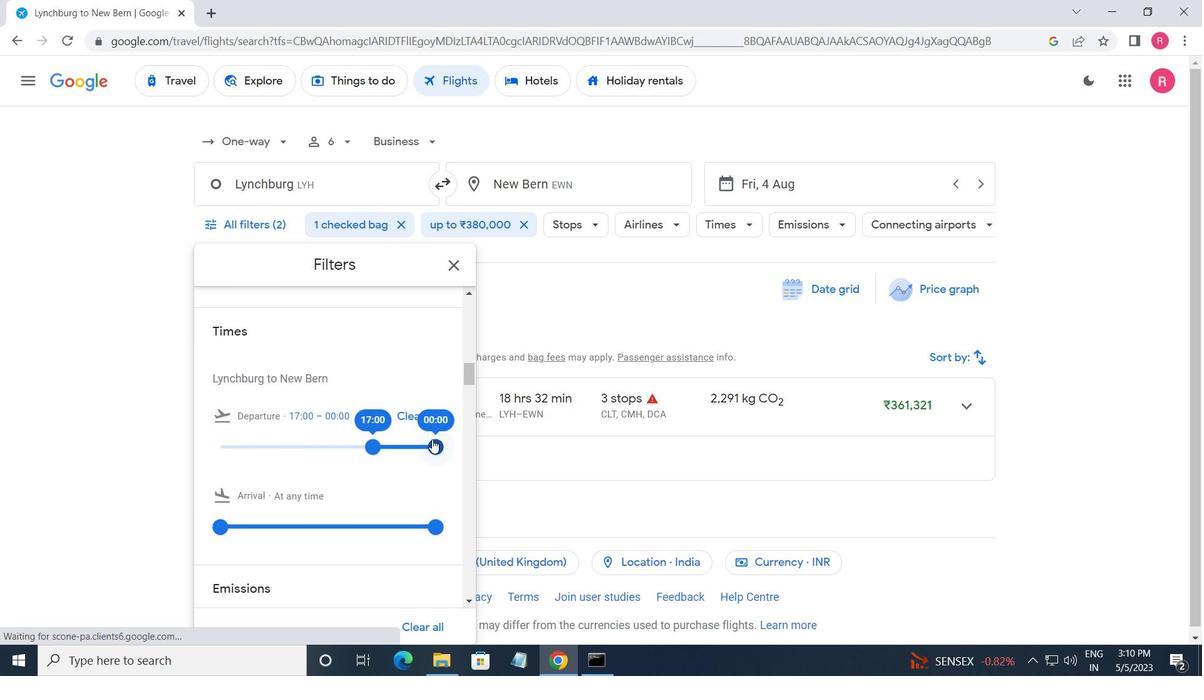 
Action: Mouse moved to (451, 261)
Screenshot: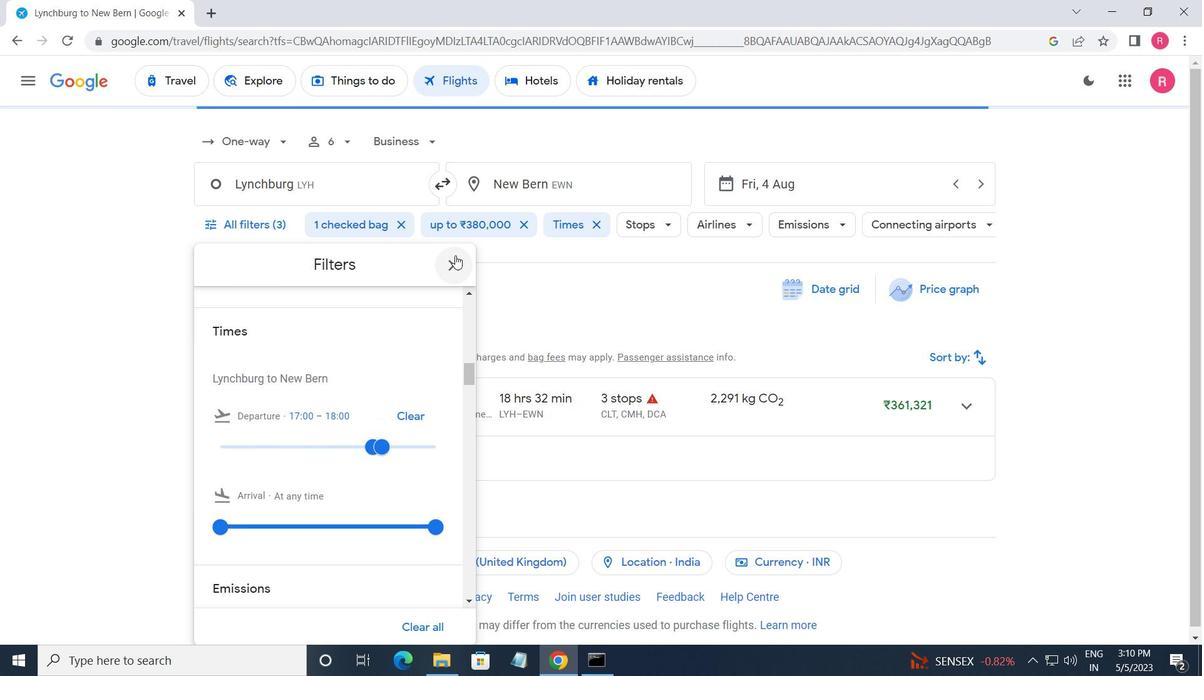 
Action: Mouse pressed left at (451, 261)
Screenshot: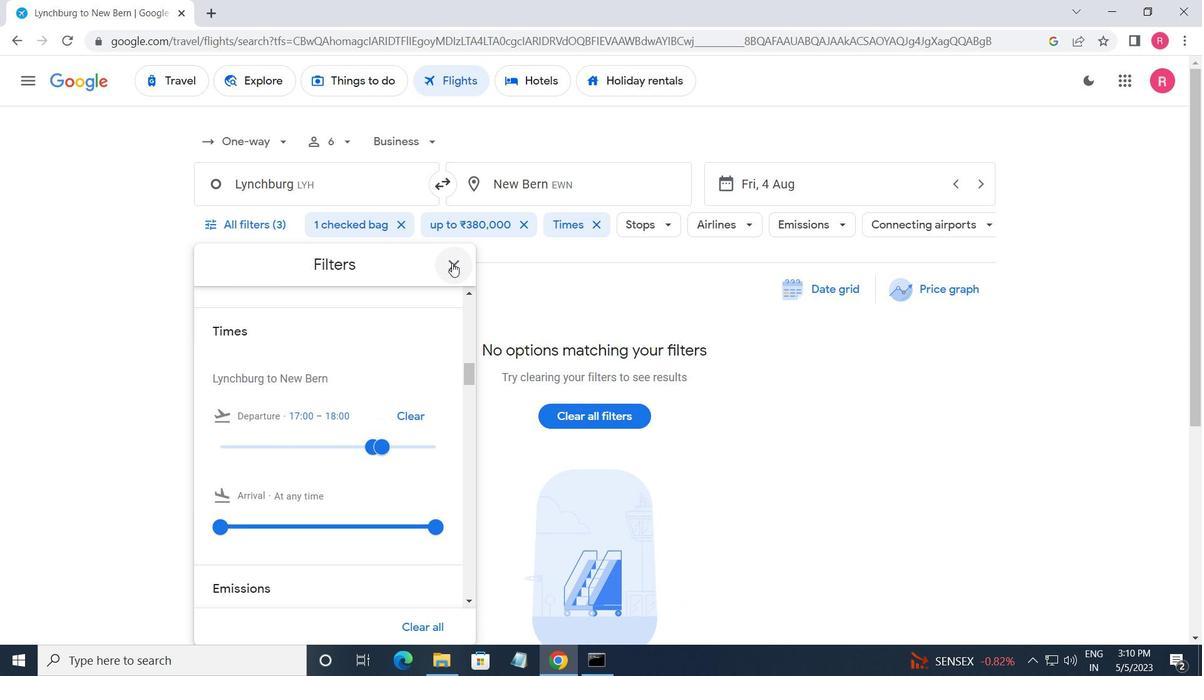 
Action: Mouse moved to (440, 269)
Screenshot: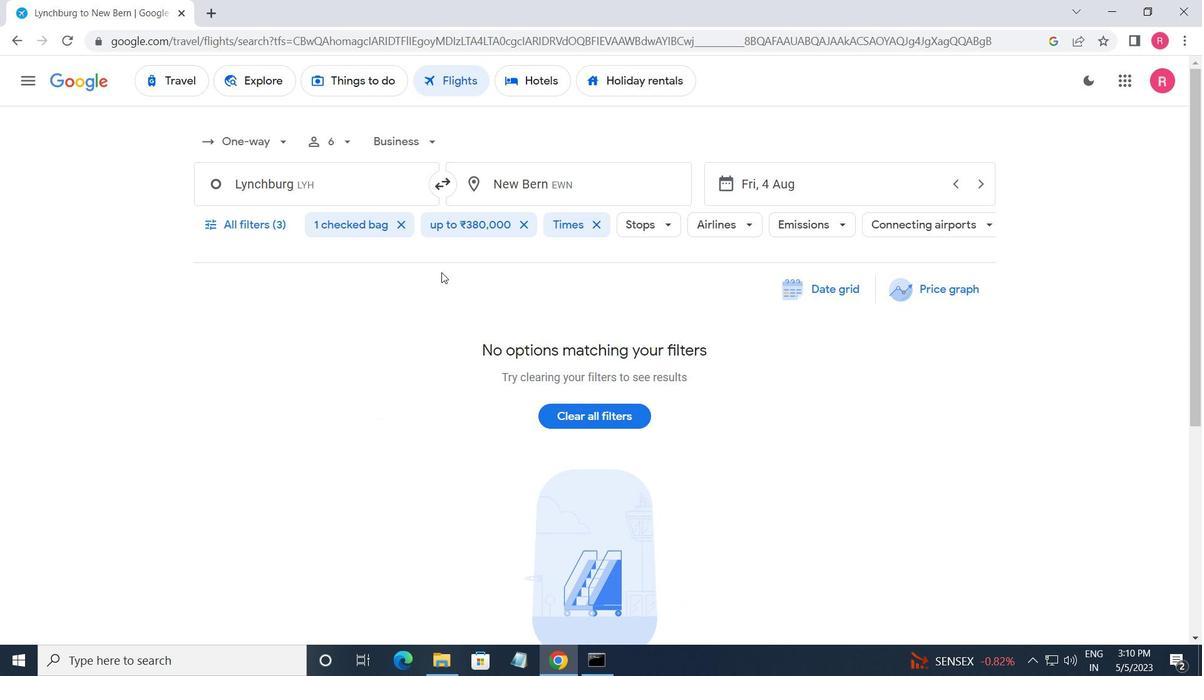 
